 Task: Find connections with filter location Haskovo with filter topic #marketing with filter profile language French with filter current company Newgen Software with filter school Telangana jobs and careers with filter industry Hospitals and Health Care with filter service category Market Strategy with filter keywords title B2B Sales Specialist
Action: Mouse moved to (249, 314)
Screenshot: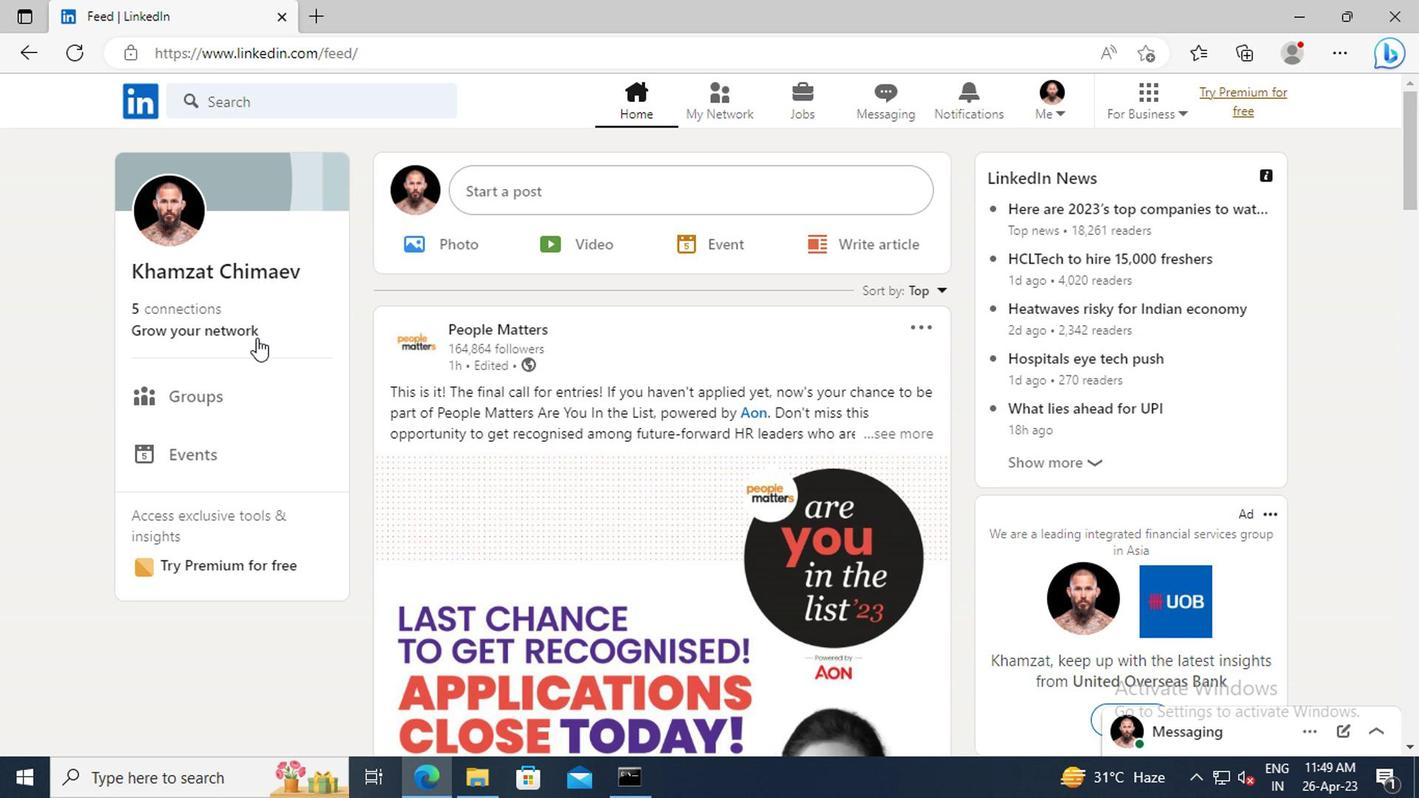
Action: Mouse pressed left at (249, 314)
Screenshot: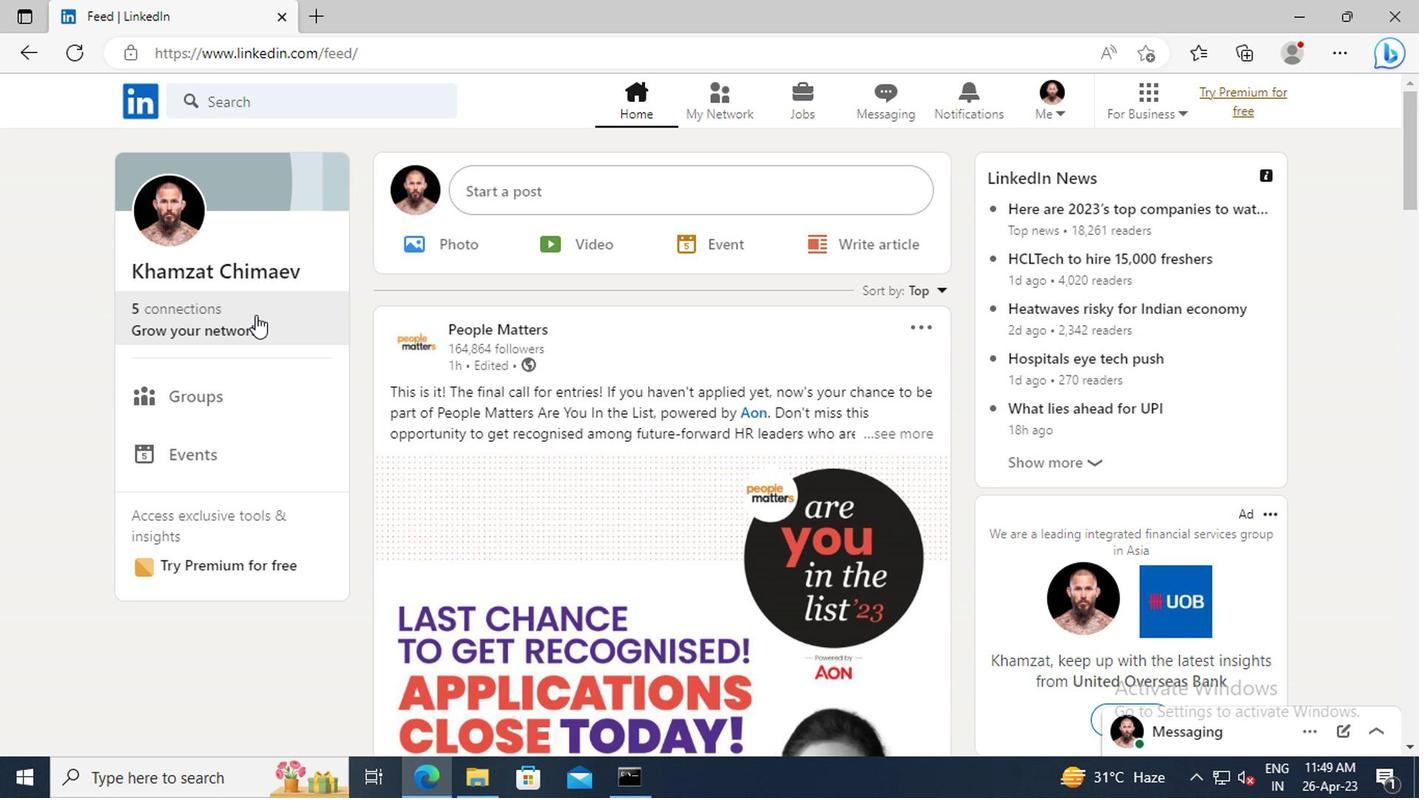 
Action: Mouse moved to (252, 222)
Screenshot: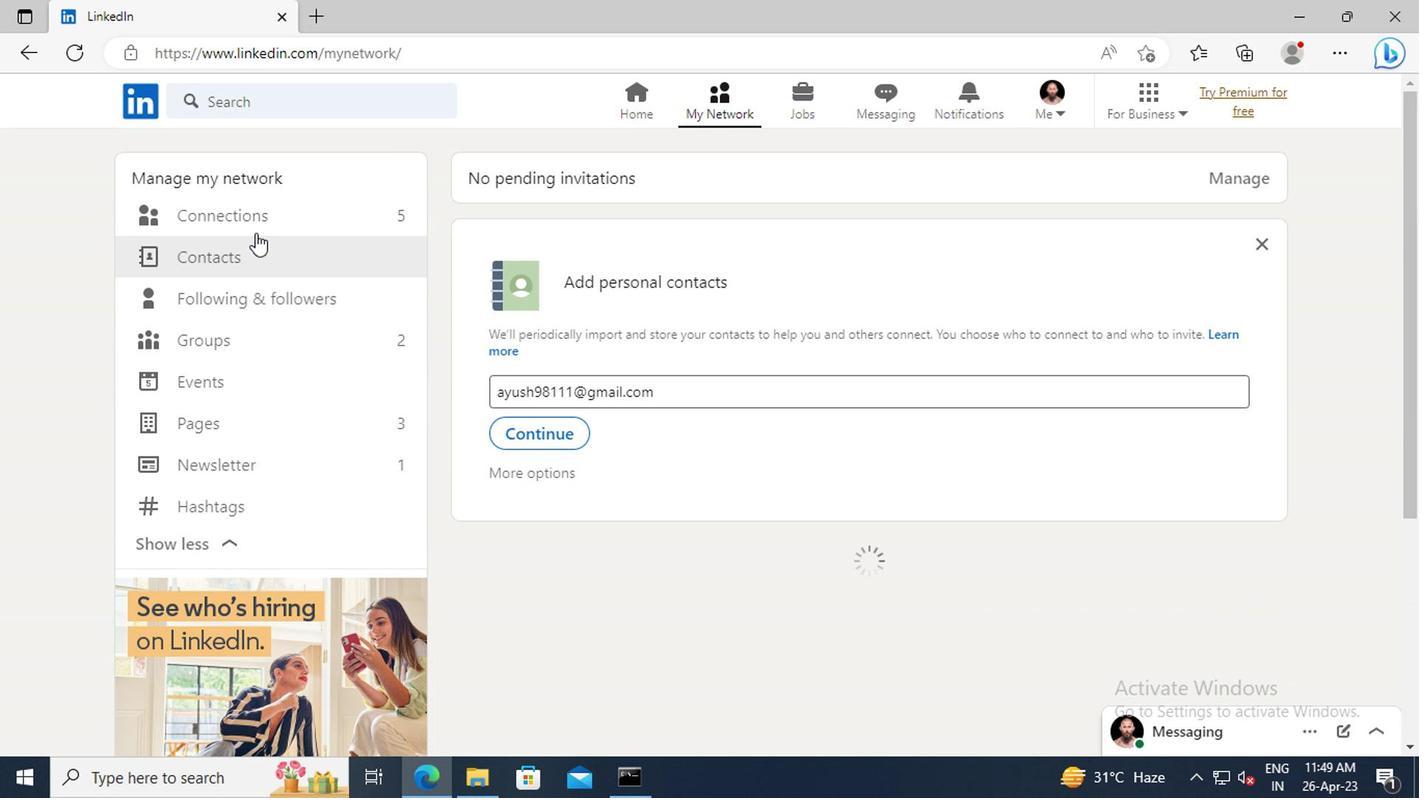 
Action: Mouse pressed left at (252, 222)
Screenshot: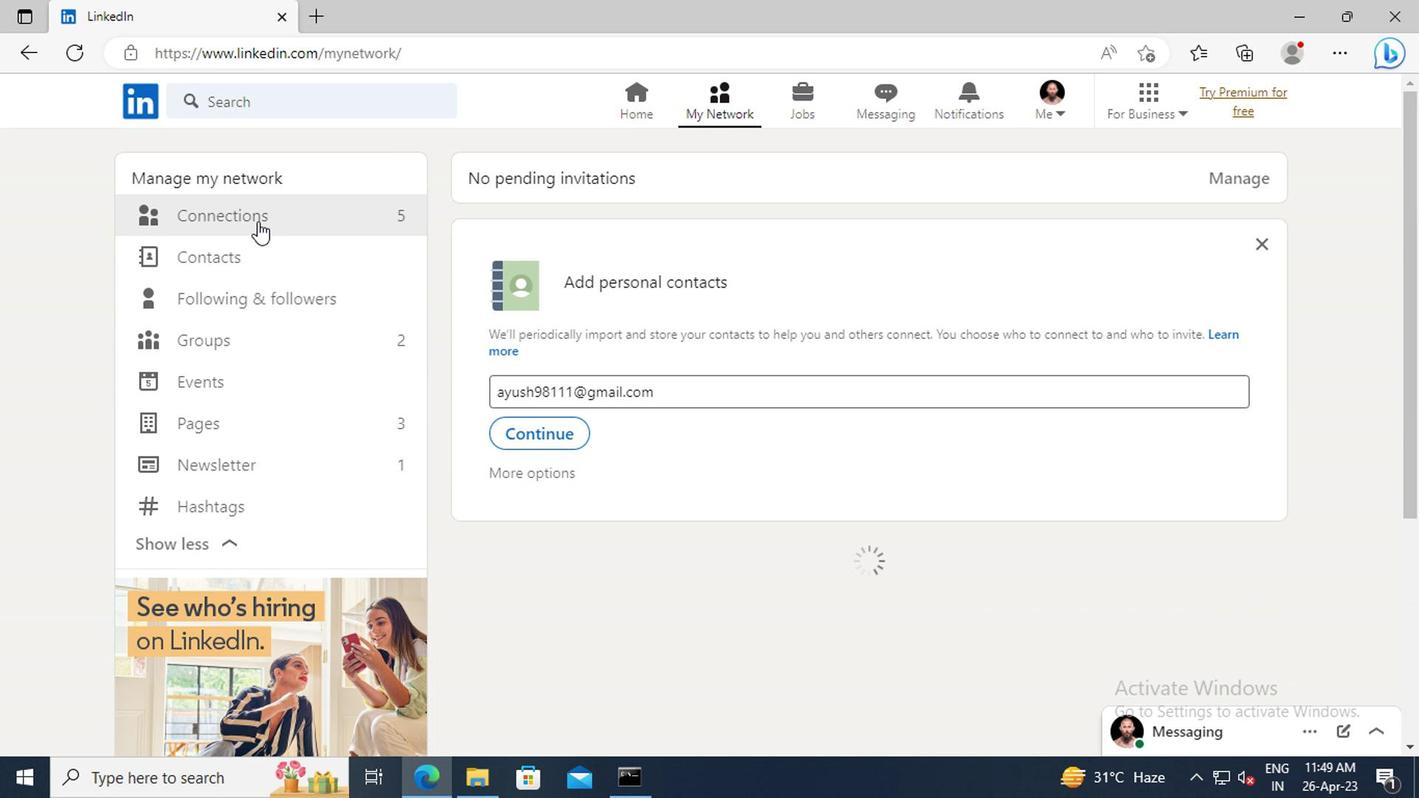 
Action: Mouse moved to (843, 226)
Screenshot: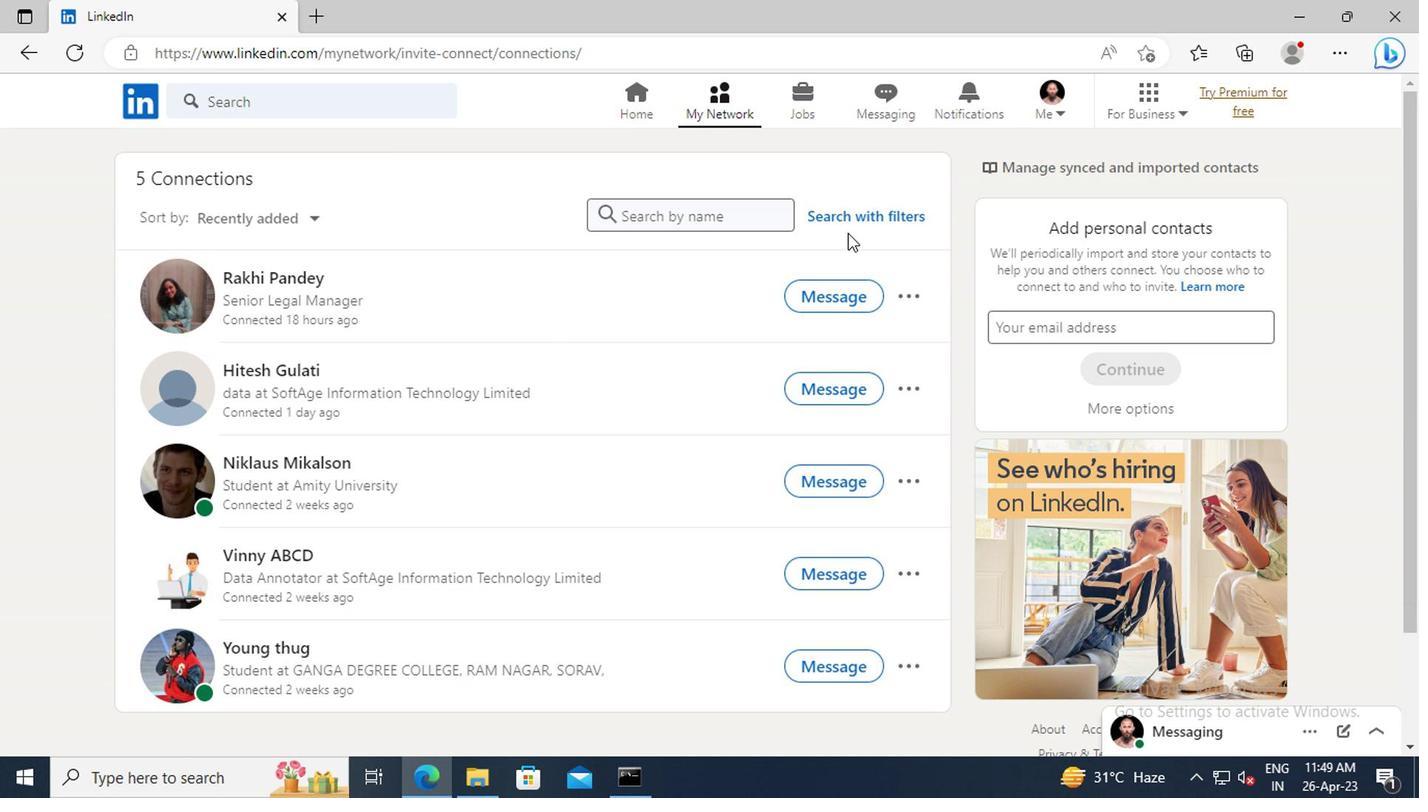 
Action: Mouse pressed left at (843, 226)
Screenshot: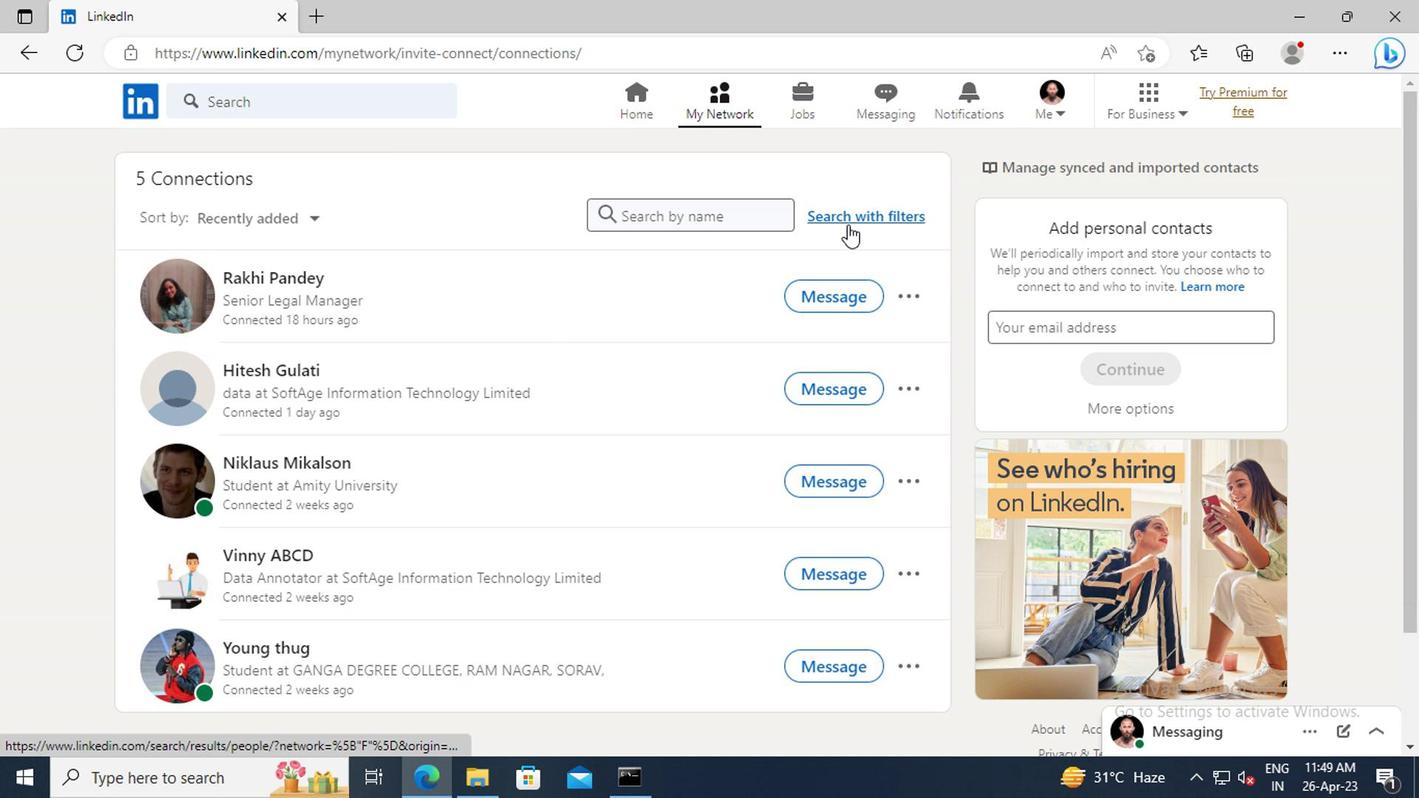 
Action: Mouse moved to (780, 164)
Screenshot: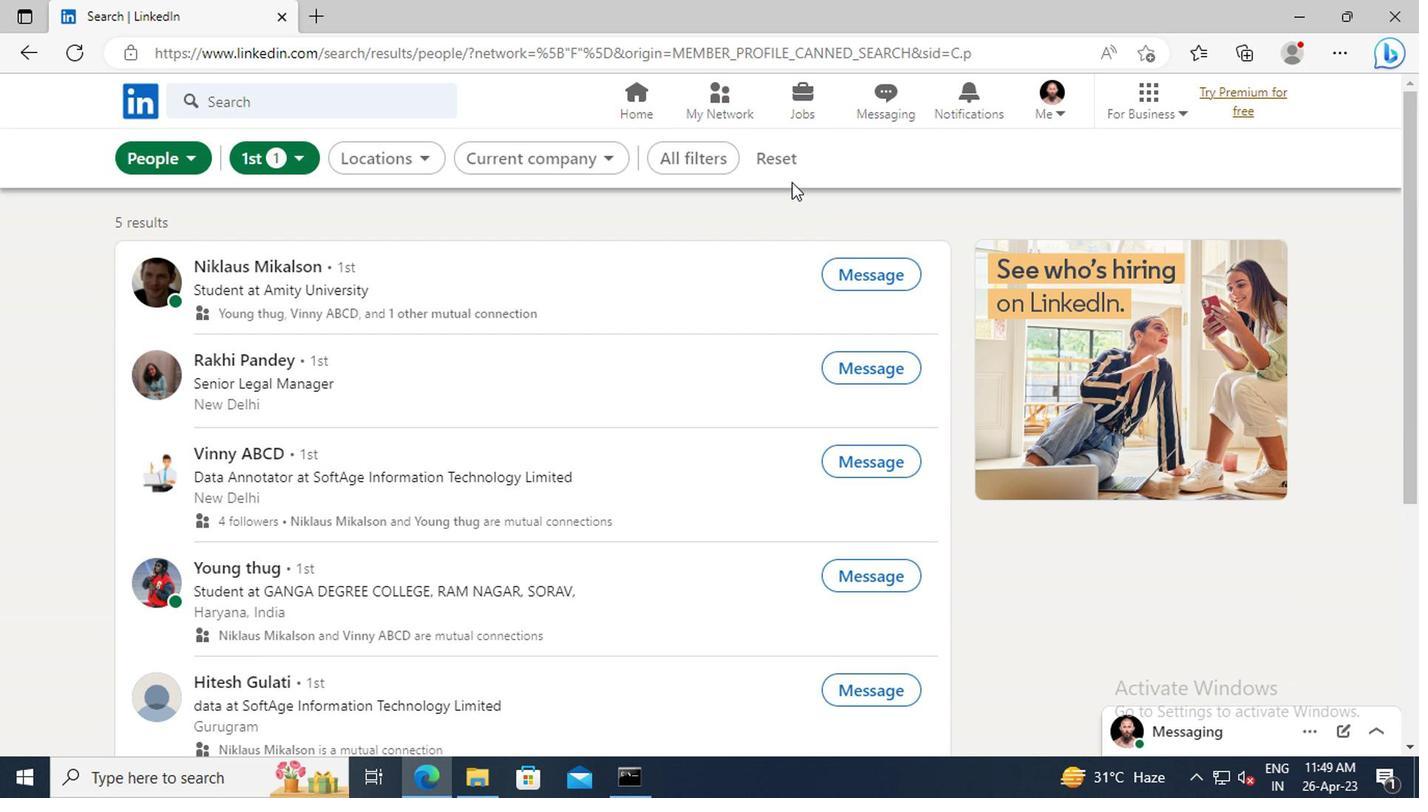 
Action: Mouse pressed left at (780, 164)
Screenshot: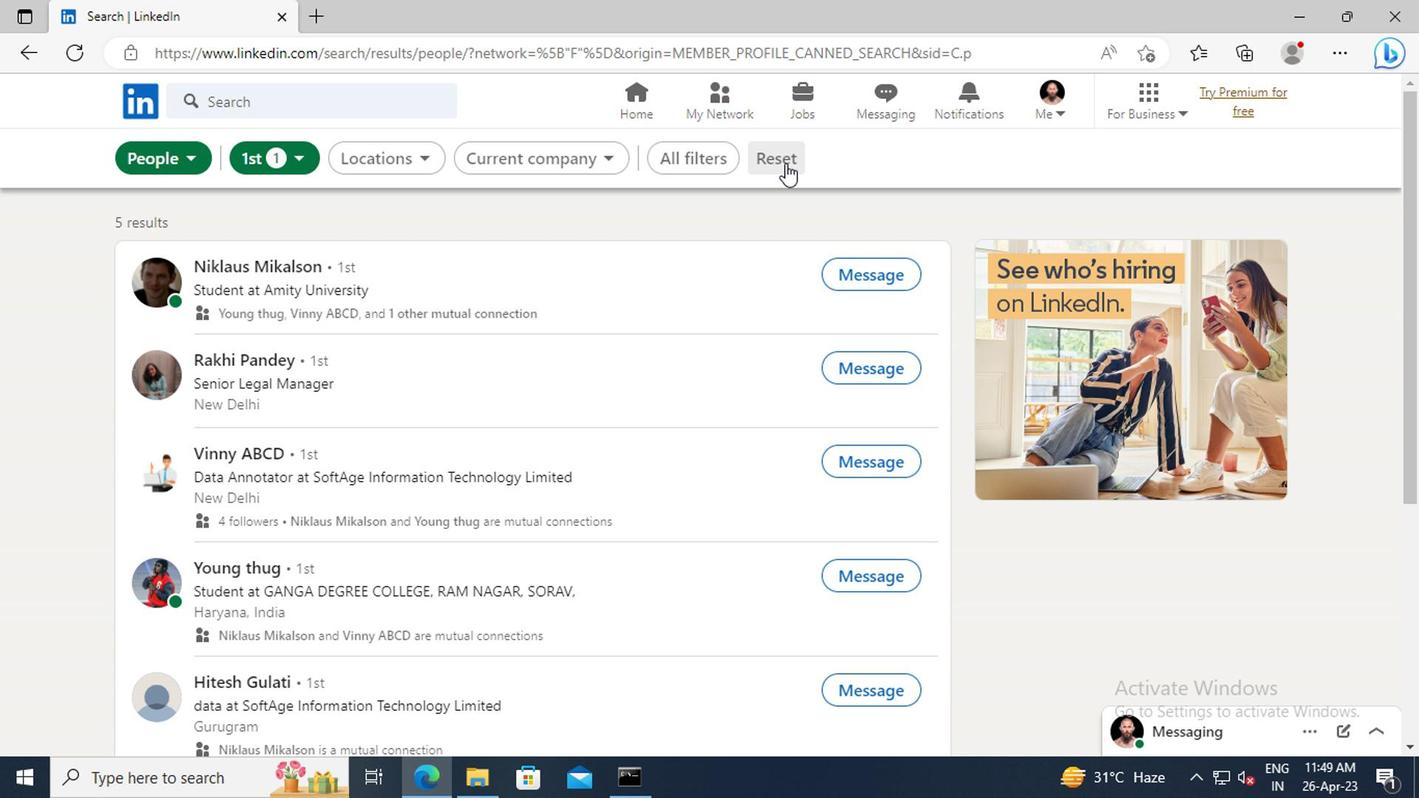 
Action: Mouse moved to (739, 162)
Screenshot: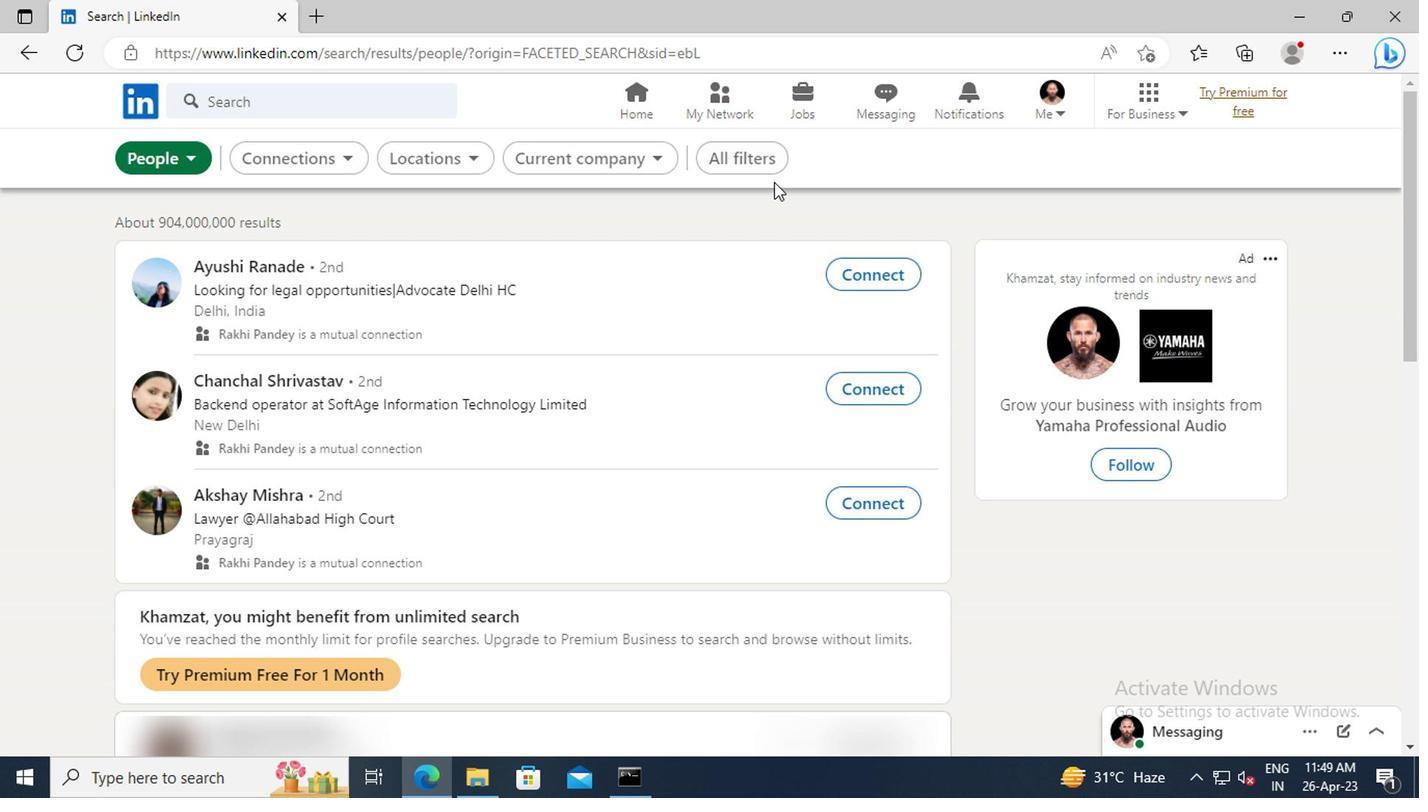 
Action: Mouse pressed left at (739, 162)
Screenshot: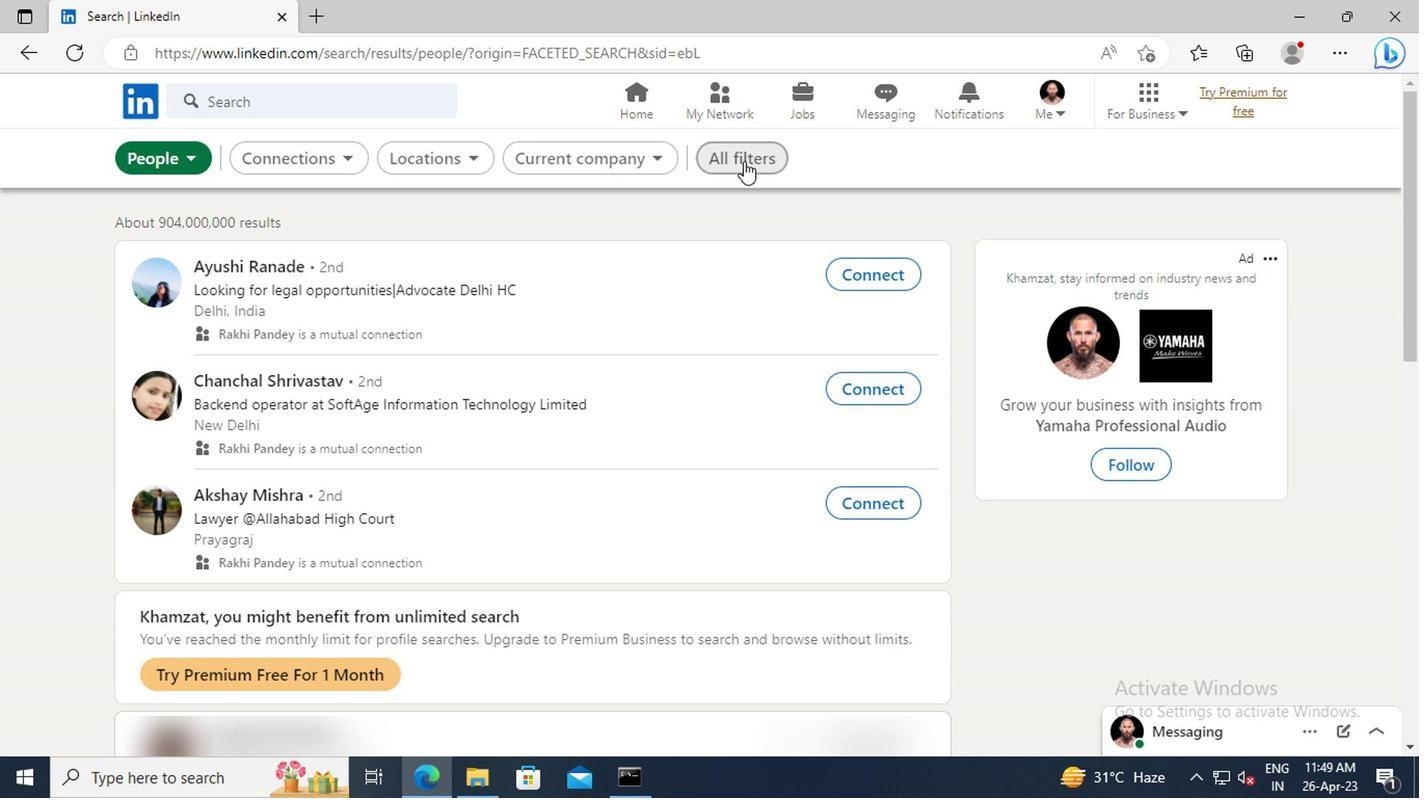 
Action: Mouse moved to (1240, 340)
Screenshot: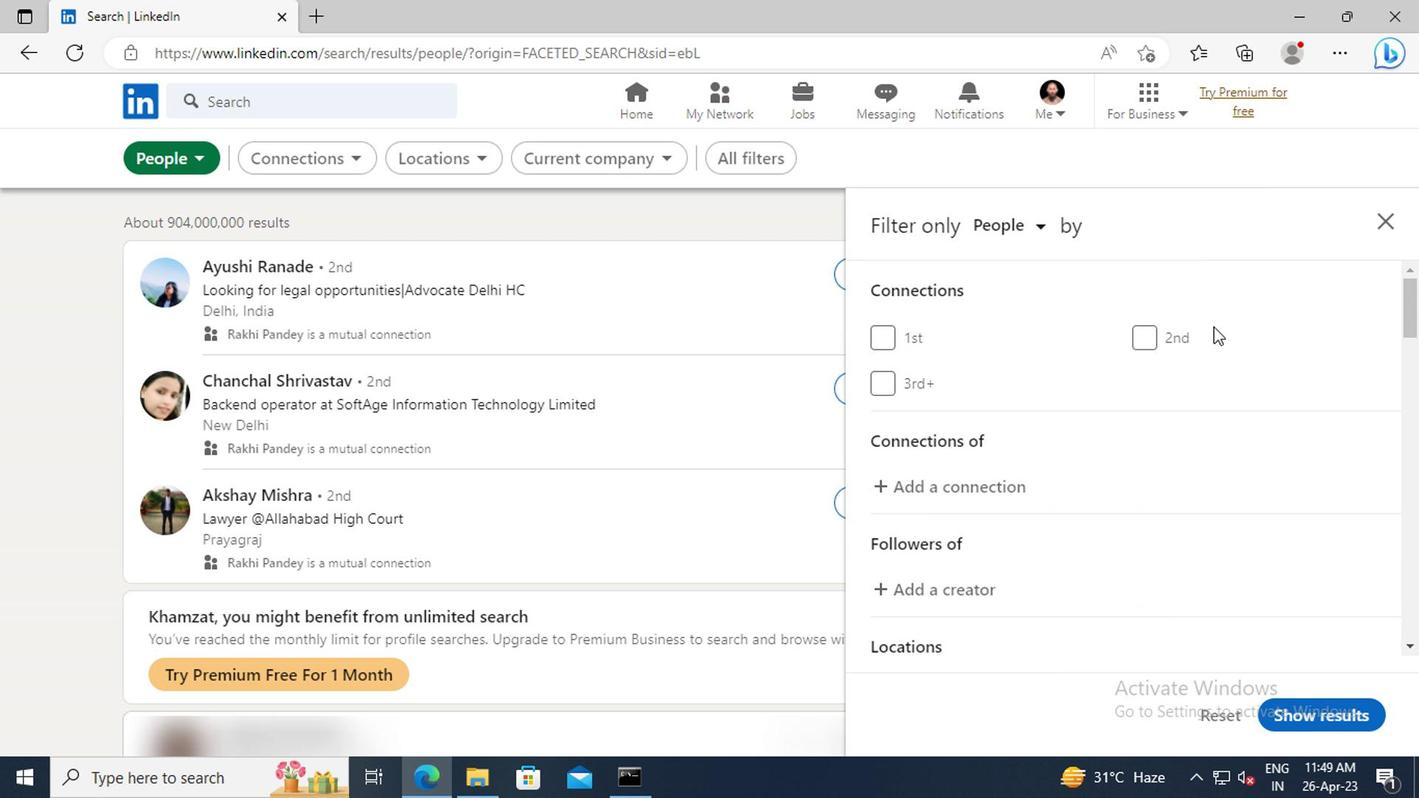 
Action: Mouse scrolled (1240, 340) with delta (0, 0)
Screenshot: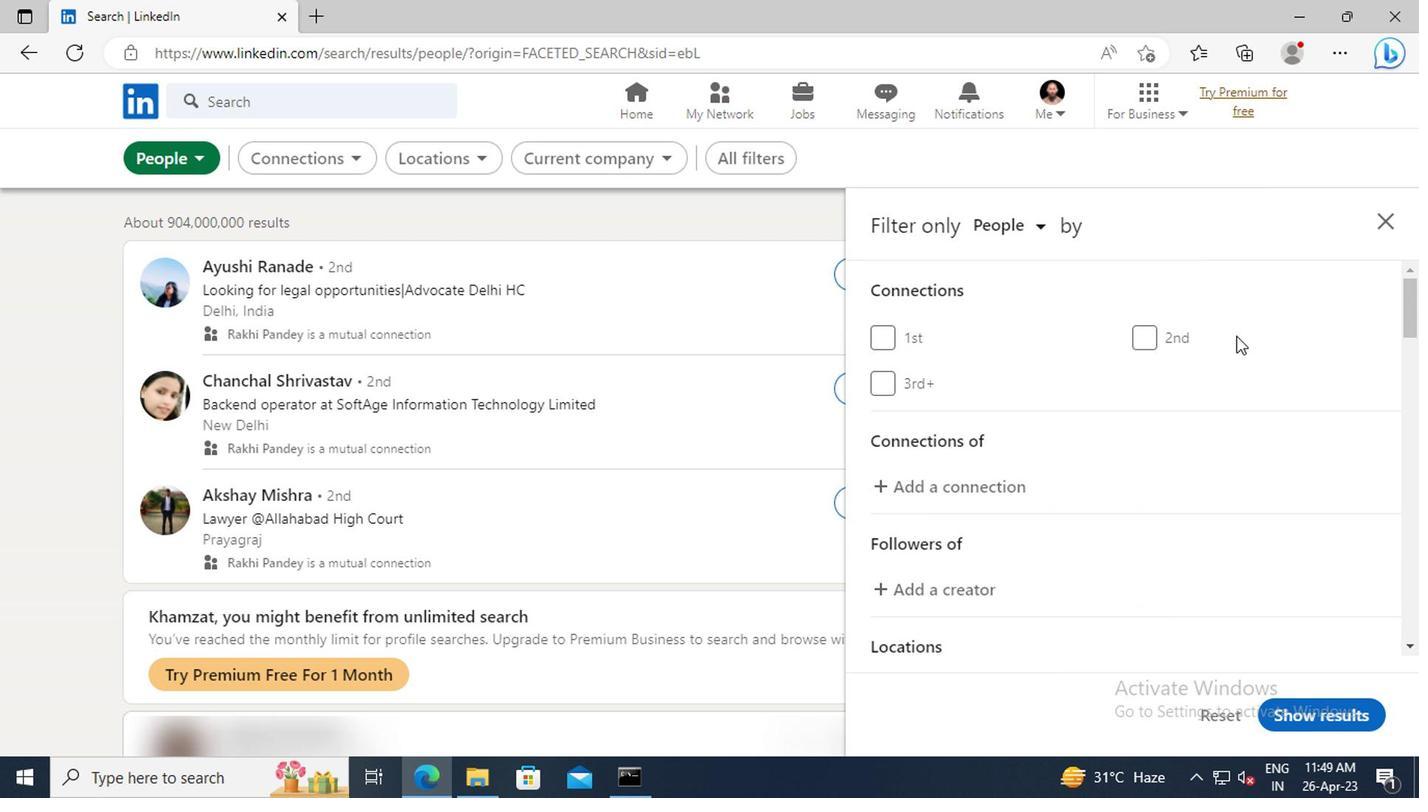 
Action: Mouse scrolled (1240, 340) with delta (0, 0)
Screenshot: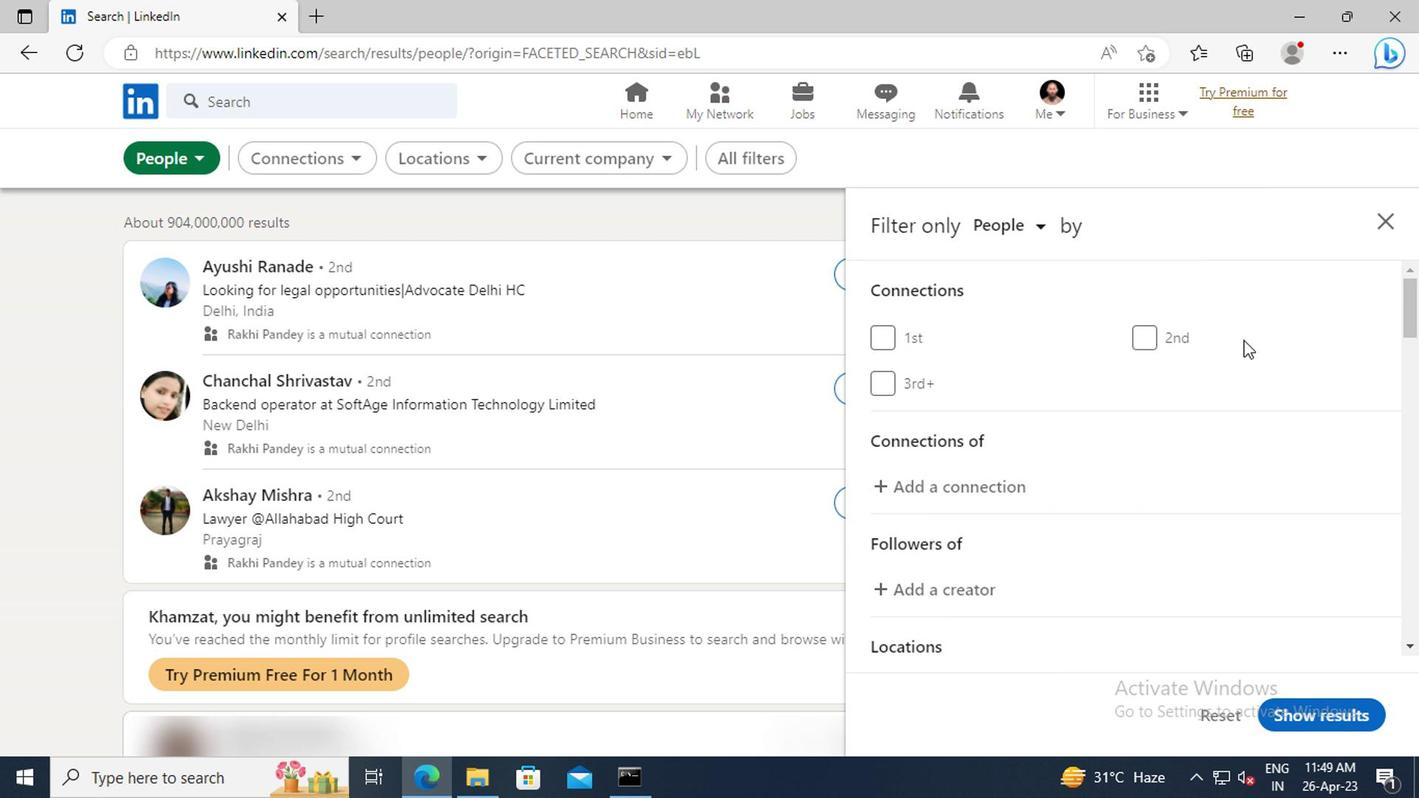 
Action: Mouse scrolled (1240, 340) with delta (0, 0)
Screenshot: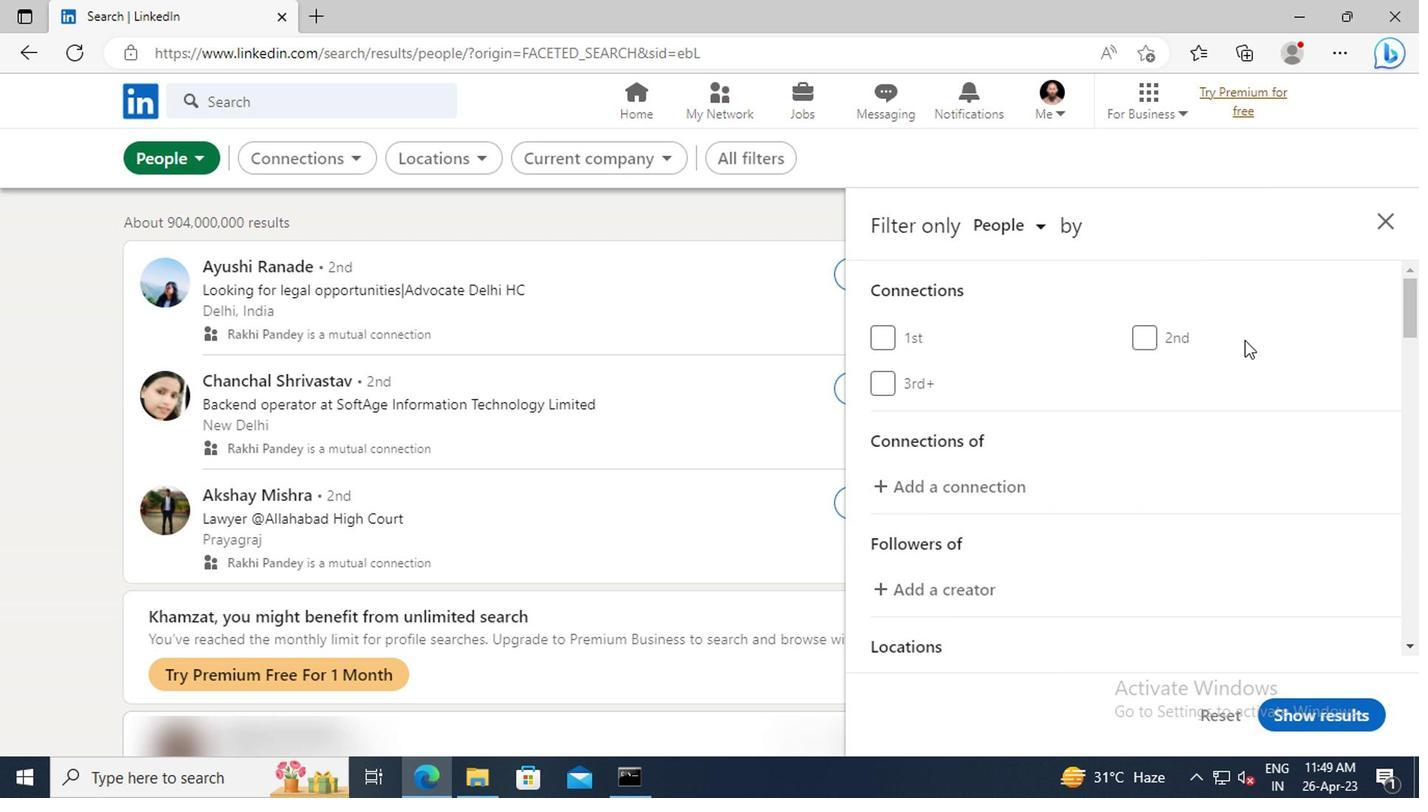 
Action: Mouse scrolled (1240, 340) with delta (0, 0)
Screenshot: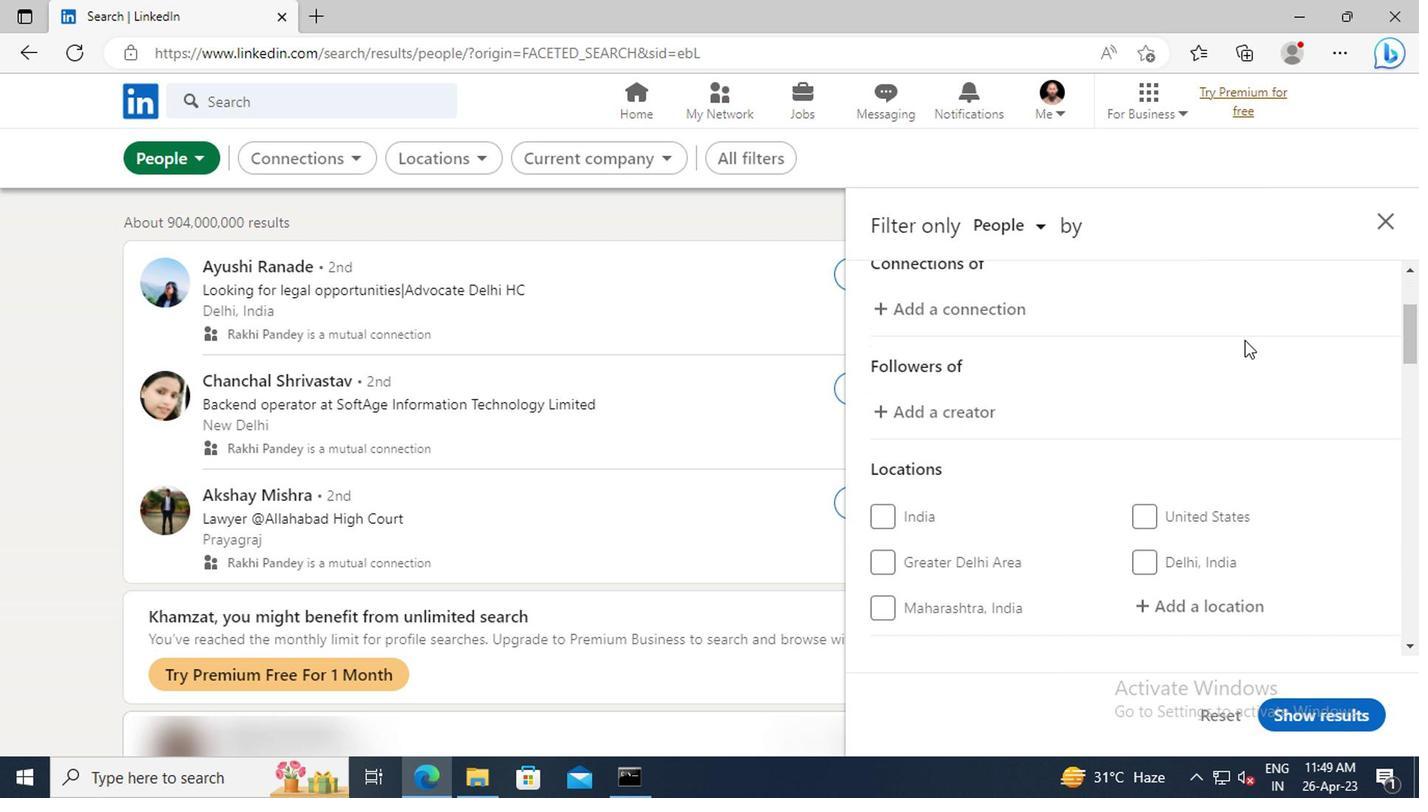 
Action: Mouse scrolled (1240, 340) with delta (0, 0)
Screenshot: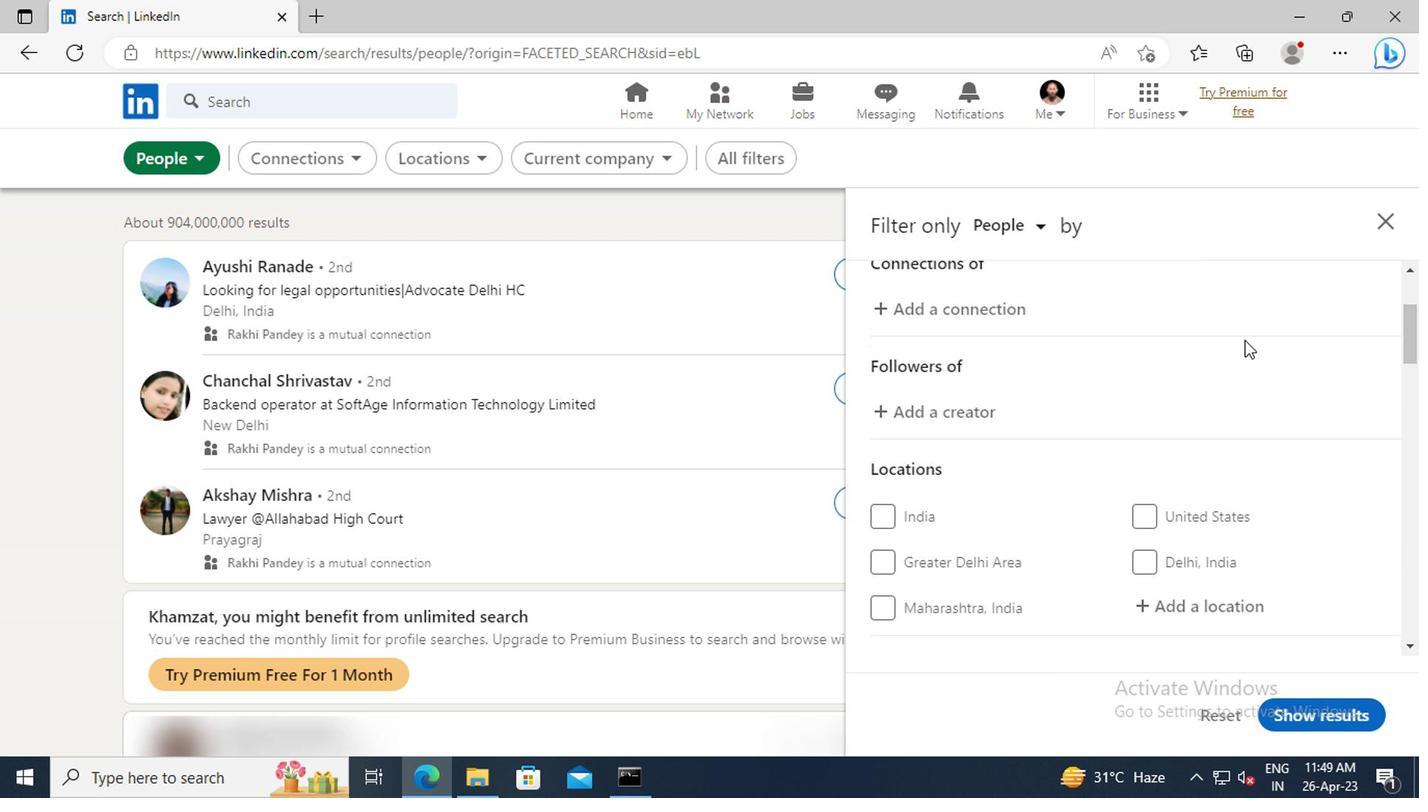 
Action: Mouse moved to (1196, 482)
Screenshot: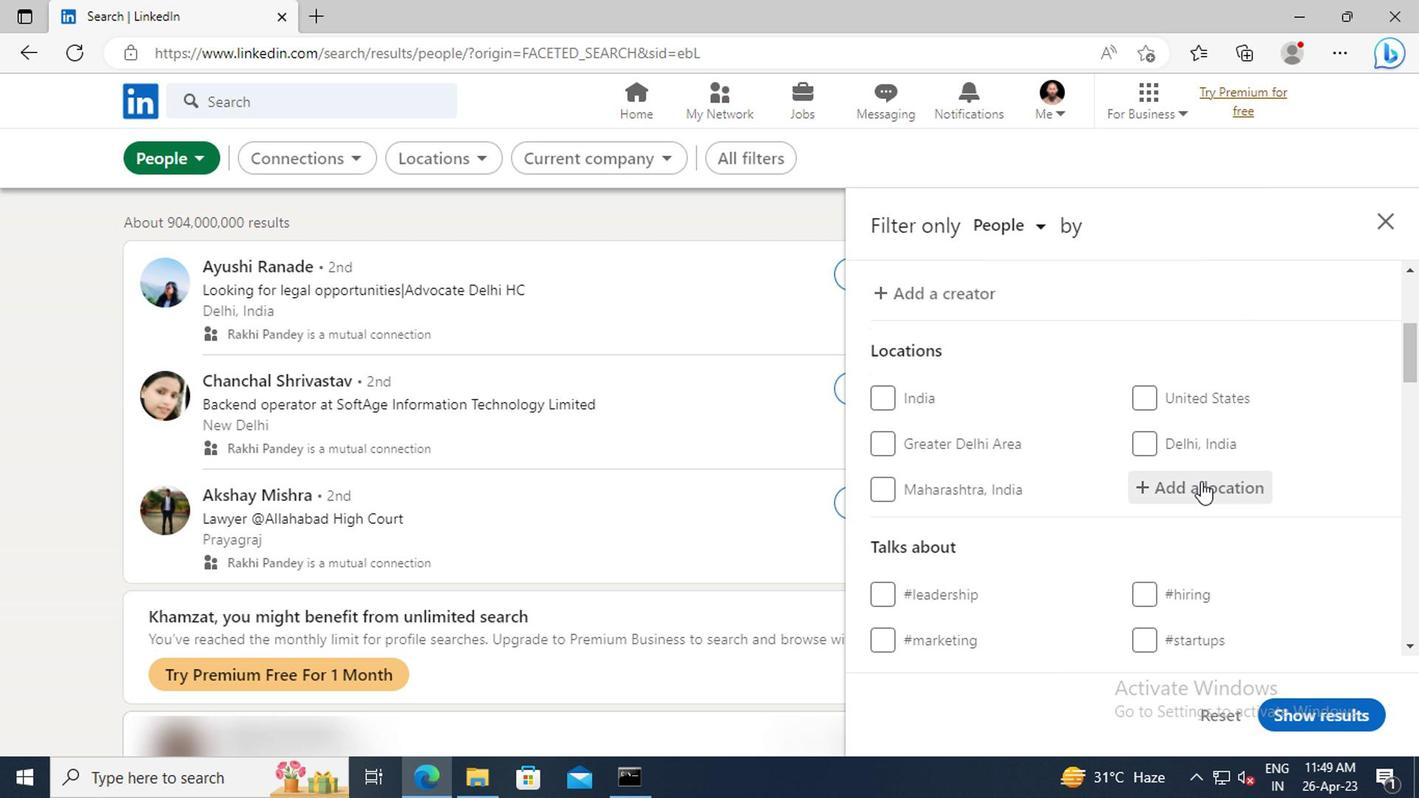 
Action: Mouse pressed left at (1196, 482)
Screenshot: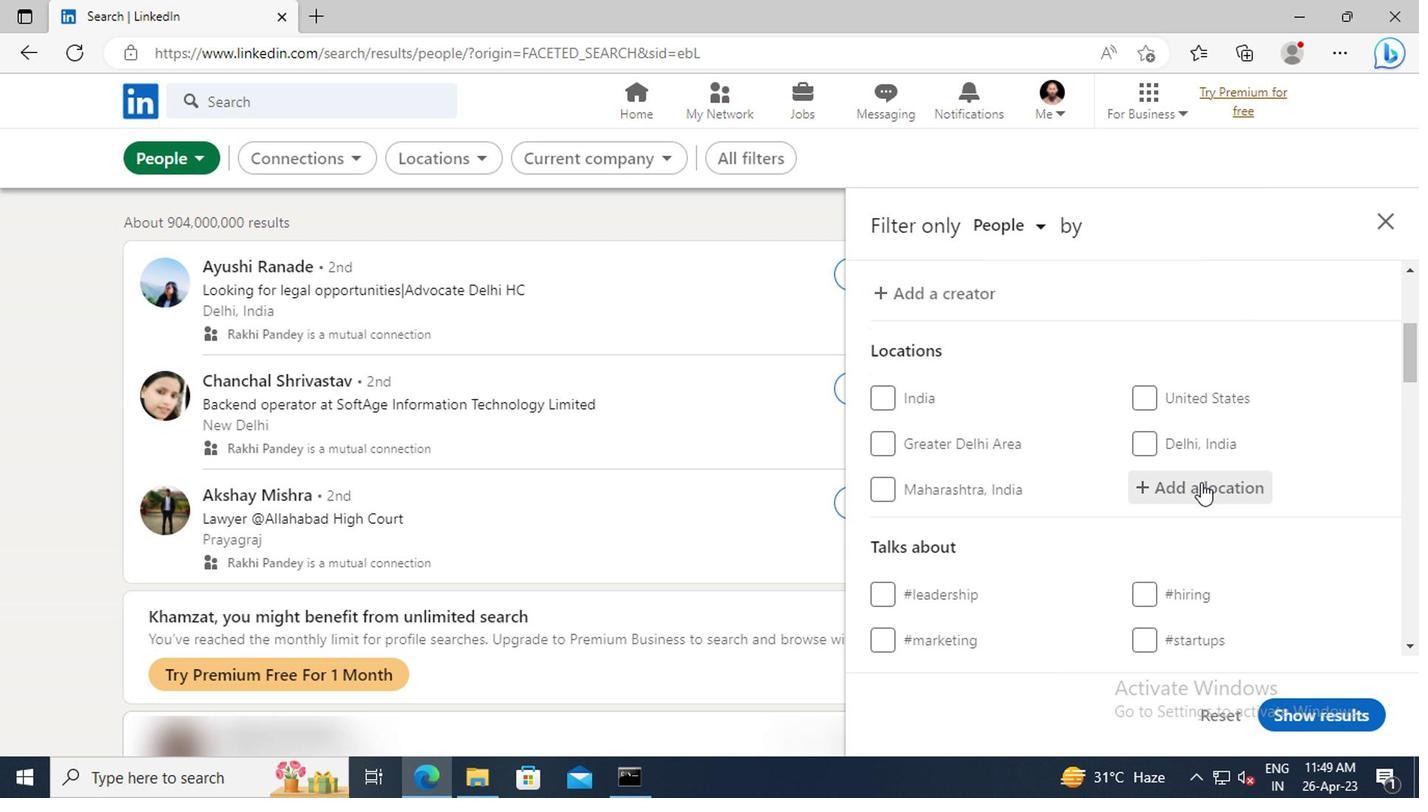 
Action: Key pressed <Key.shift>HASKOVO
Screenshot: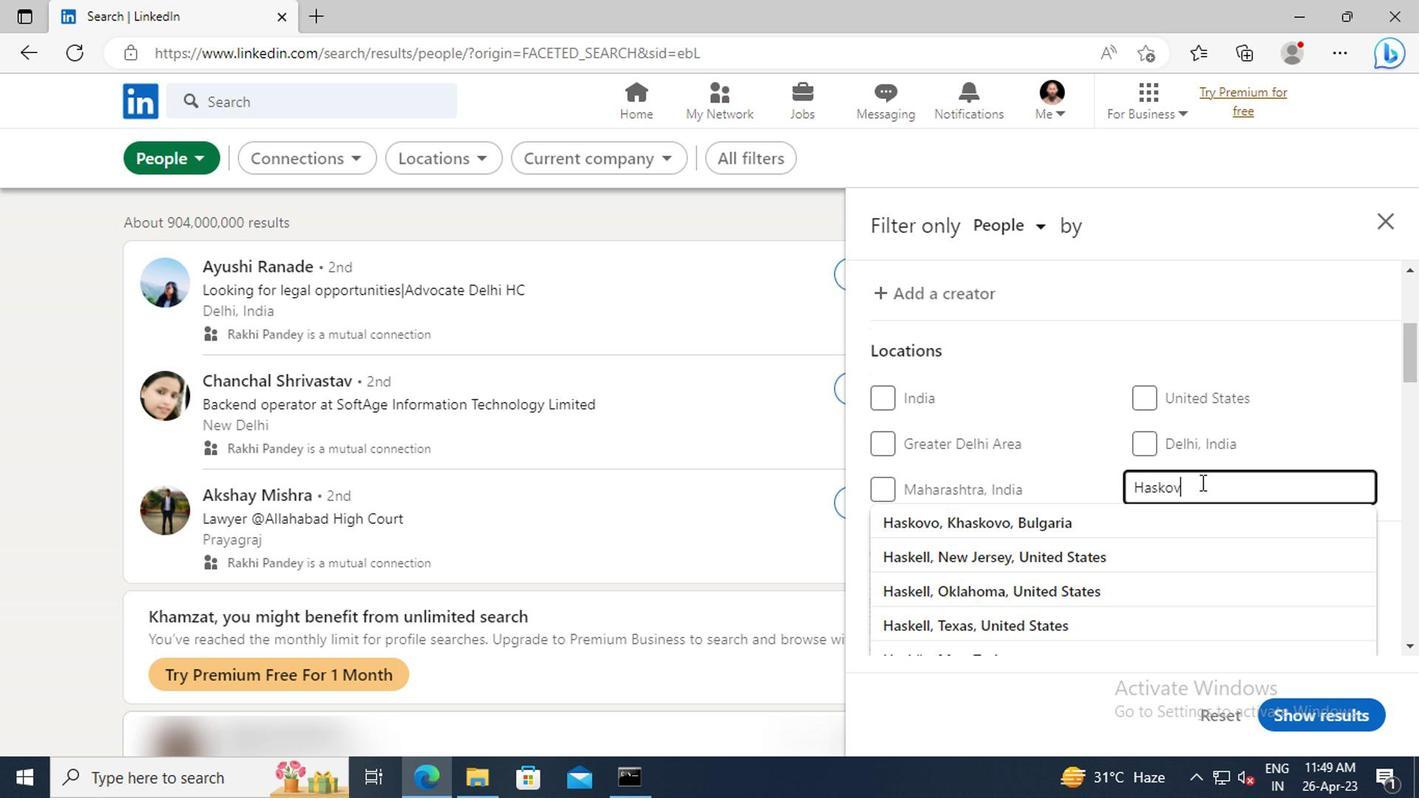 
Action: Mouse moved to (1187, 521)
Screenshot: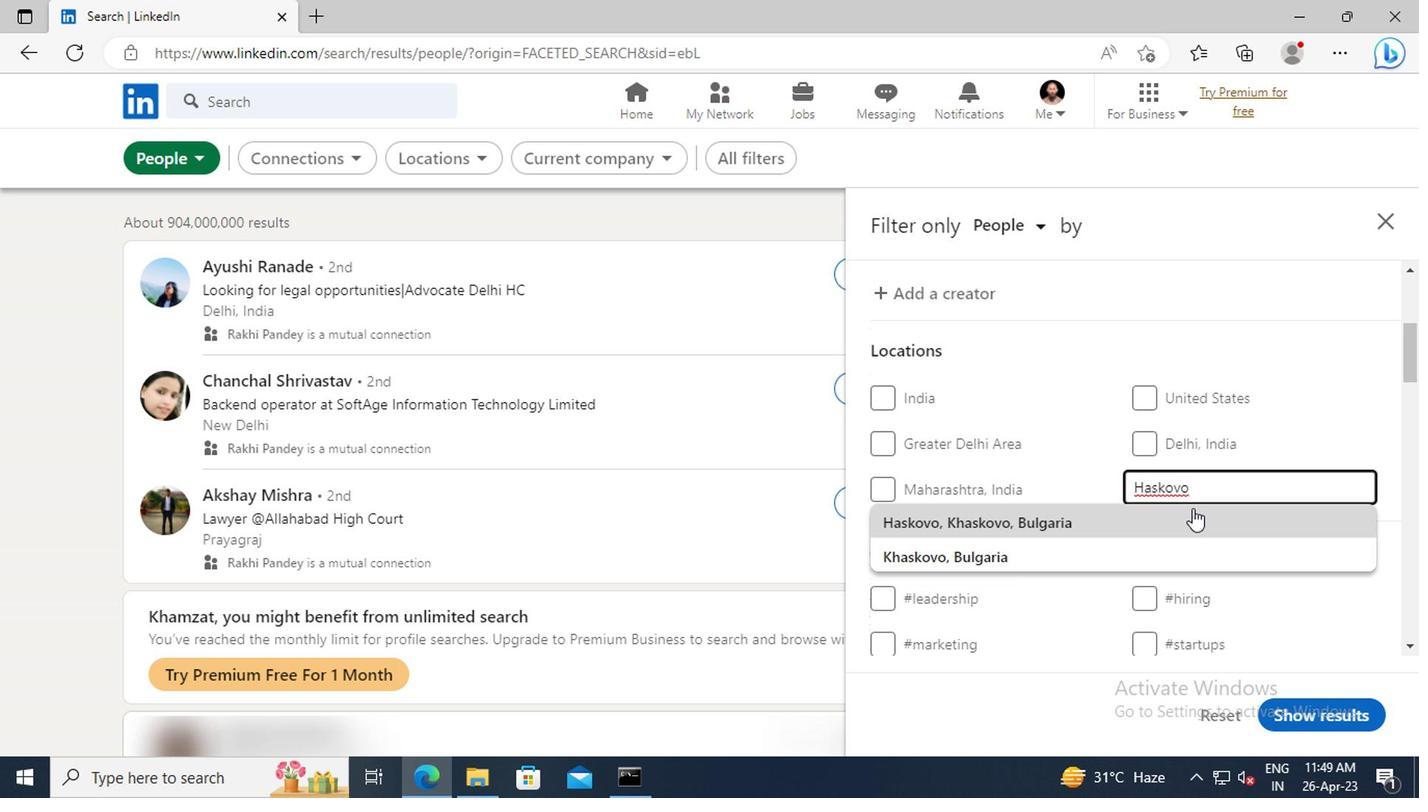 
Action: Mouse pressed left at (1187, 521)
Screenshot: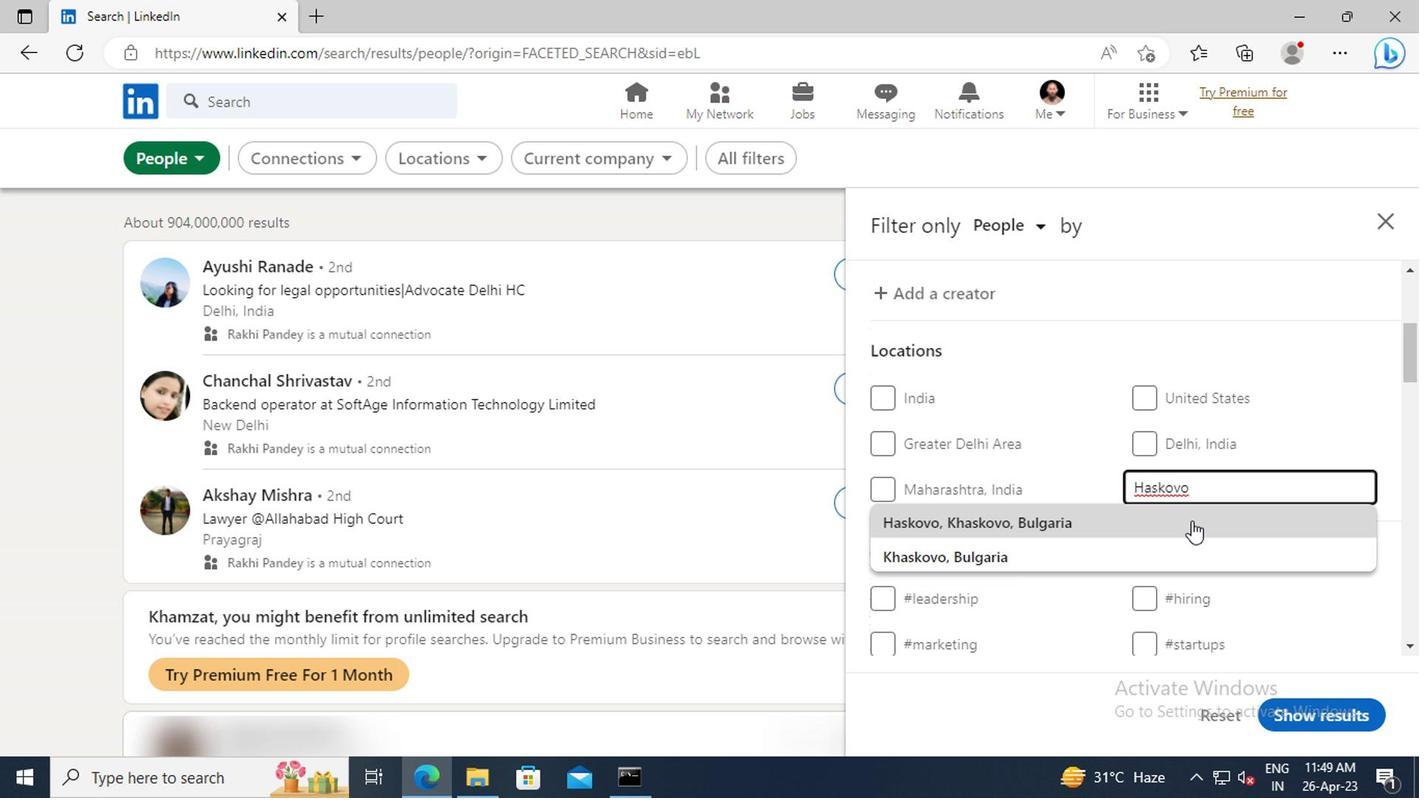 
Action: Mouse moved to (1181, 444)
Screenshot: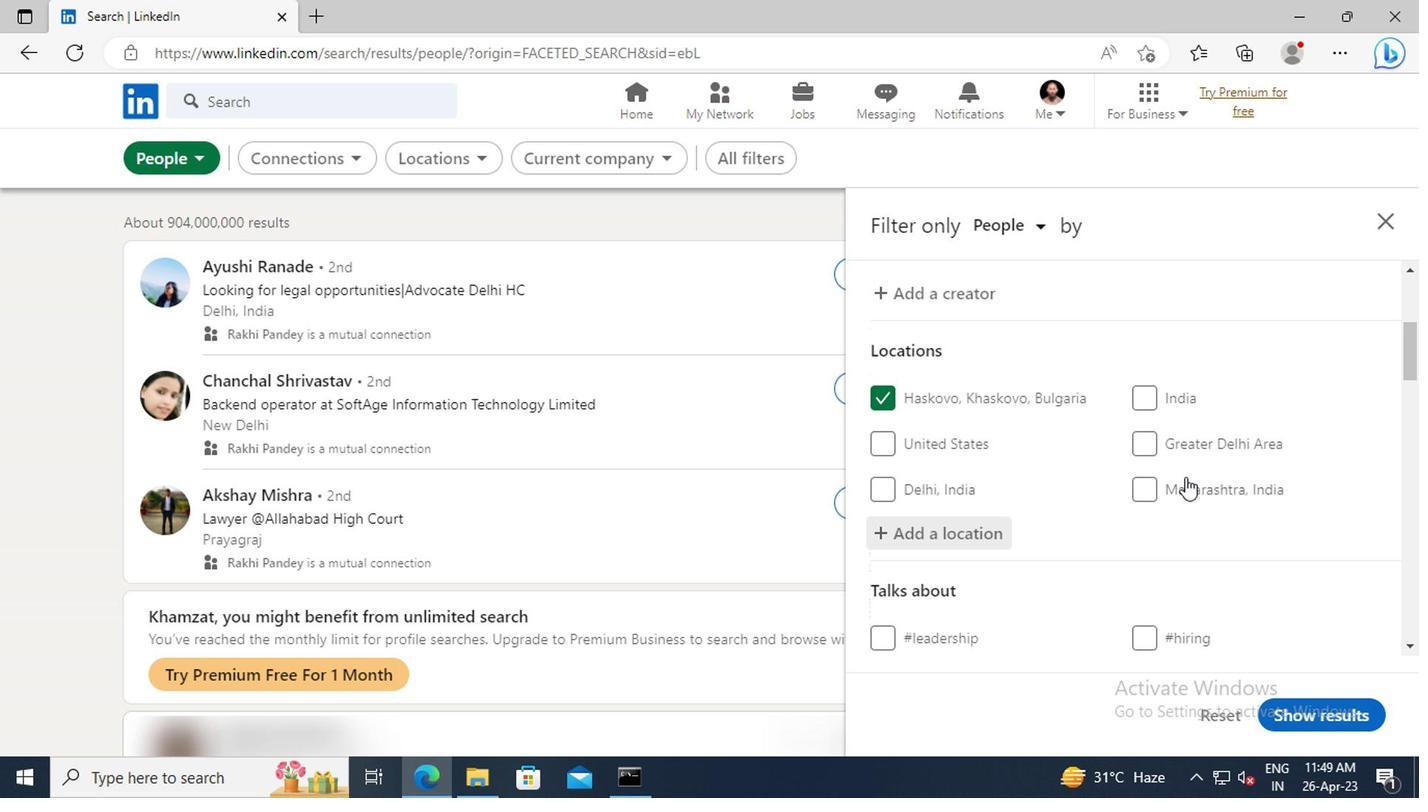 
Action: Mouse scrolled (1181, 443) with delta (0, 0)
Screenshot: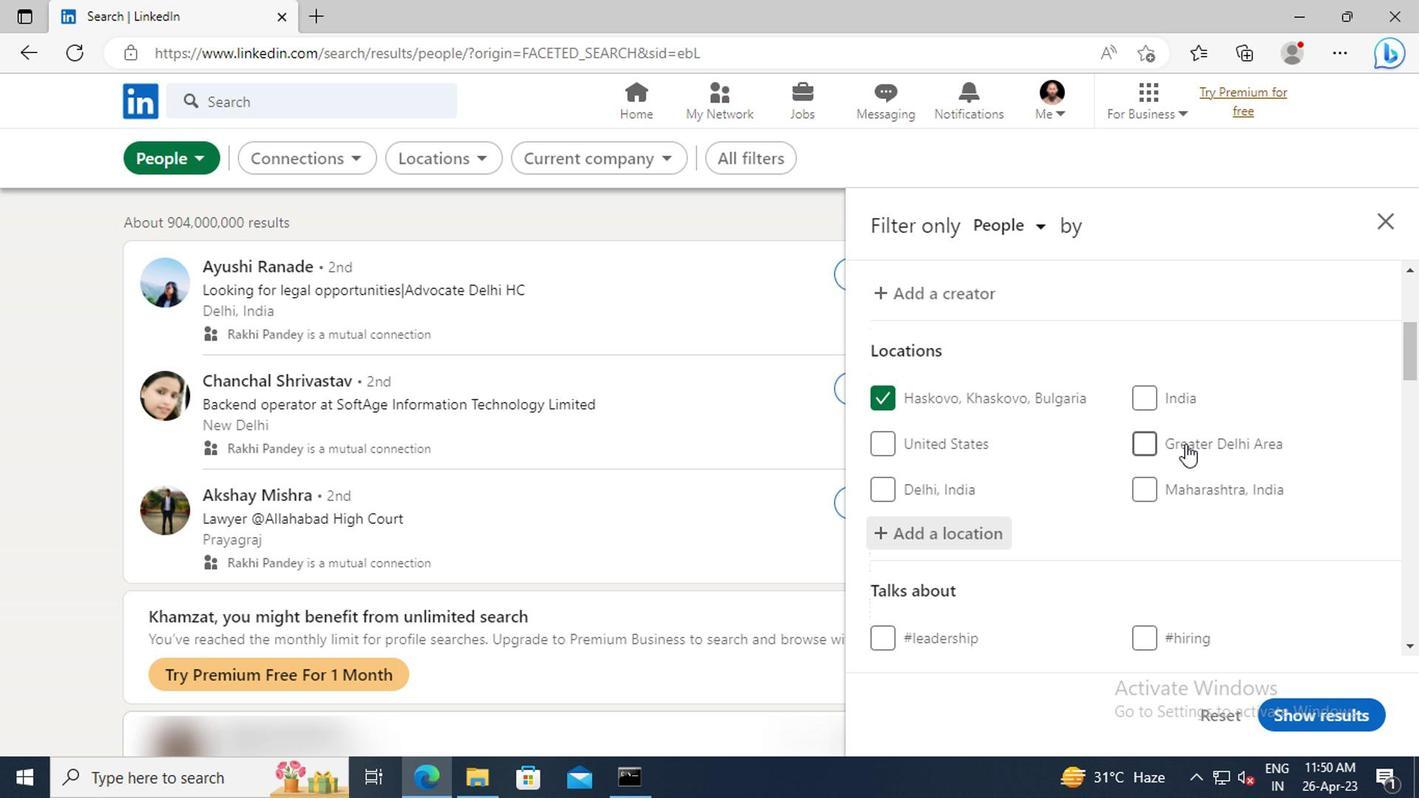 
Action: Mouse scrolled (1181, 443) with delta (0, 0)
Screenshot: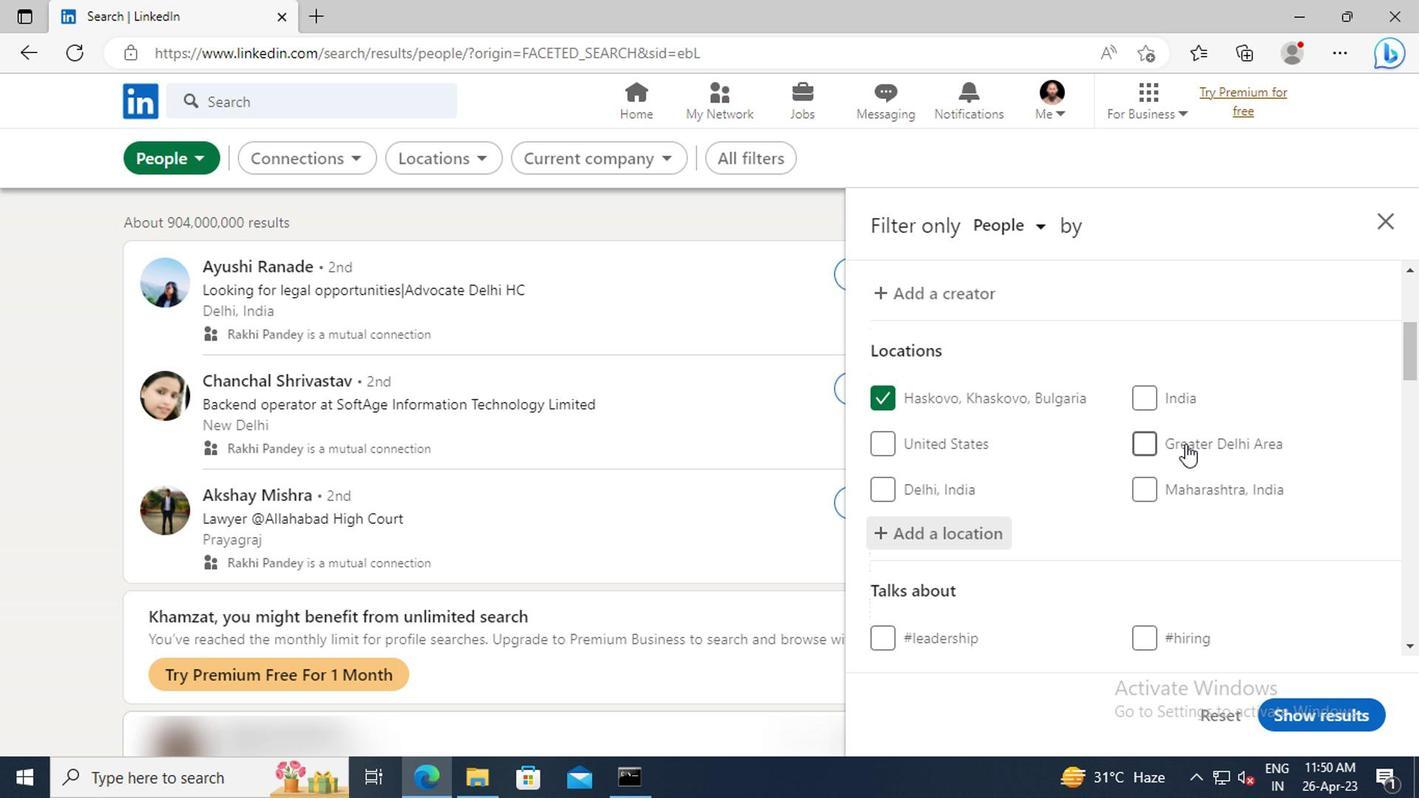 
Action: Mouse scrolled (1181, 443) with delta (0, 0)
Screenshot: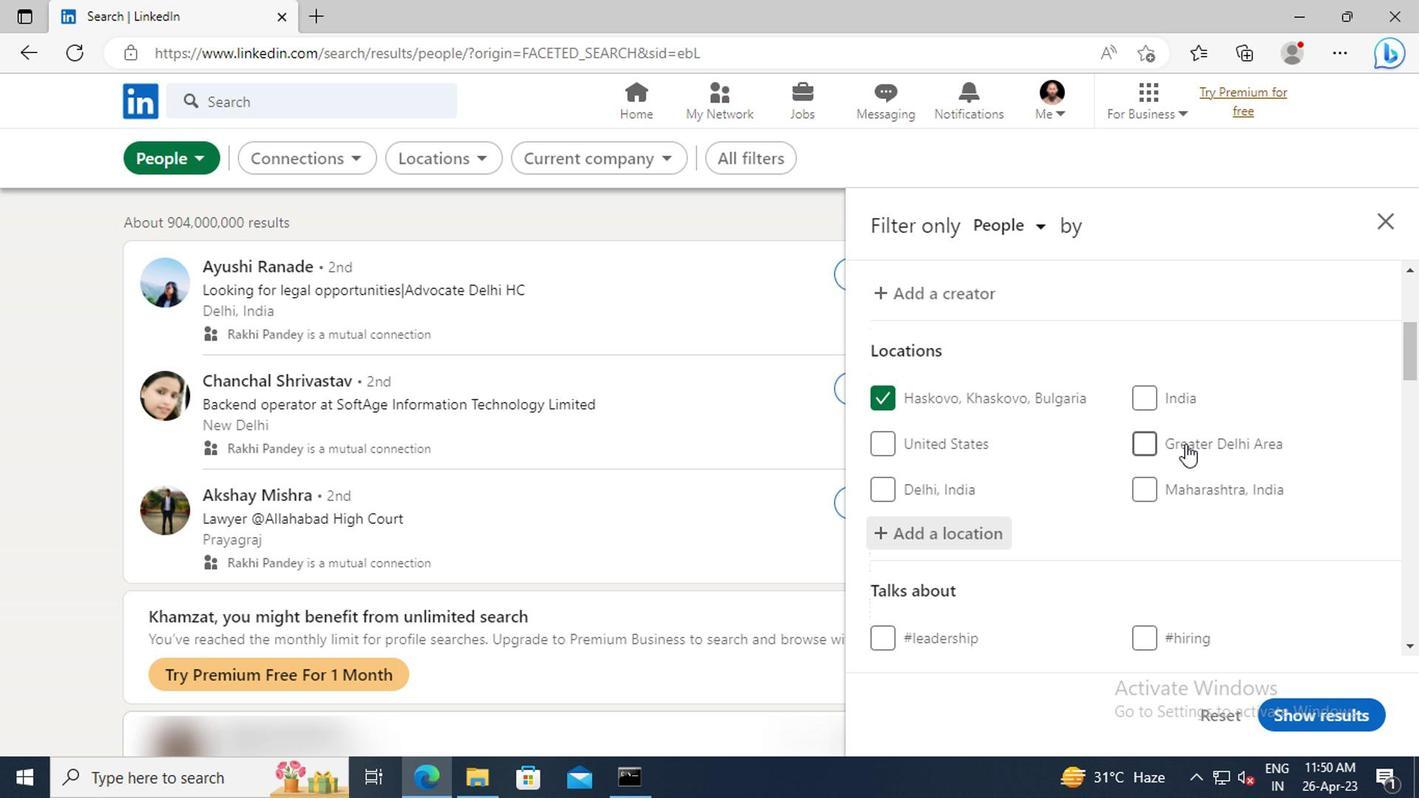 
Action: Mouse scrolled (1181, 443) with delta (0, 0)
Screenshot: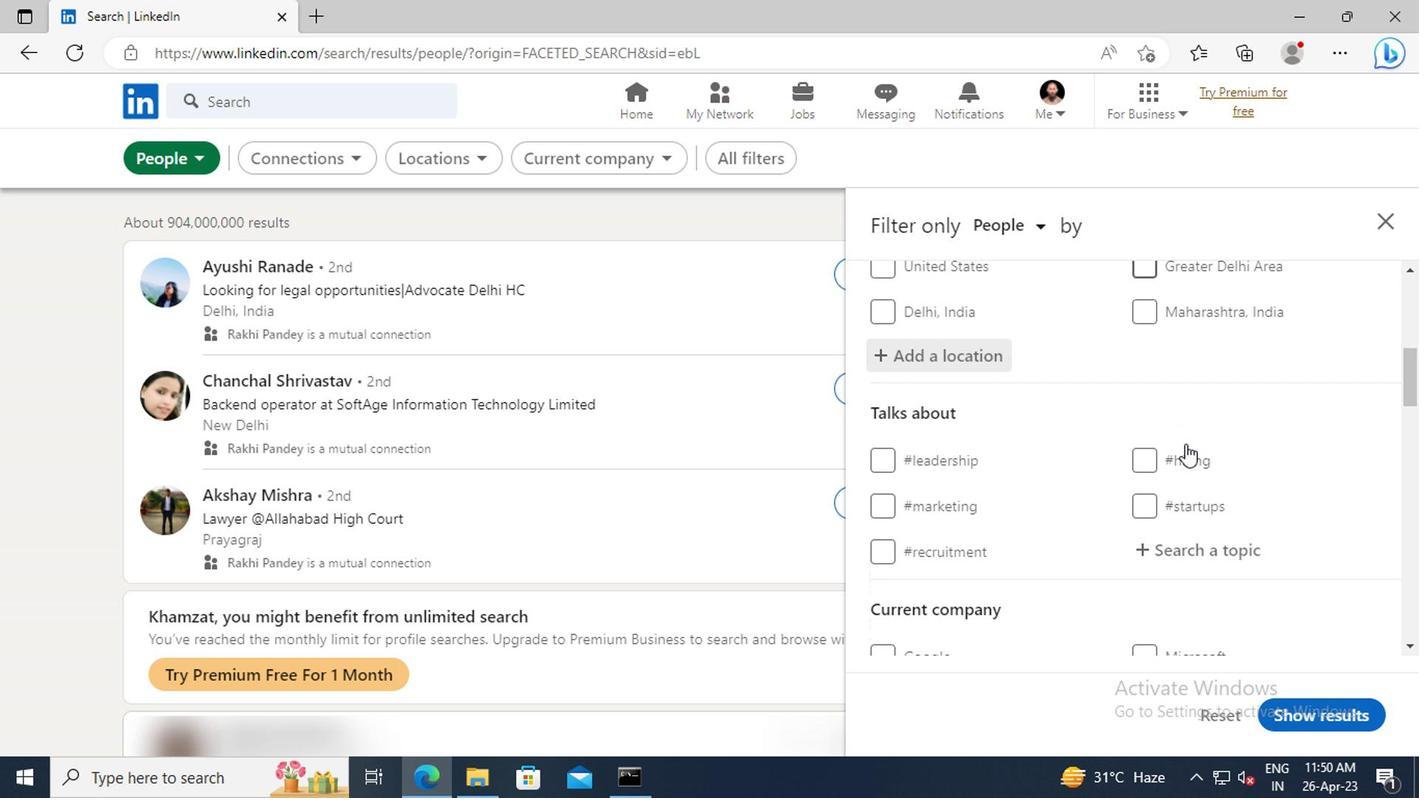 
Action: Mouse moved to (1191, 484)
Screenshot: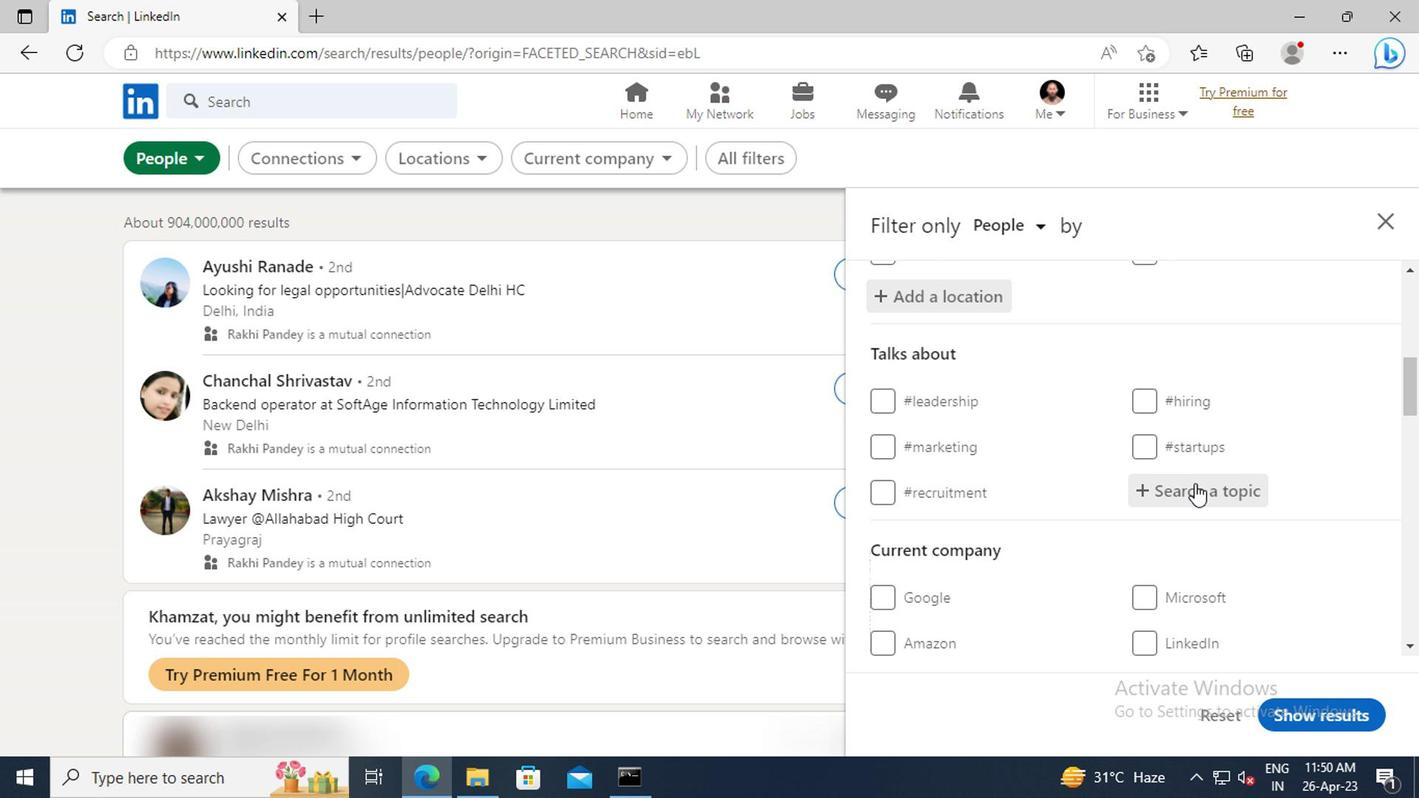
Action: Mouse pressed left at (1191, 484)
Screenshot: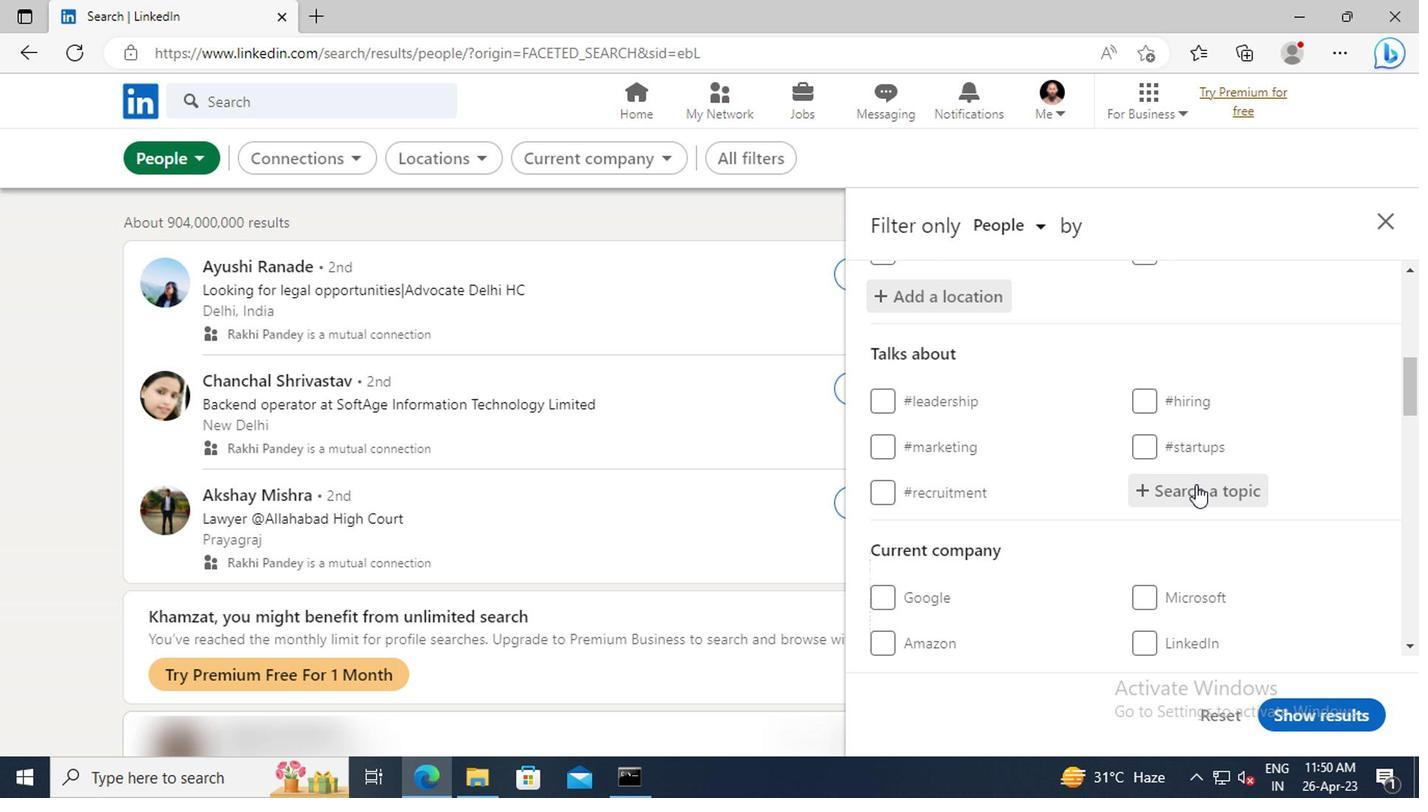 
Action: Key pressed <Key.shift>#MARKETING<Key.enter>
Screenshot: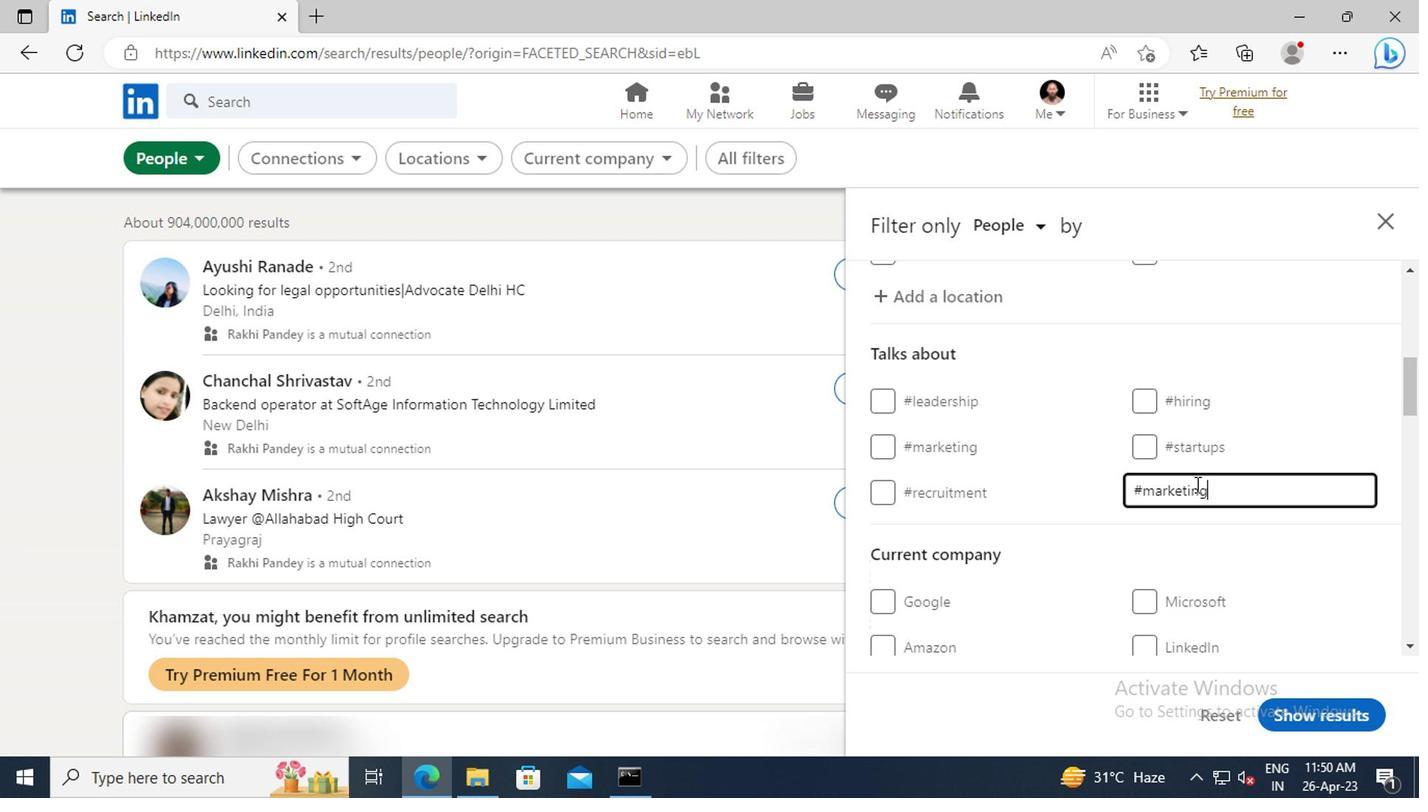 
Action: Mouse scrolled (1191, 483) with delta (0, -1)
Screenshot: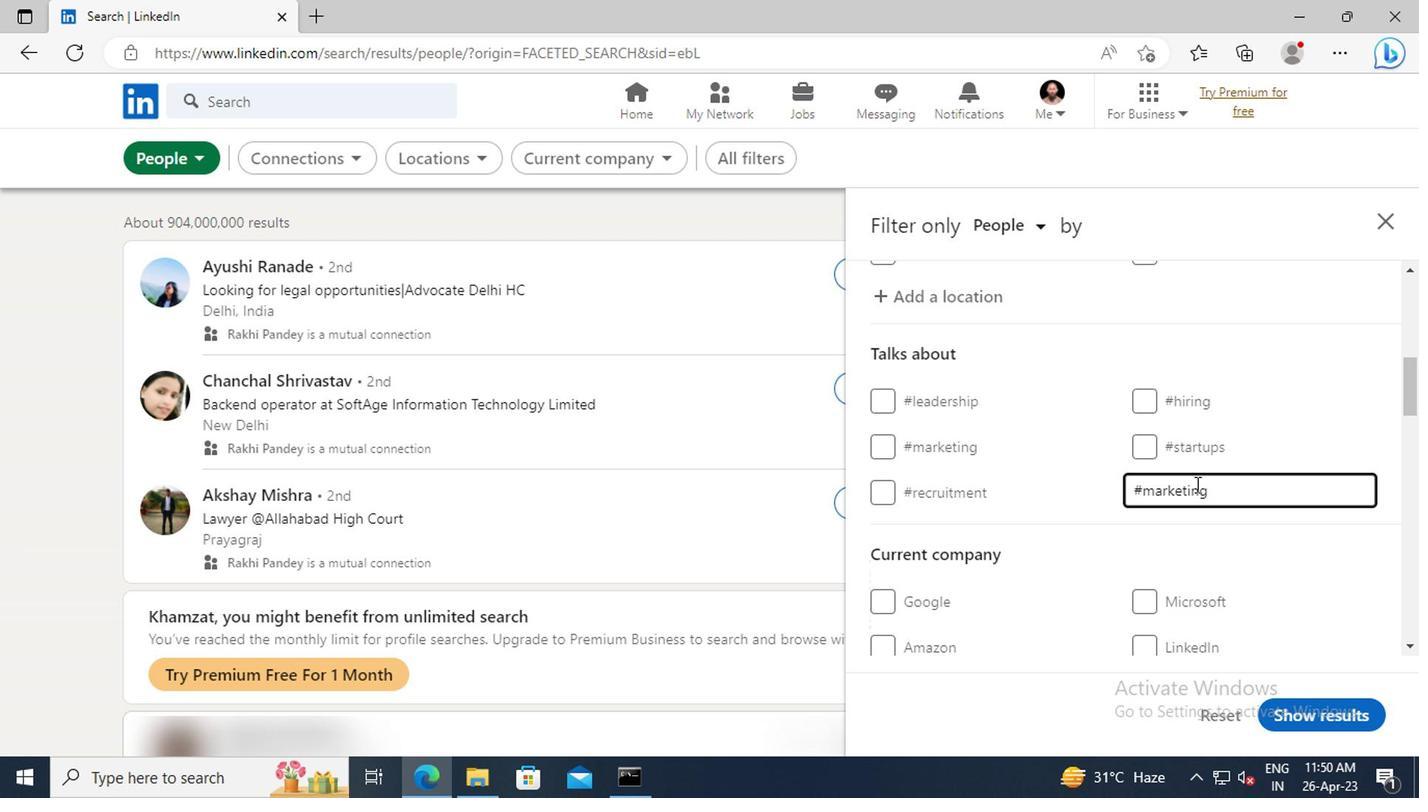
Action: Mouse scrolled (1191, 483) with delta (0, -1)
Screenshot: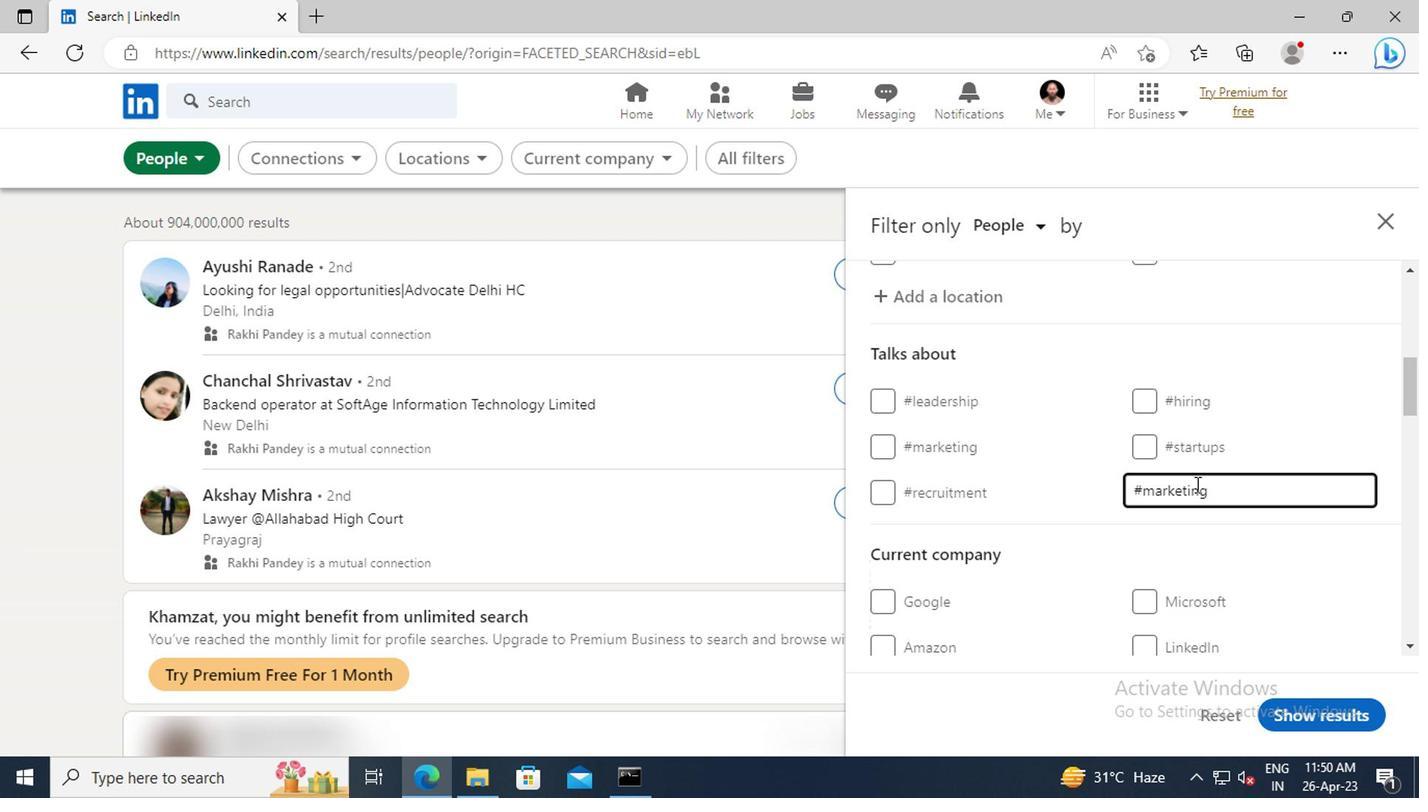
Action: Mouse scrolled (1191, 483) with delta (0, -1)
Screenshot: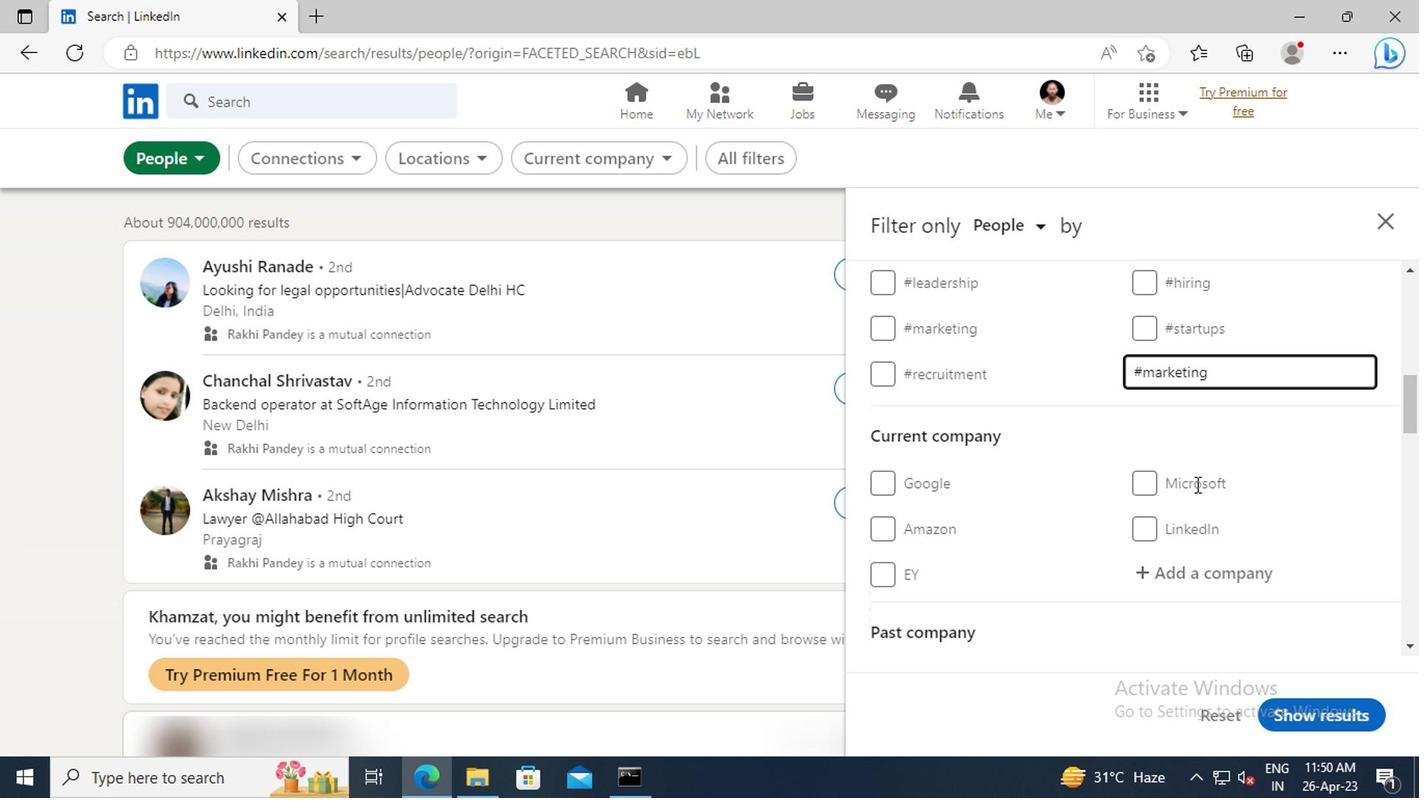 
Action: Mouse scrolled (1191, 483) with delta (0, -1)
Screenshot: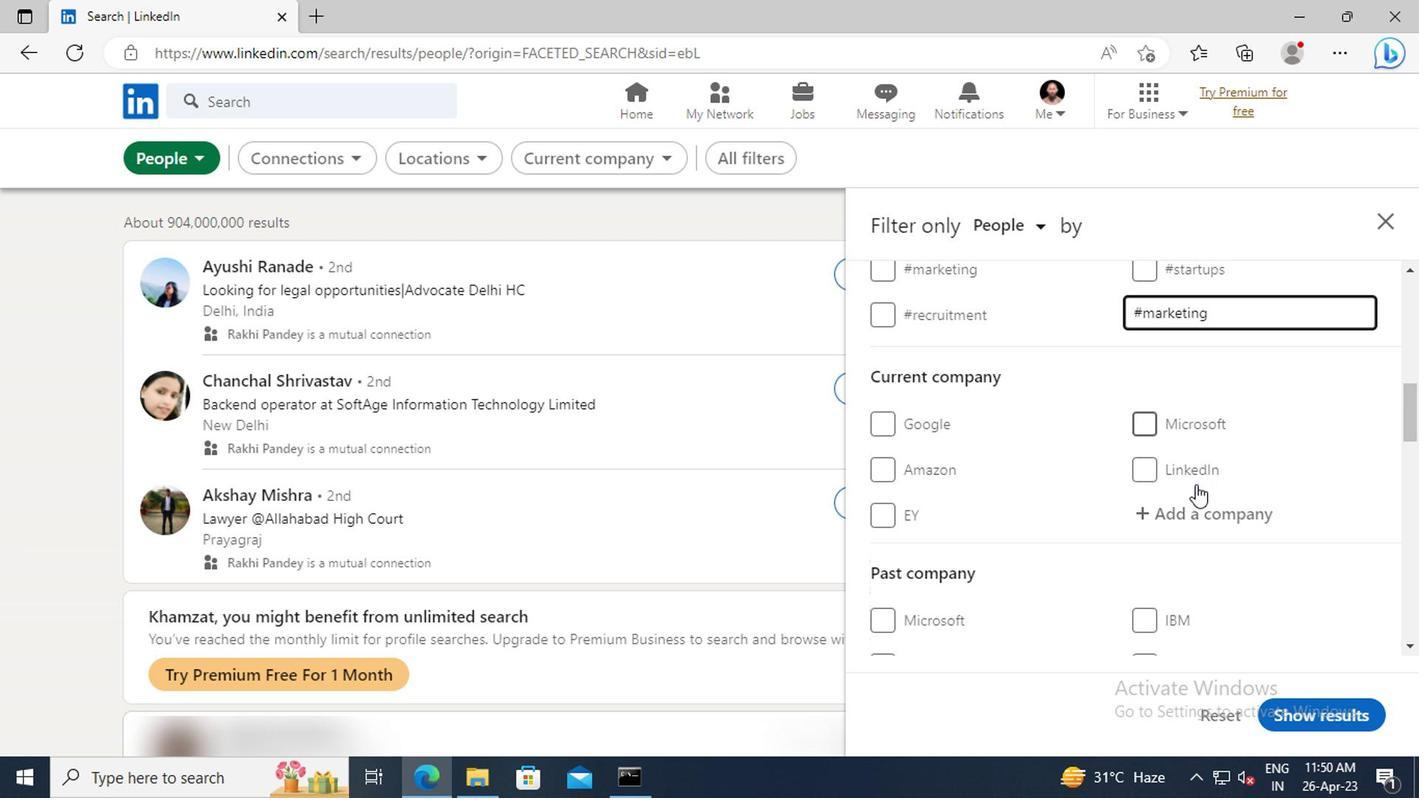 
Action: Mouse scrolled (1191, 483) with delta (0, -1)
Screenshot: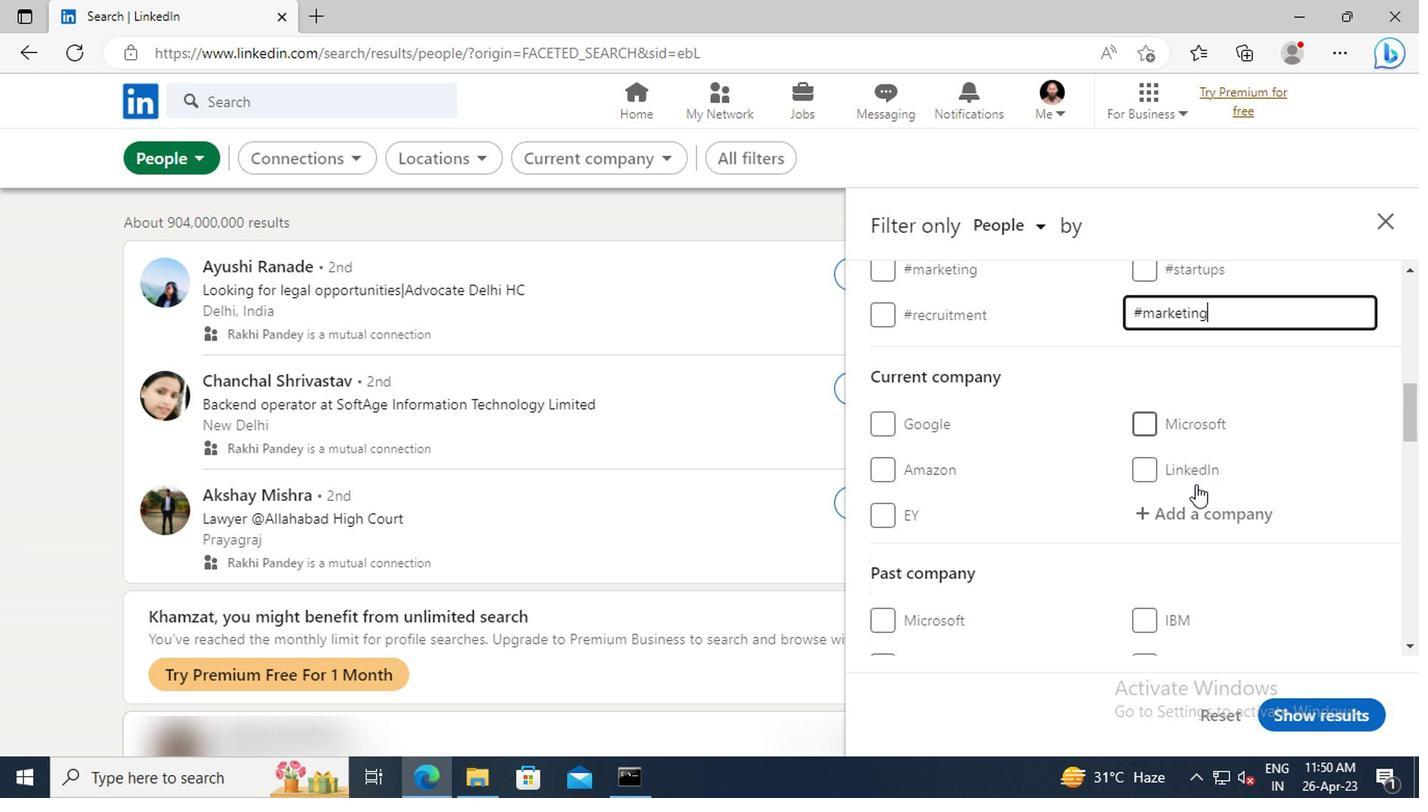 
Action: Mouse scrolled (1191, 483) with delta (0, -1)
Screenshot: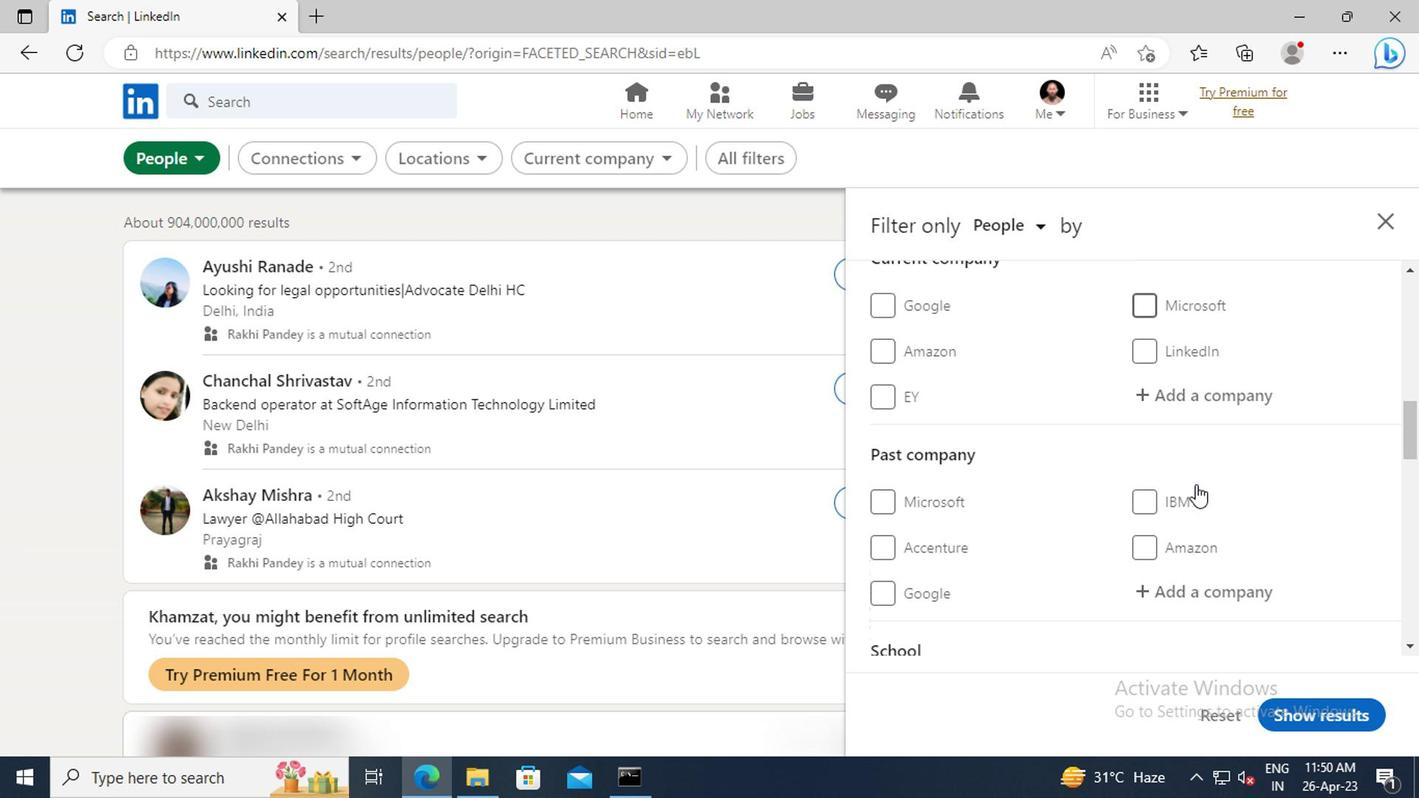 
Action: Mouse scrolled (1191, 483) with delta (0, -1)
Screenshot: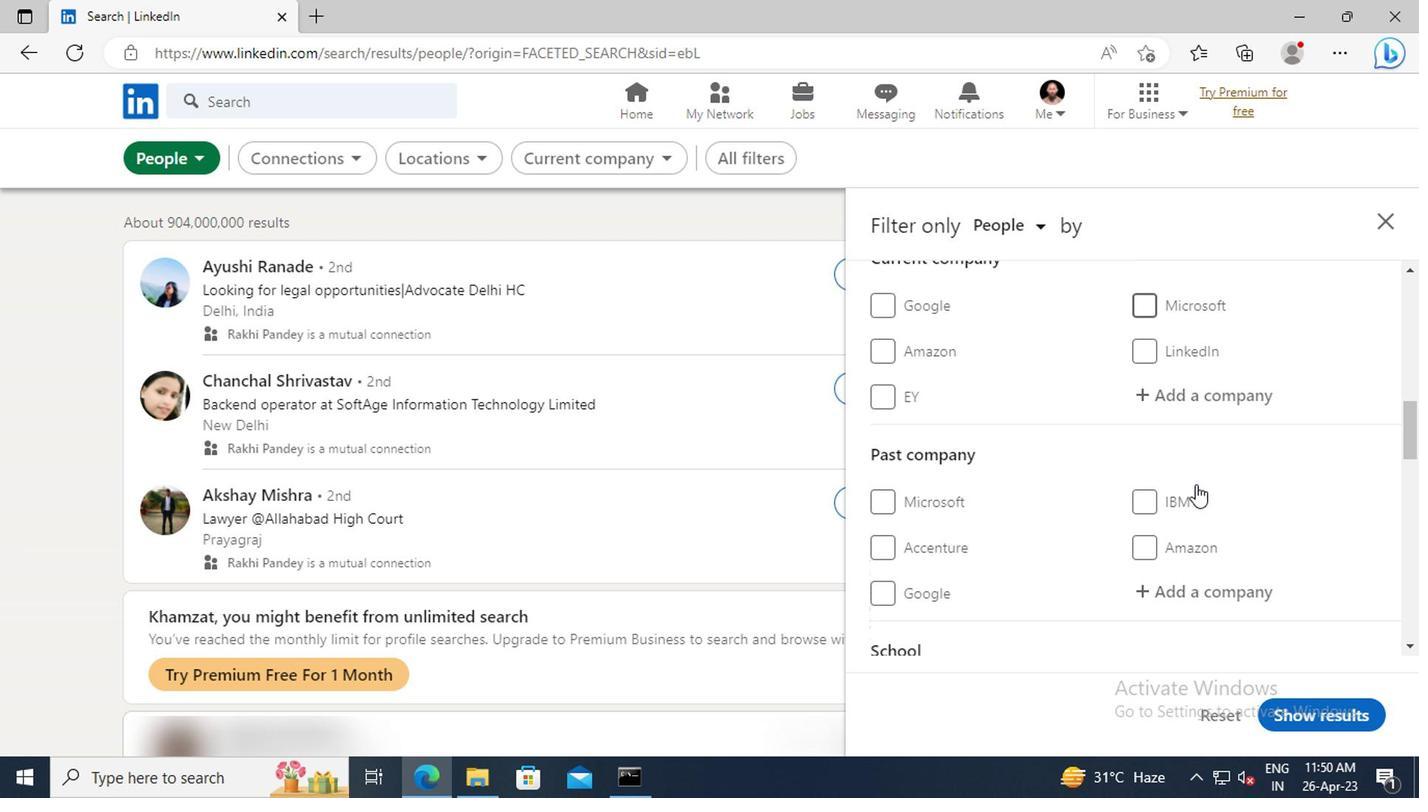
Action: Mouse moved to (1191, 485)
Screenshot: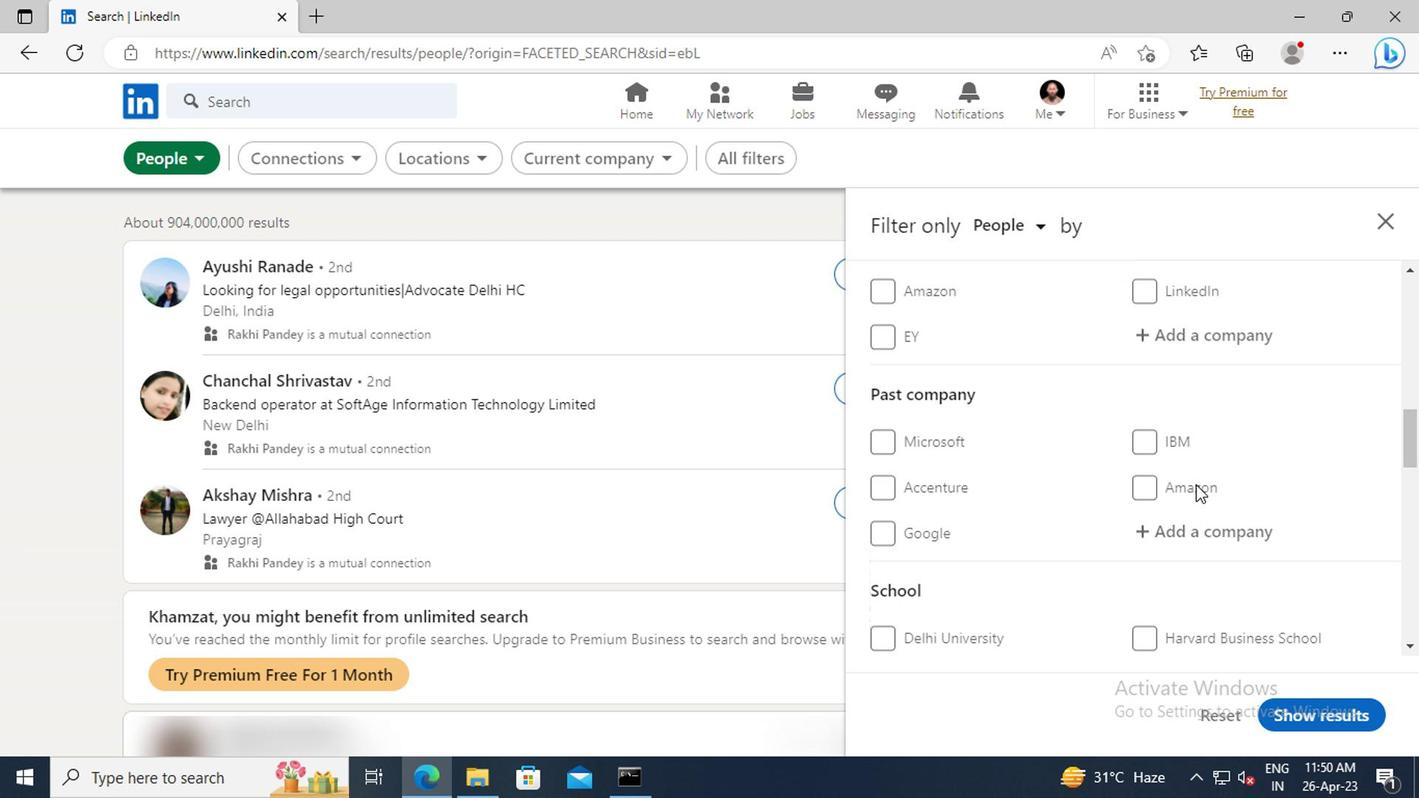 
Action: Mouse scrolled (1191, 484) with delta (0, 0)
Screenshot: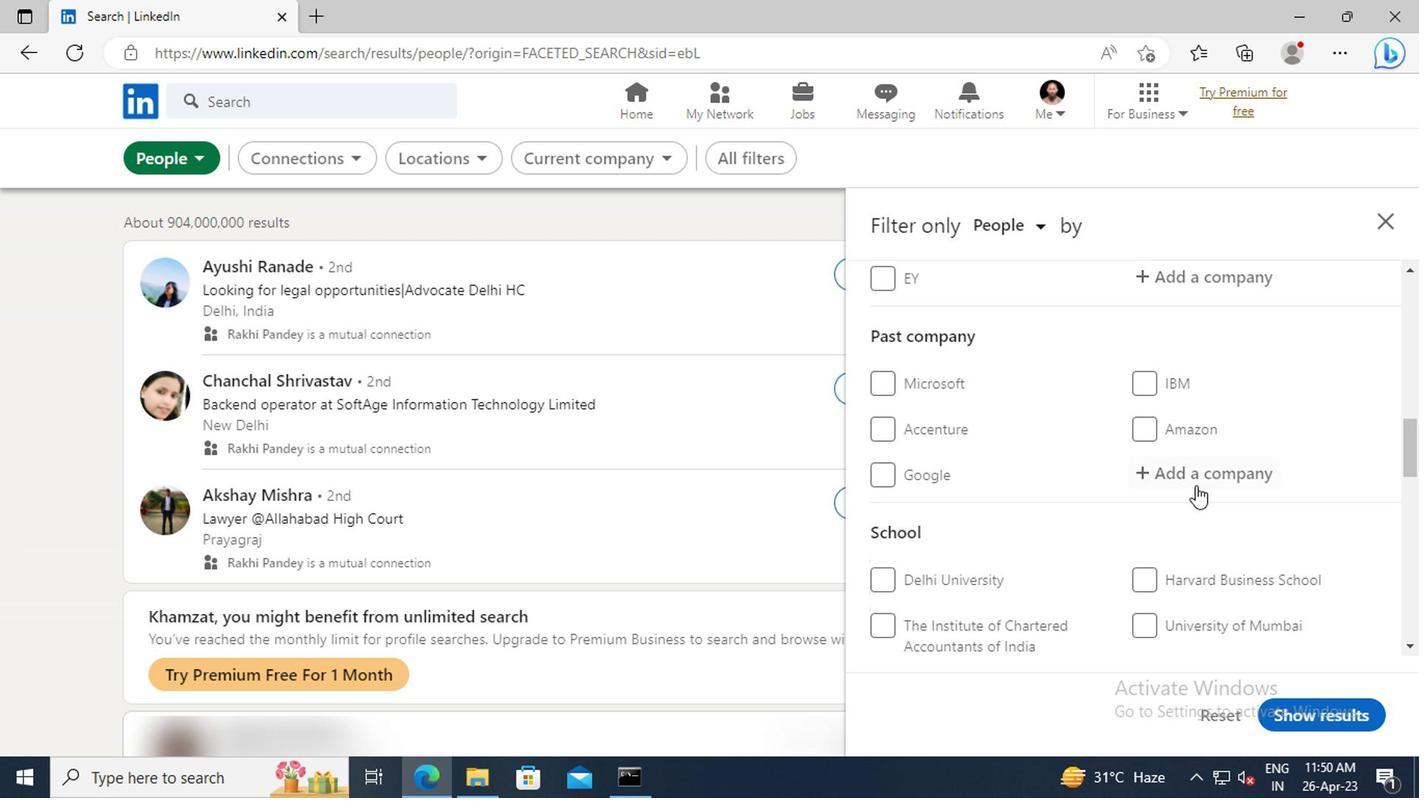 
Action: Mouse scrolled (1191, 484) with delta (0, 0)
Screenshot: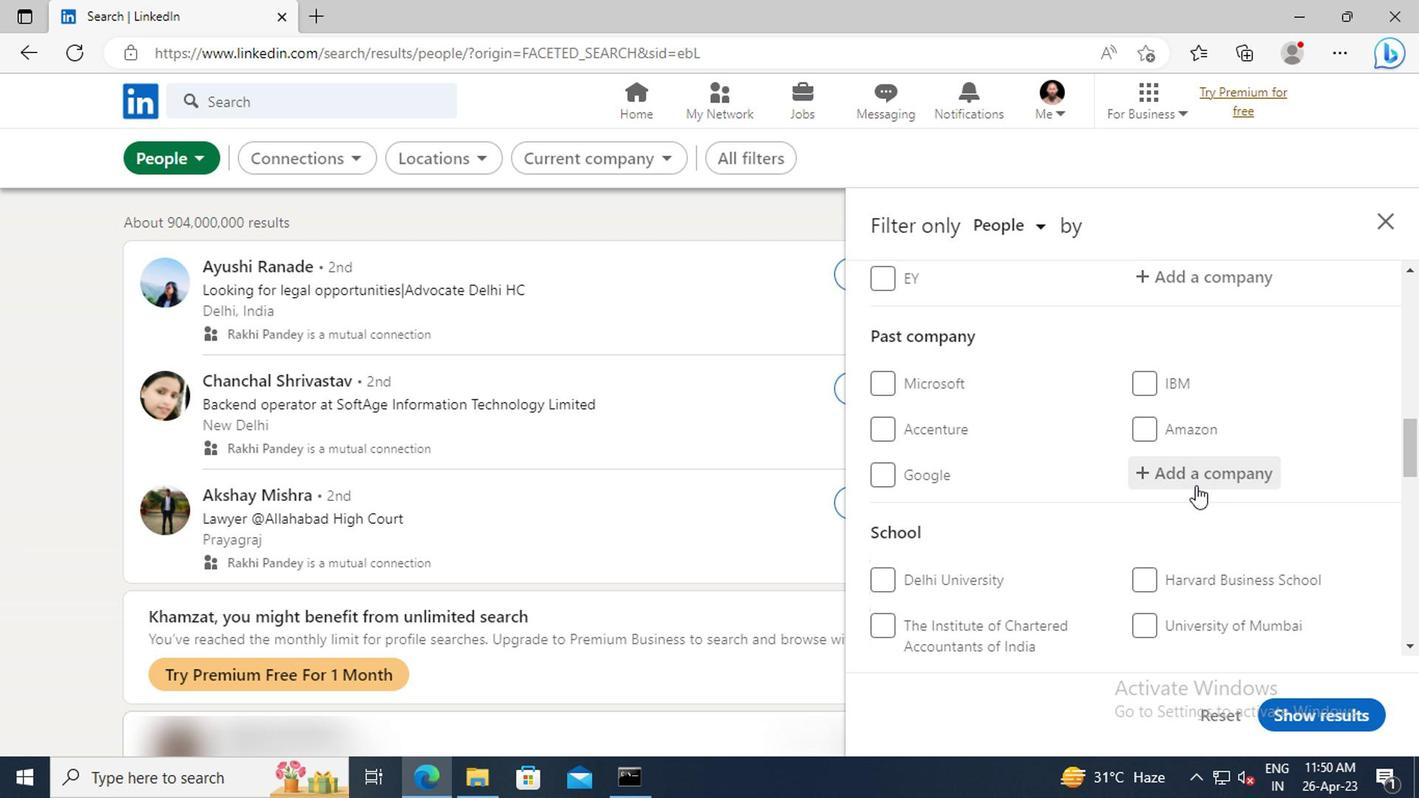 
Action: Mouse scrolled (1191, 484) with delta (0, 0)
Screenshot: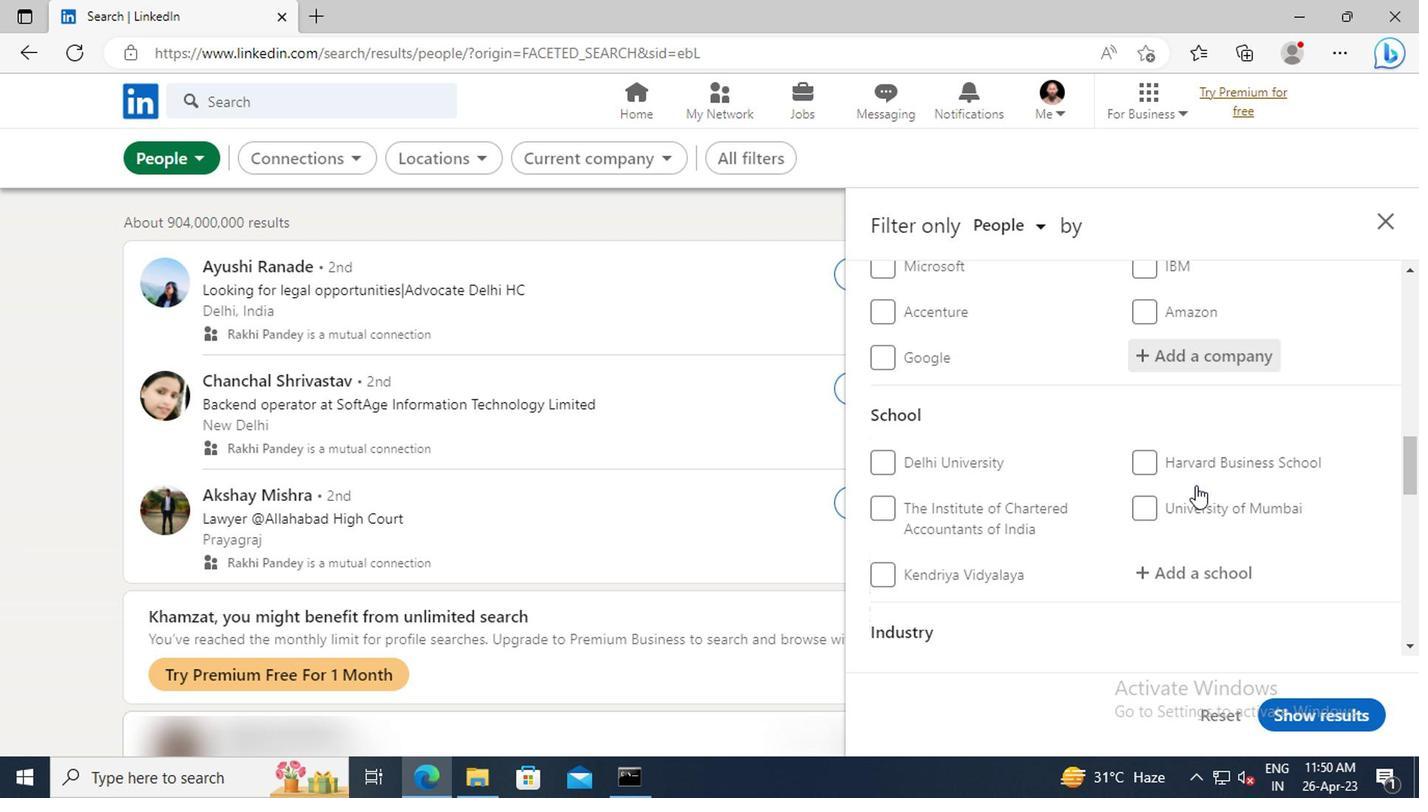 
Action: Mouse scrolled (1191, 484) with delta (0, 0)
Screenshot: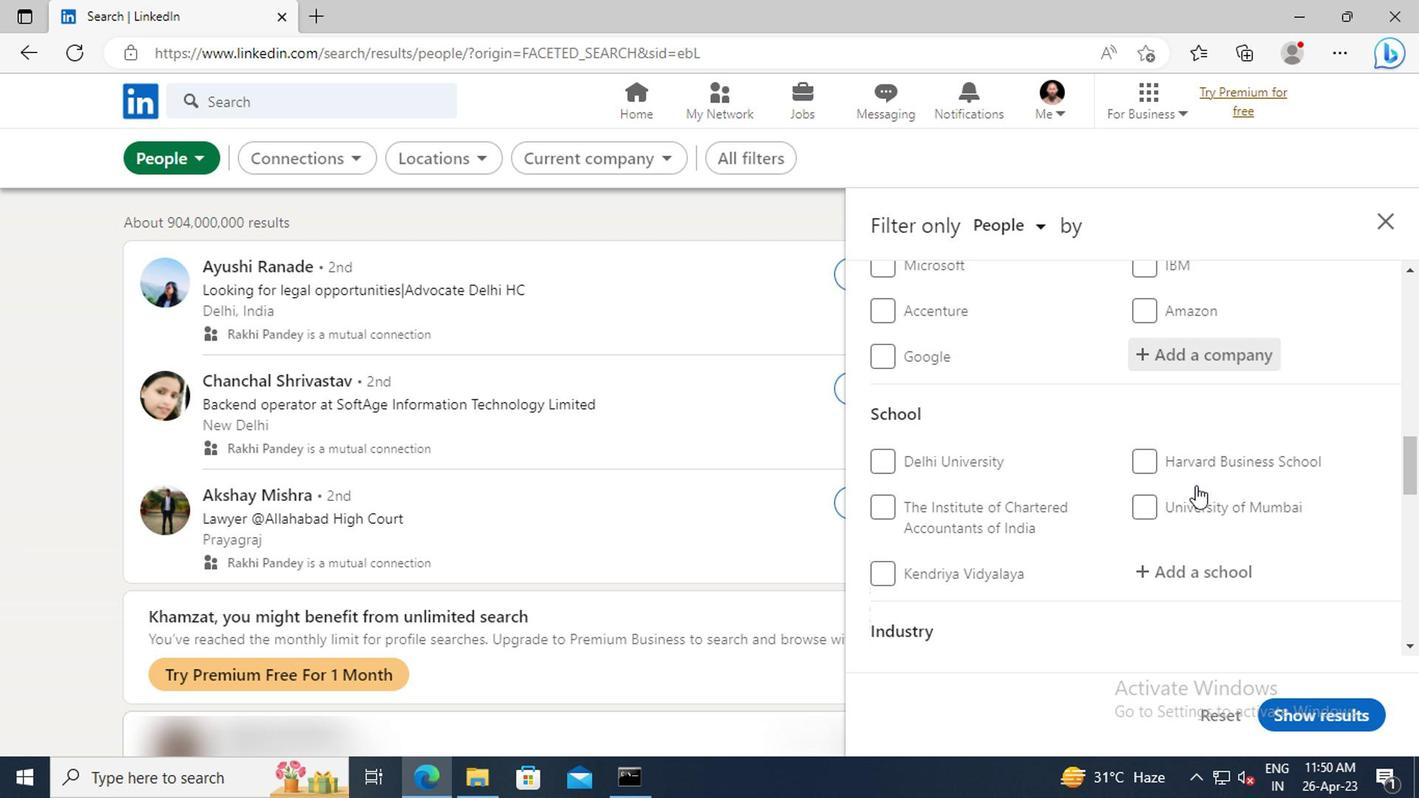 
Action: Mouse scrolled (1191, 484) with delta (0, 0)
Screenshot: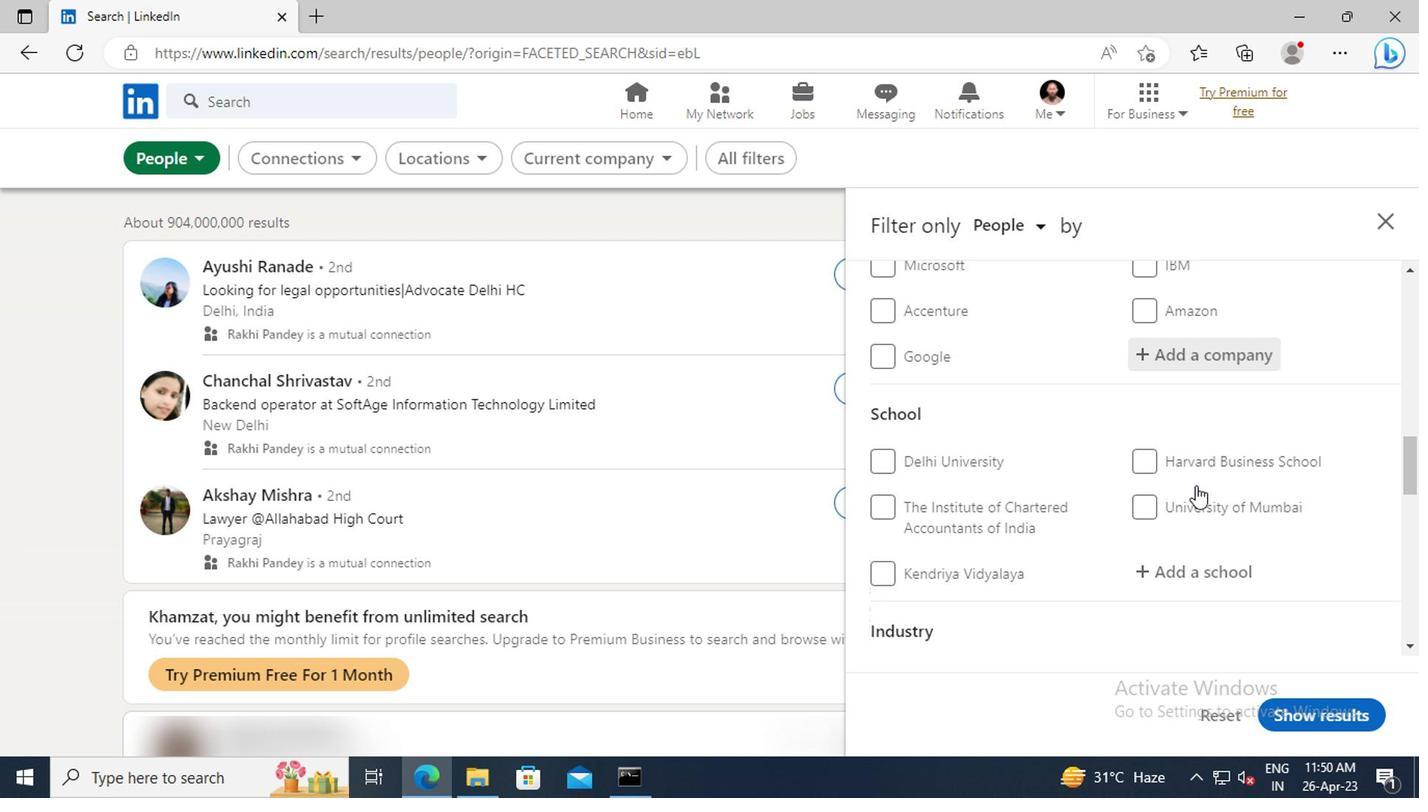 
Action: Mouse scrolled (1191, 484) with delta (0, 0)
Screenshot: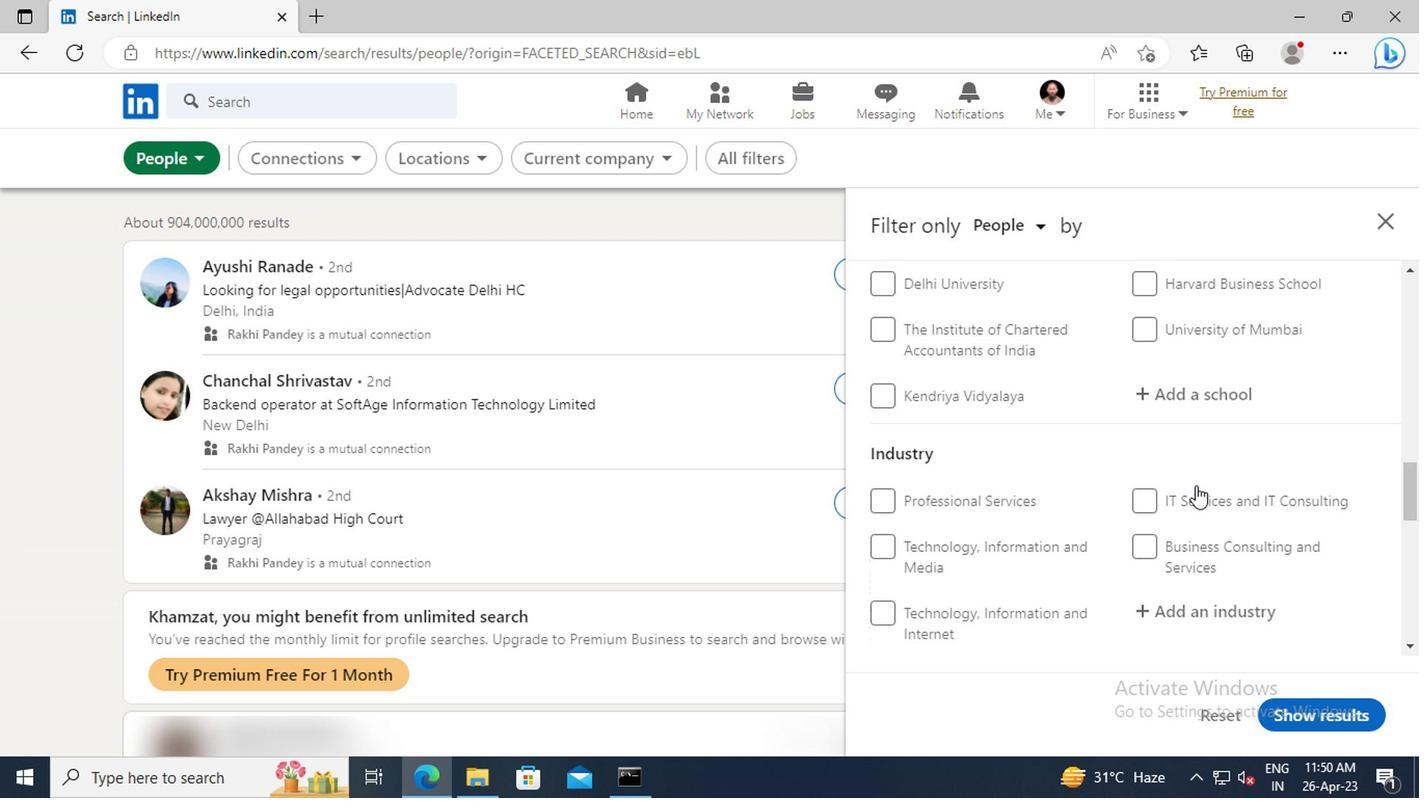 
Action: Mouse scrolled (1191, 484) with delta (0, 0)
Screenshot: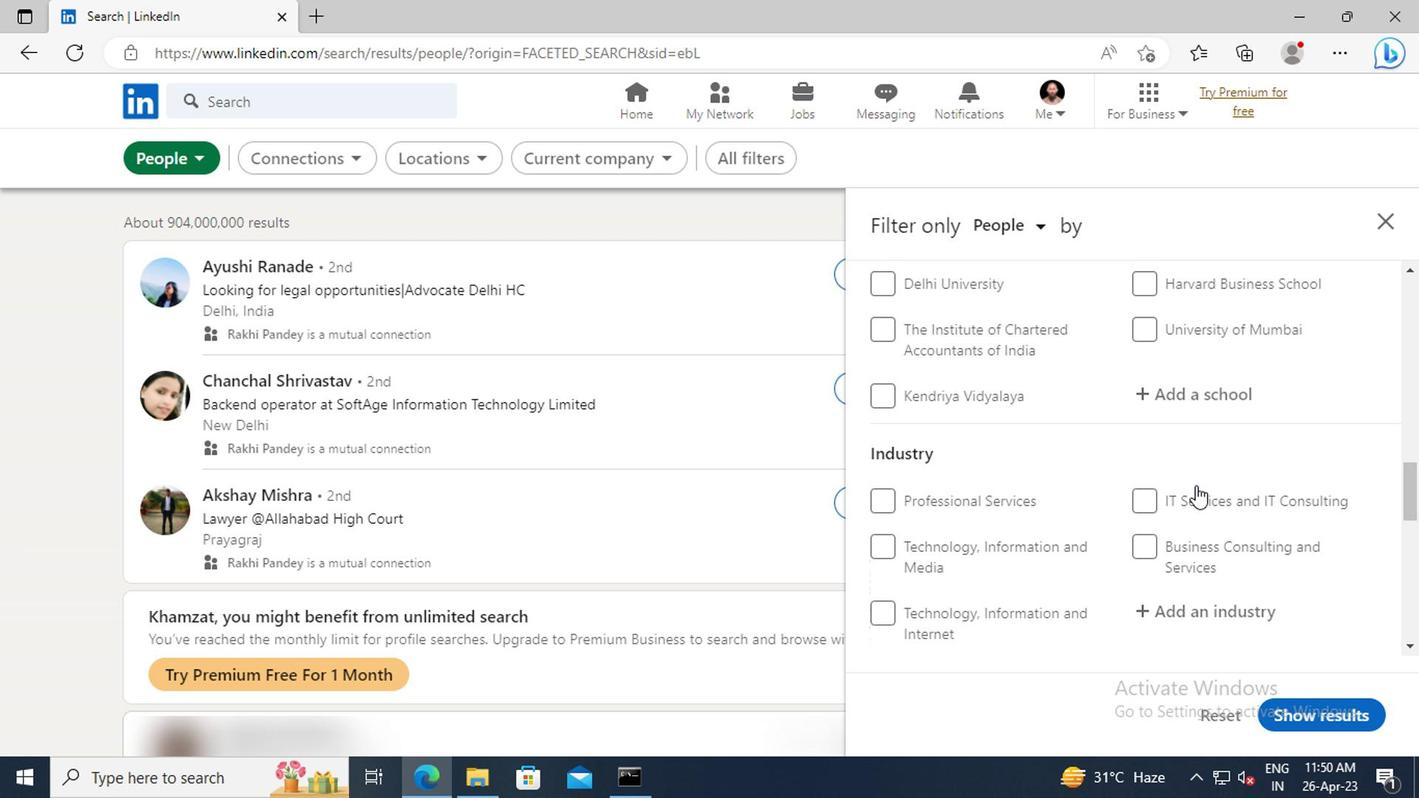 
Action: Mouse scrolled (1191, 484) with delta (0, 0)
Screenshot: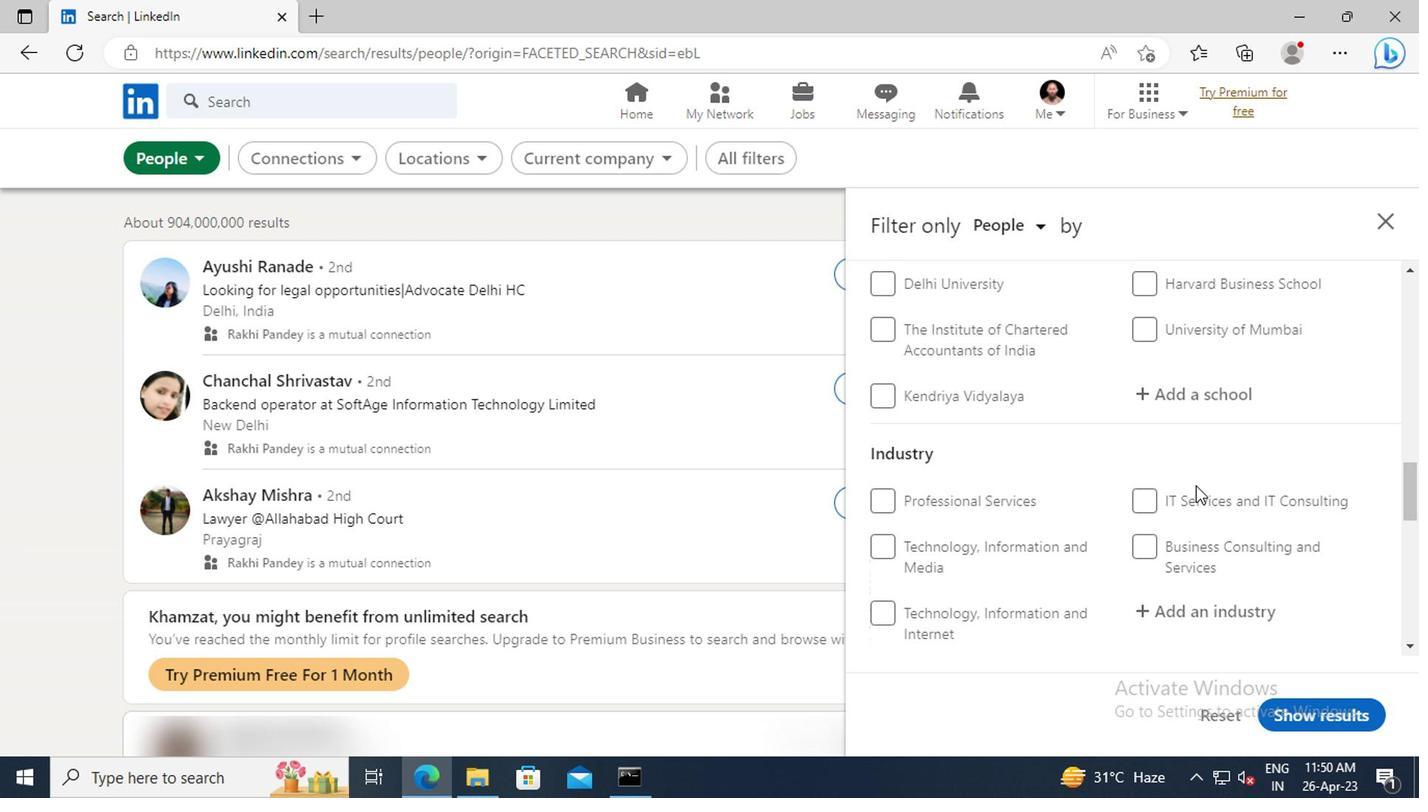 
Action: Mouse scrolled (1191, 484) with delta (0, 0)
Screenshot: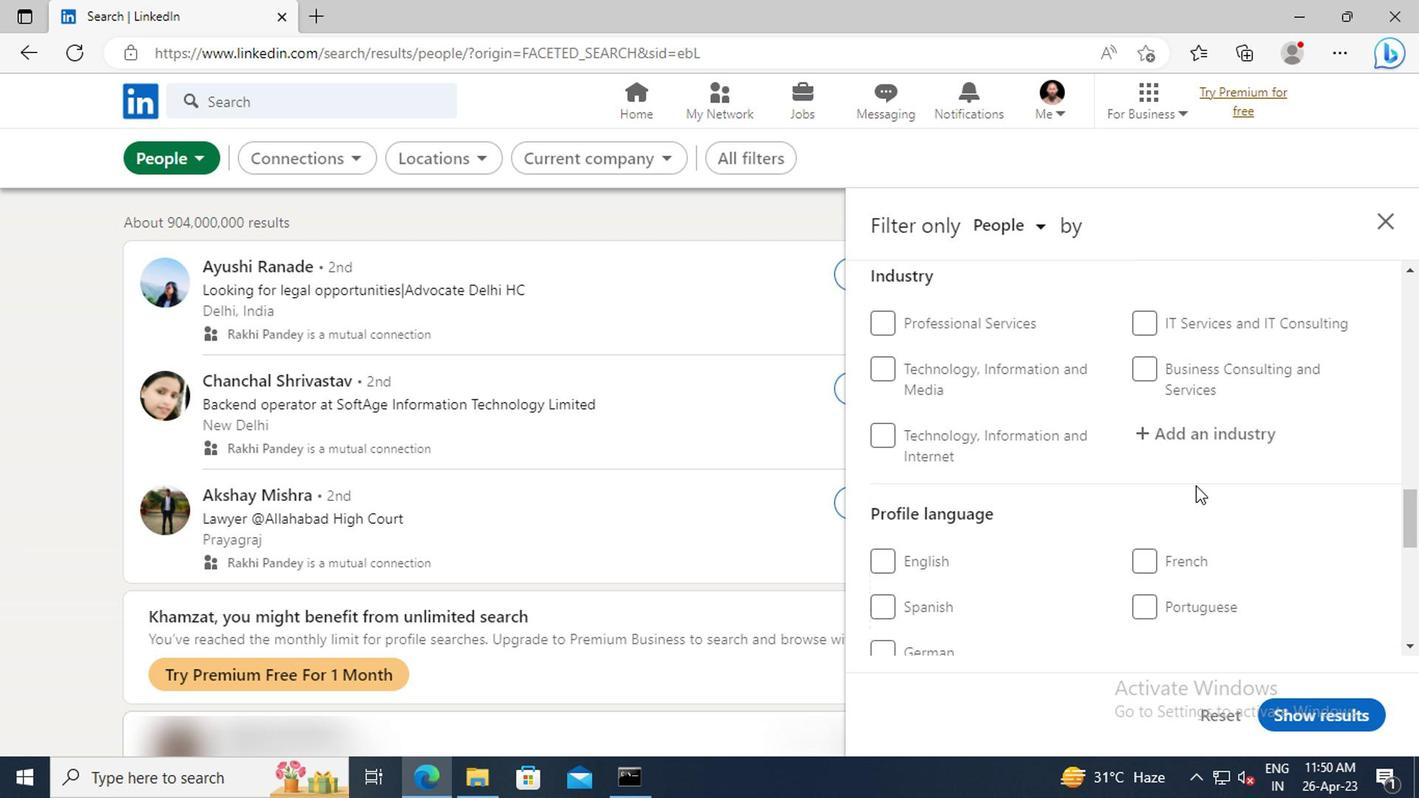 
Action: Mouse scrolled (1191, 484) with delta (0, 0)
Screenshot: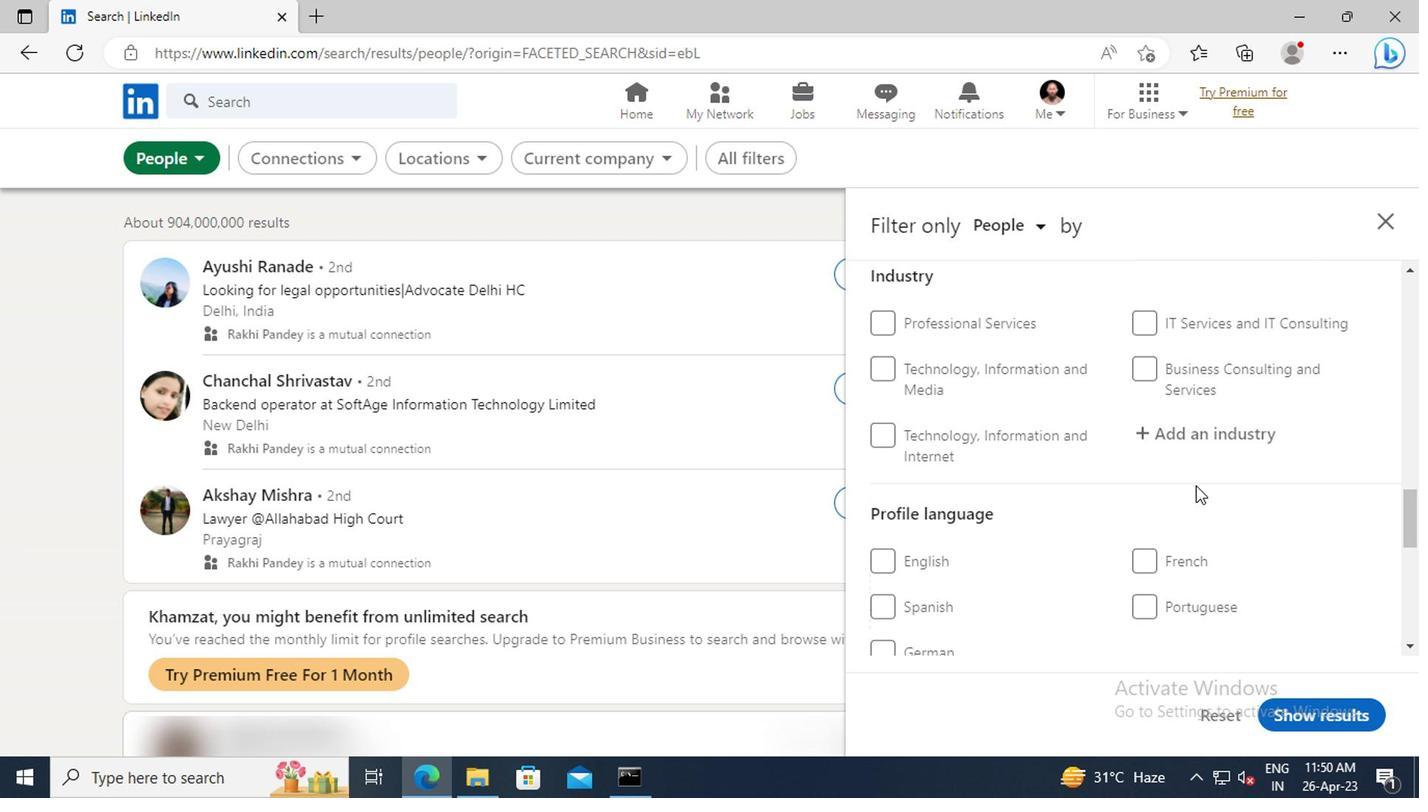 
Action: Mouse moved to (1143, 451)
Screenshot: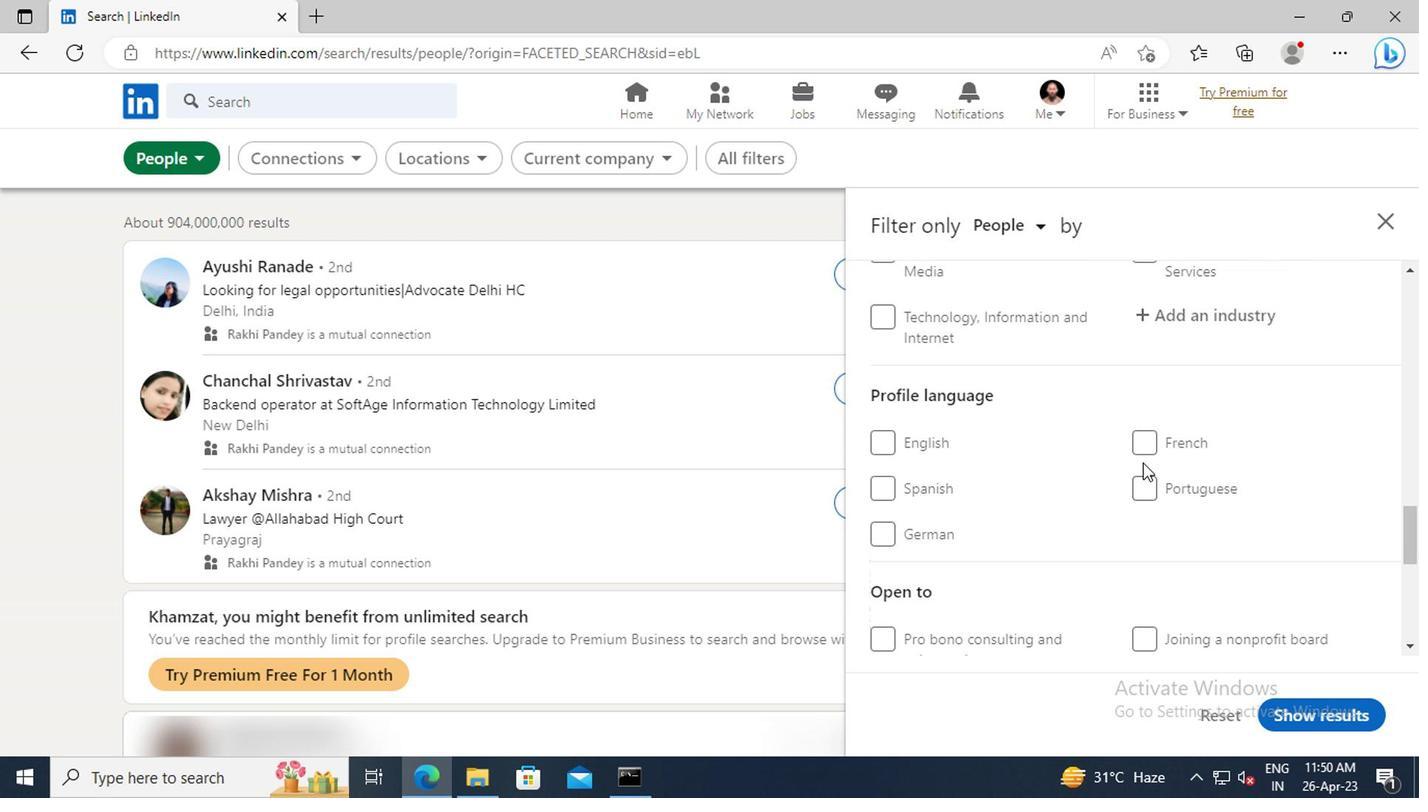 
Action: Mouse pressed left at (1143, 451)
Screenshot: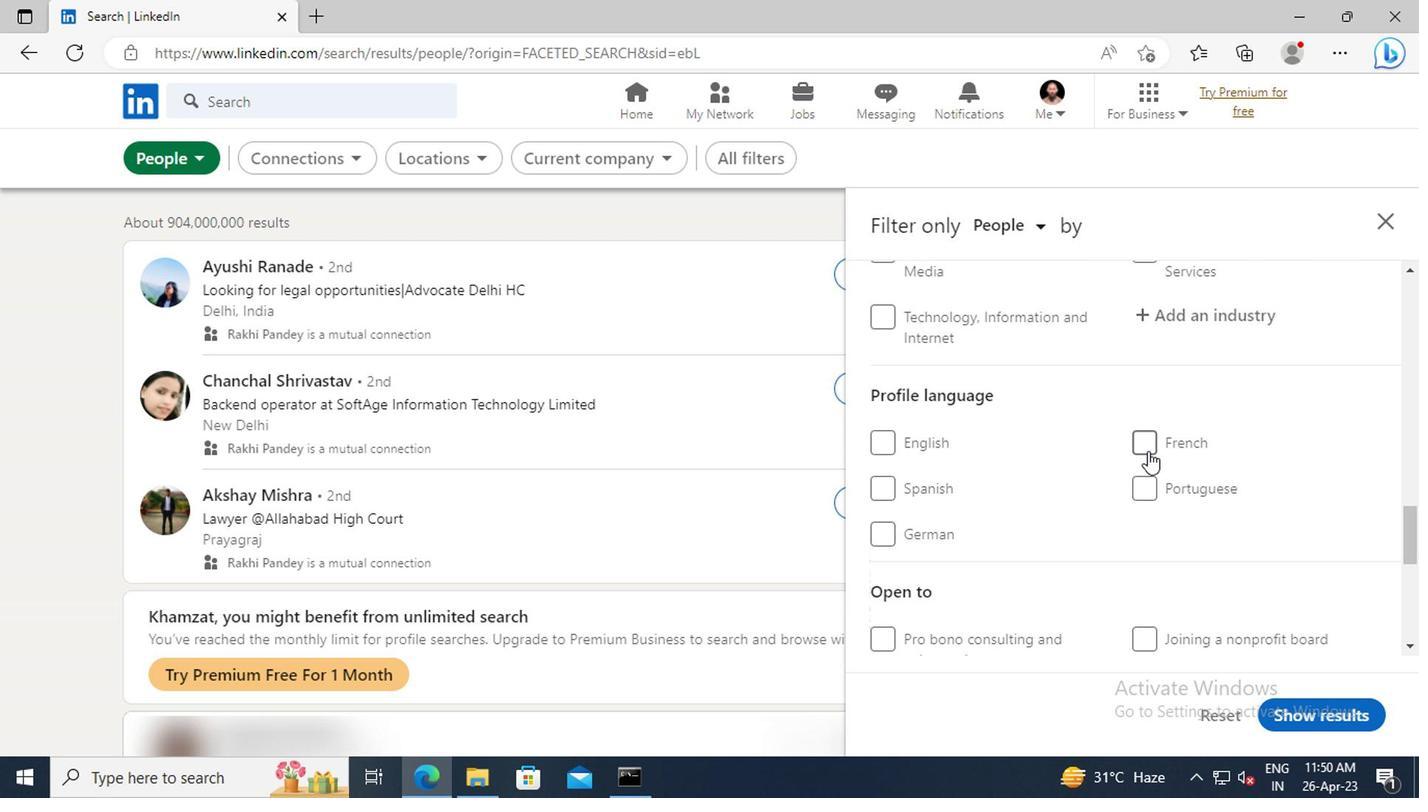 
Action: Mouse moved to (1120, 464)
Screenshot: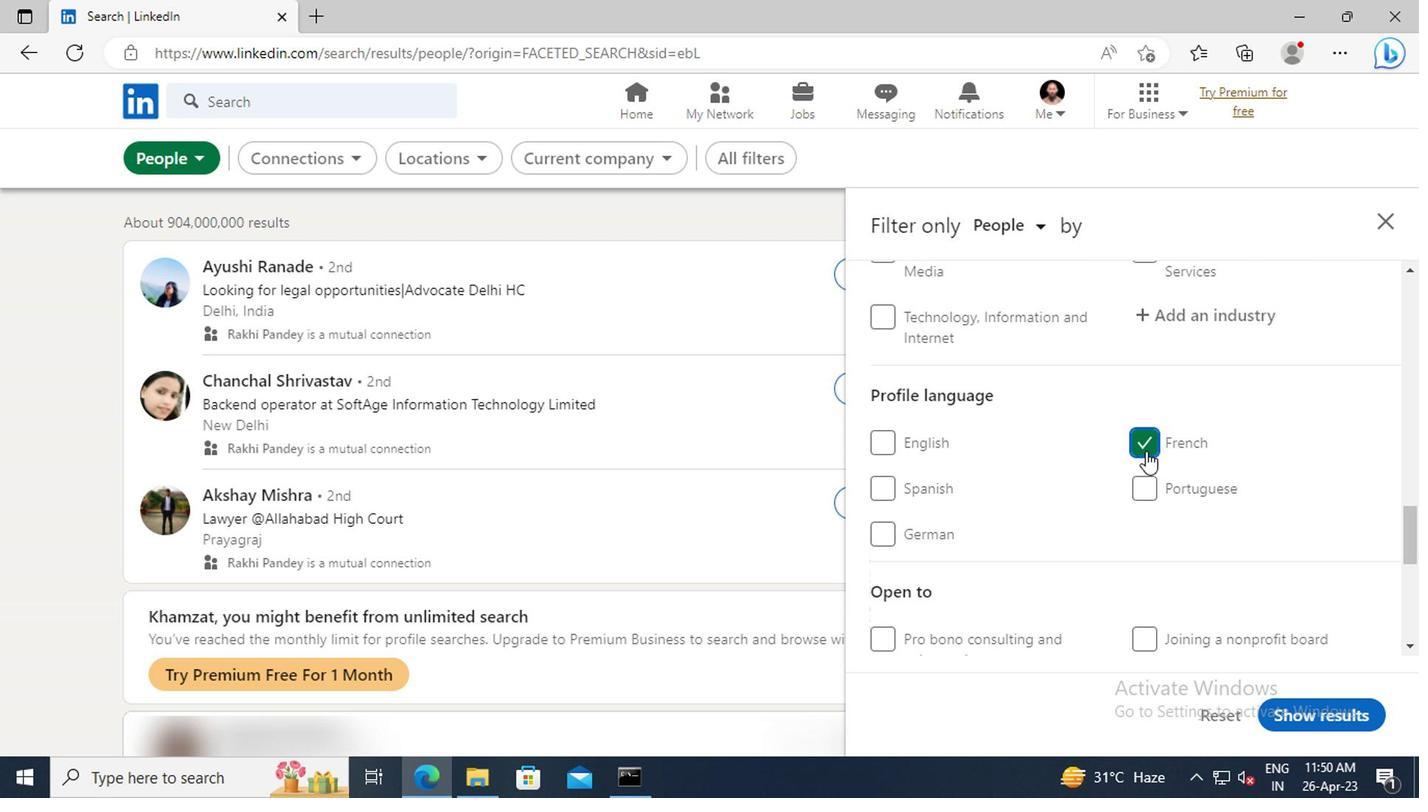 
Action: Mouse scrolled (1120, 465) with delta (0, 0)
Screenshot: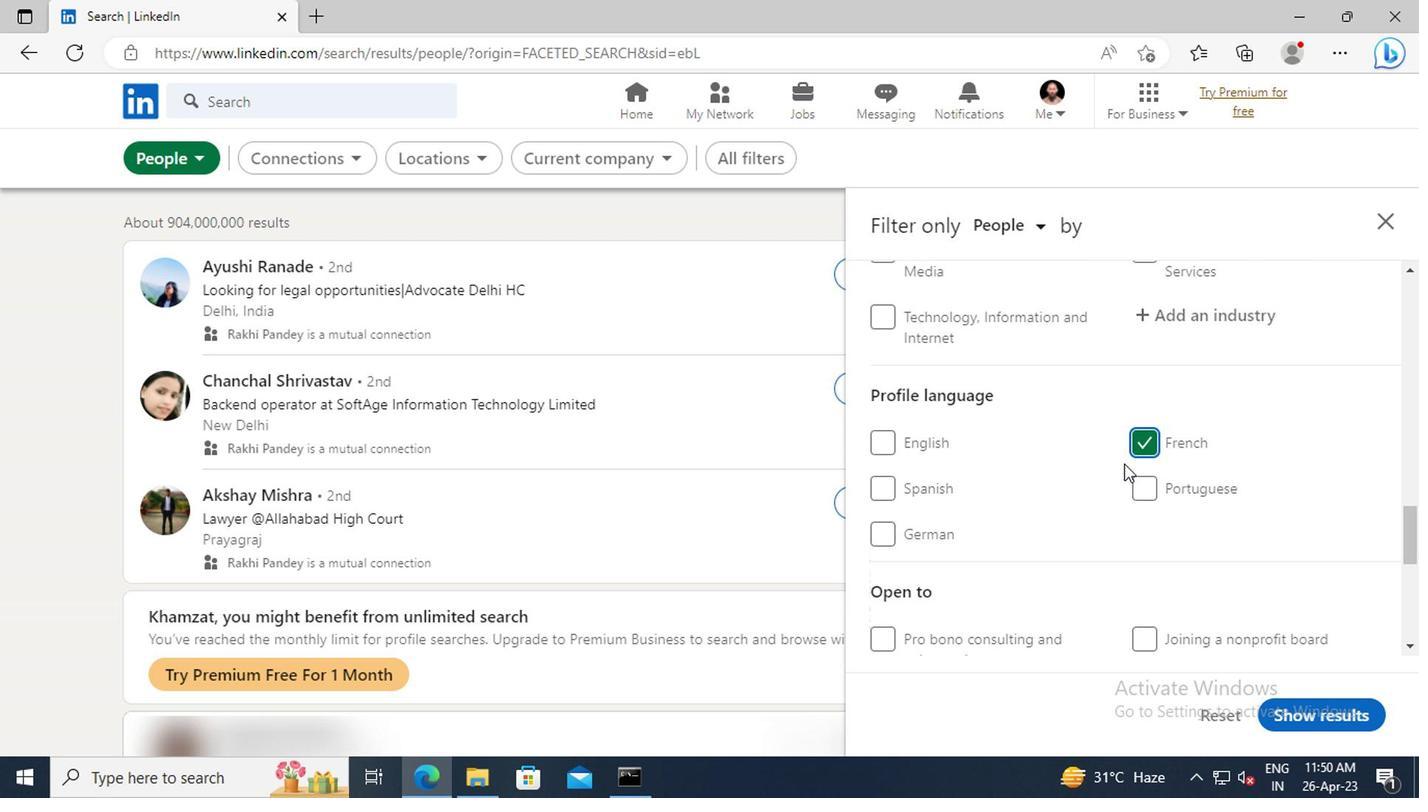 
Action: Mouse scrolled (1120, 465) with delta (0, 0)
Screenshot: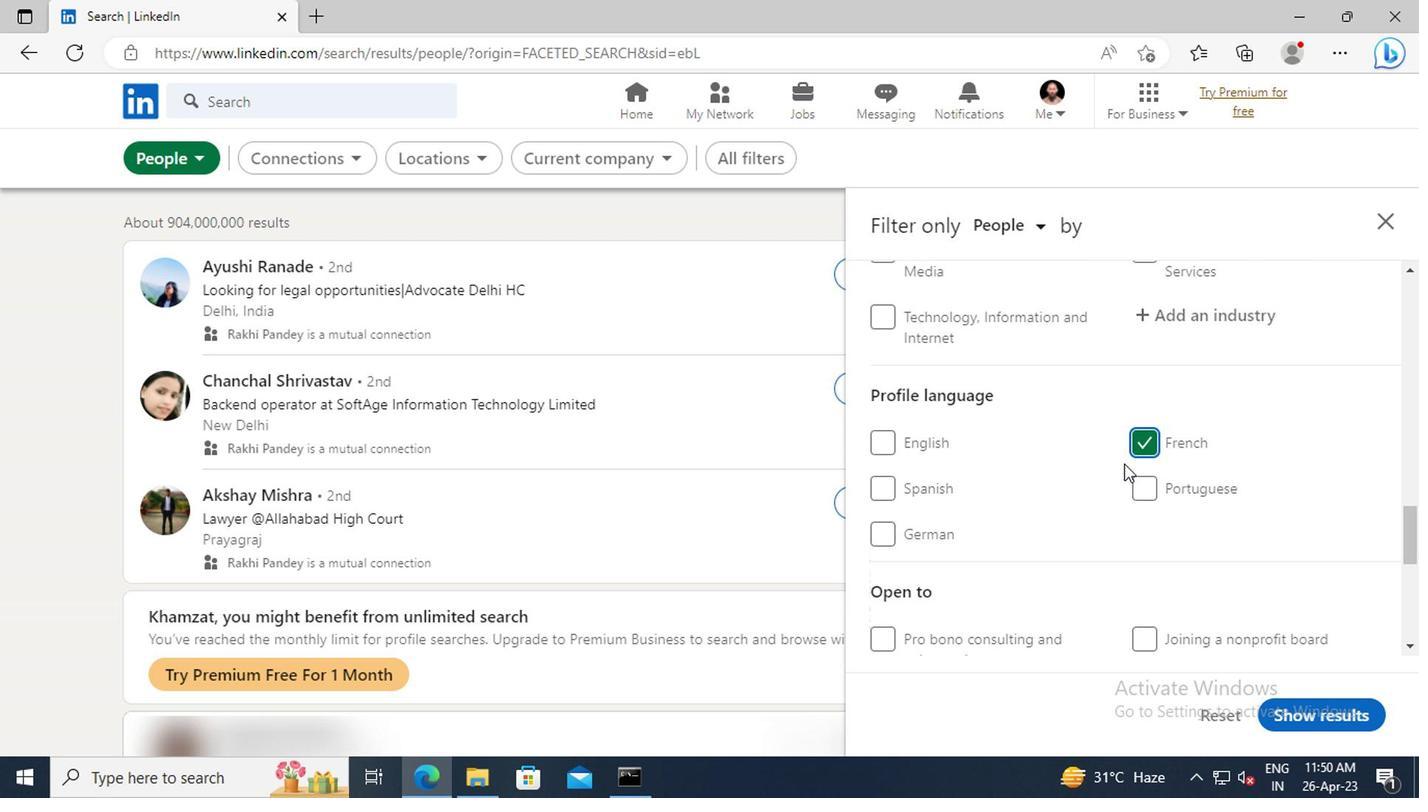 
Action: Mouse scrolled (1120, 465) with delta (0, 0)
Screenshot: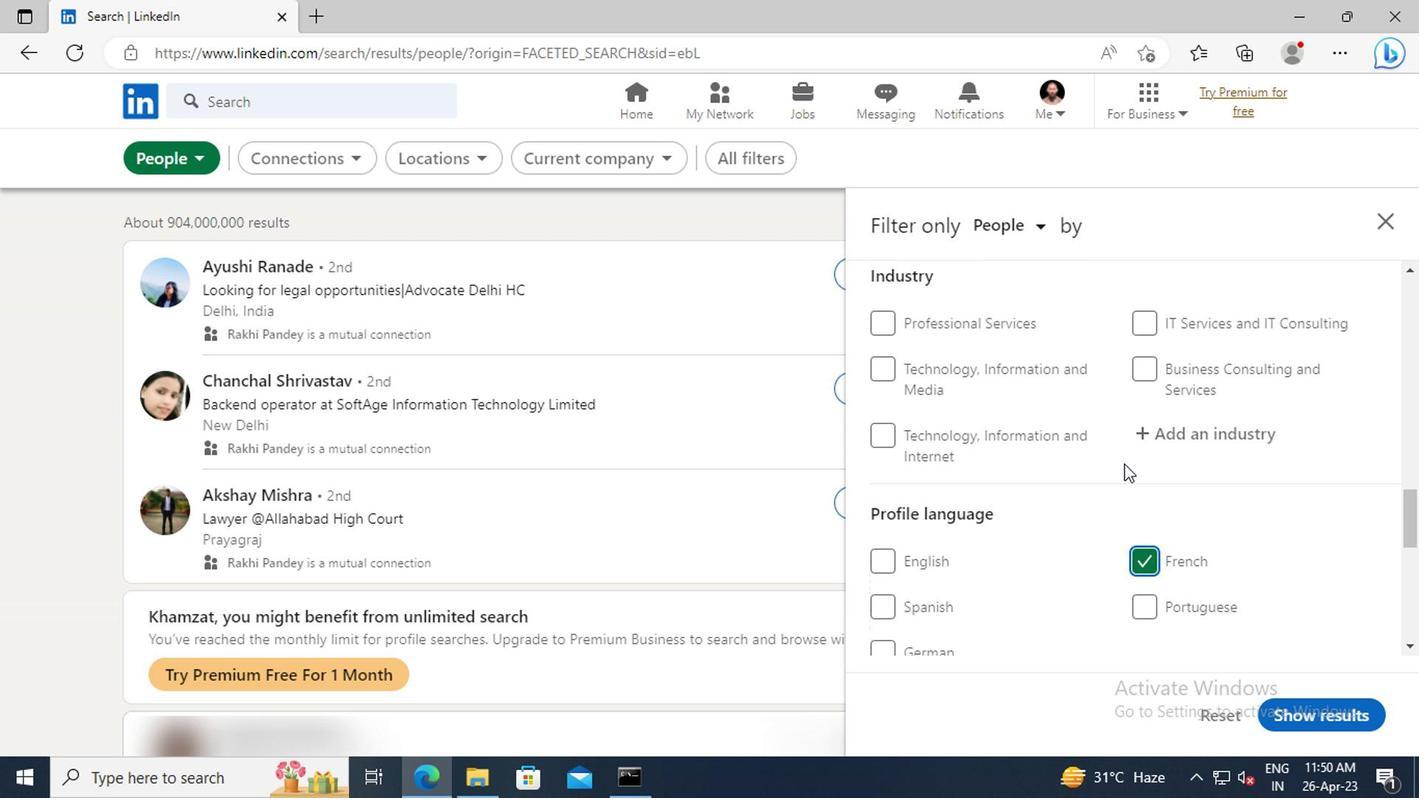 
Action: Mouse scrolled (1120, 465) with delta (0, 0)
Screenshot: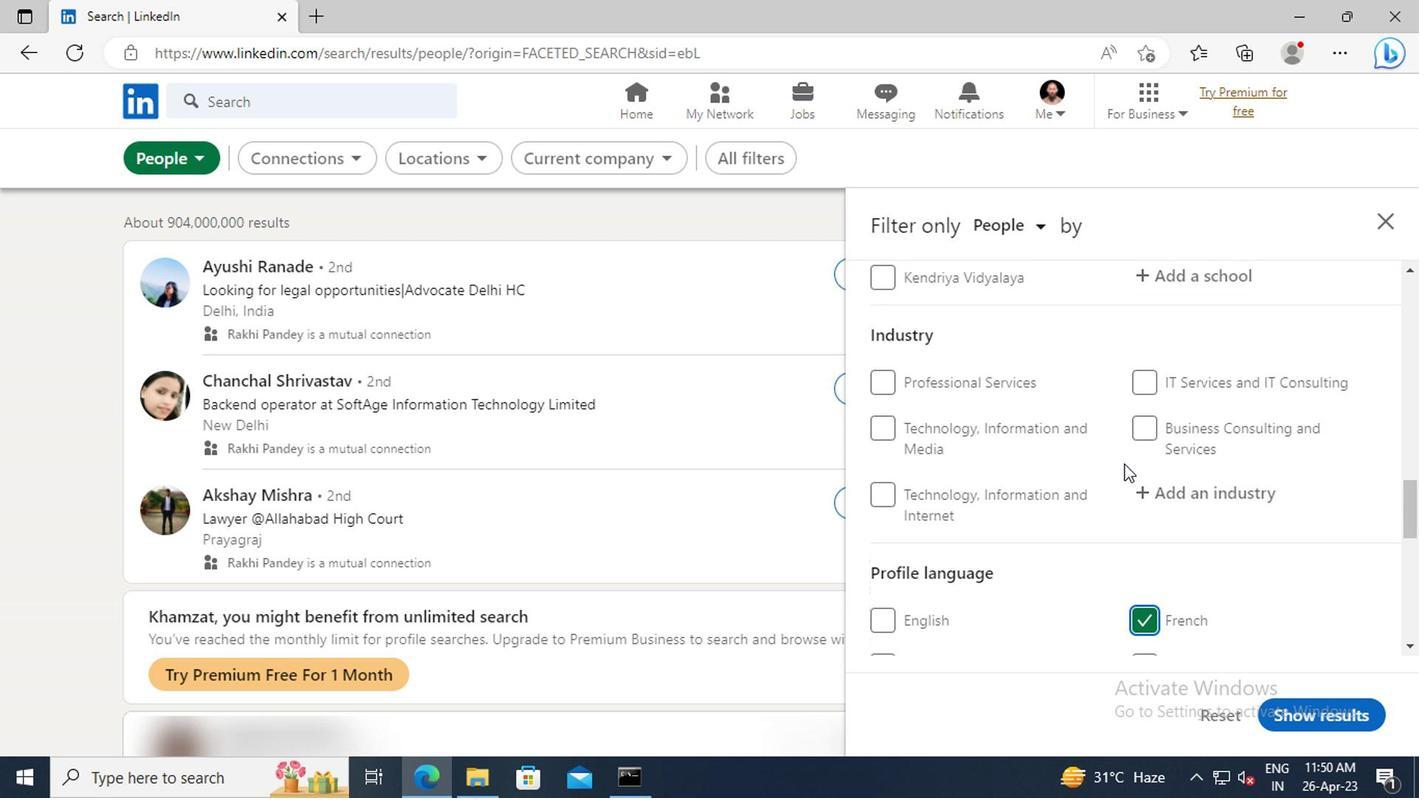 
Action: Mouse scrolled (1120, 465) with delta (0, 0)
Screenshot: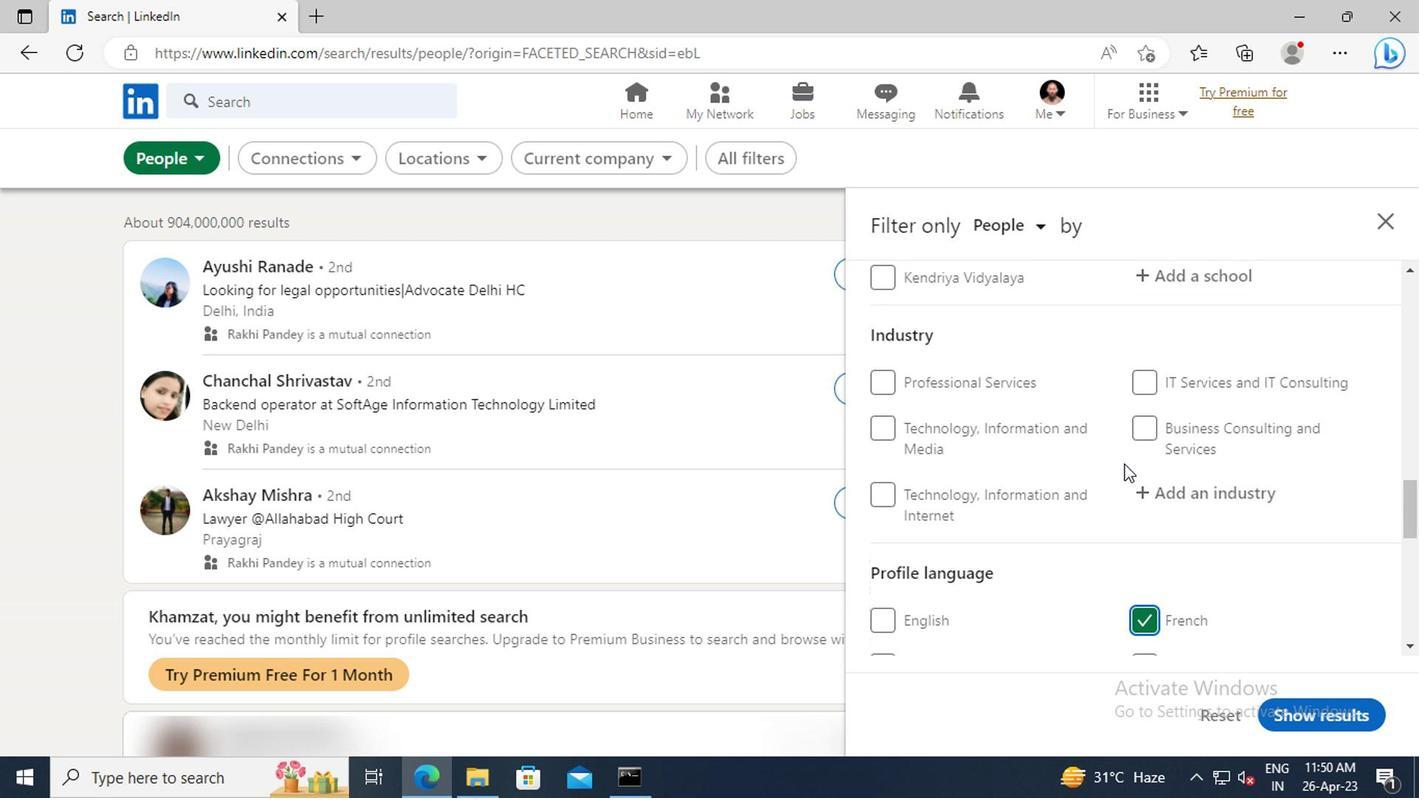 
Action: Mouse scrolled (1120, 465) with delta (0, 0)
Screenshot: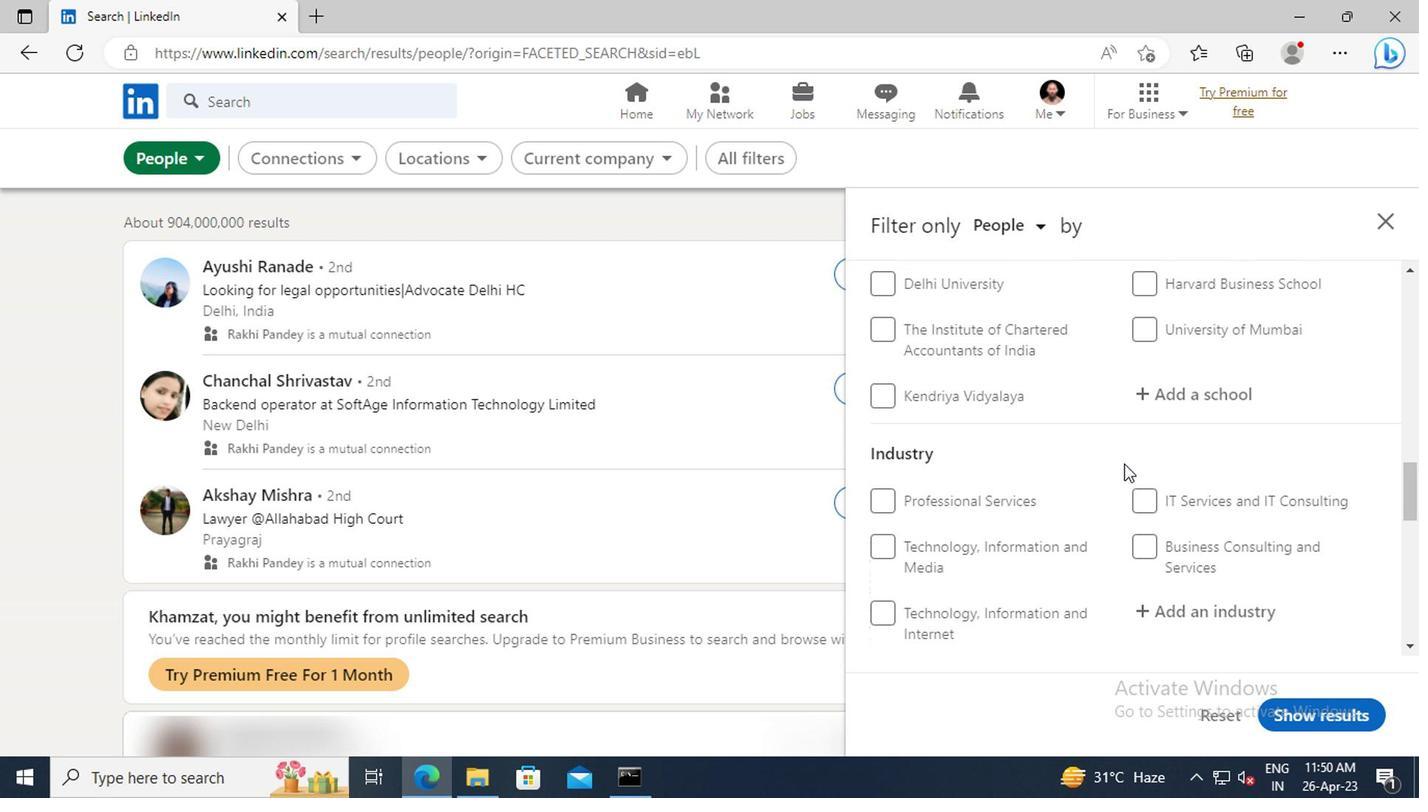 
Action: Mouse scrolled (1120, 465) with delta (0, 0)
Screenshot: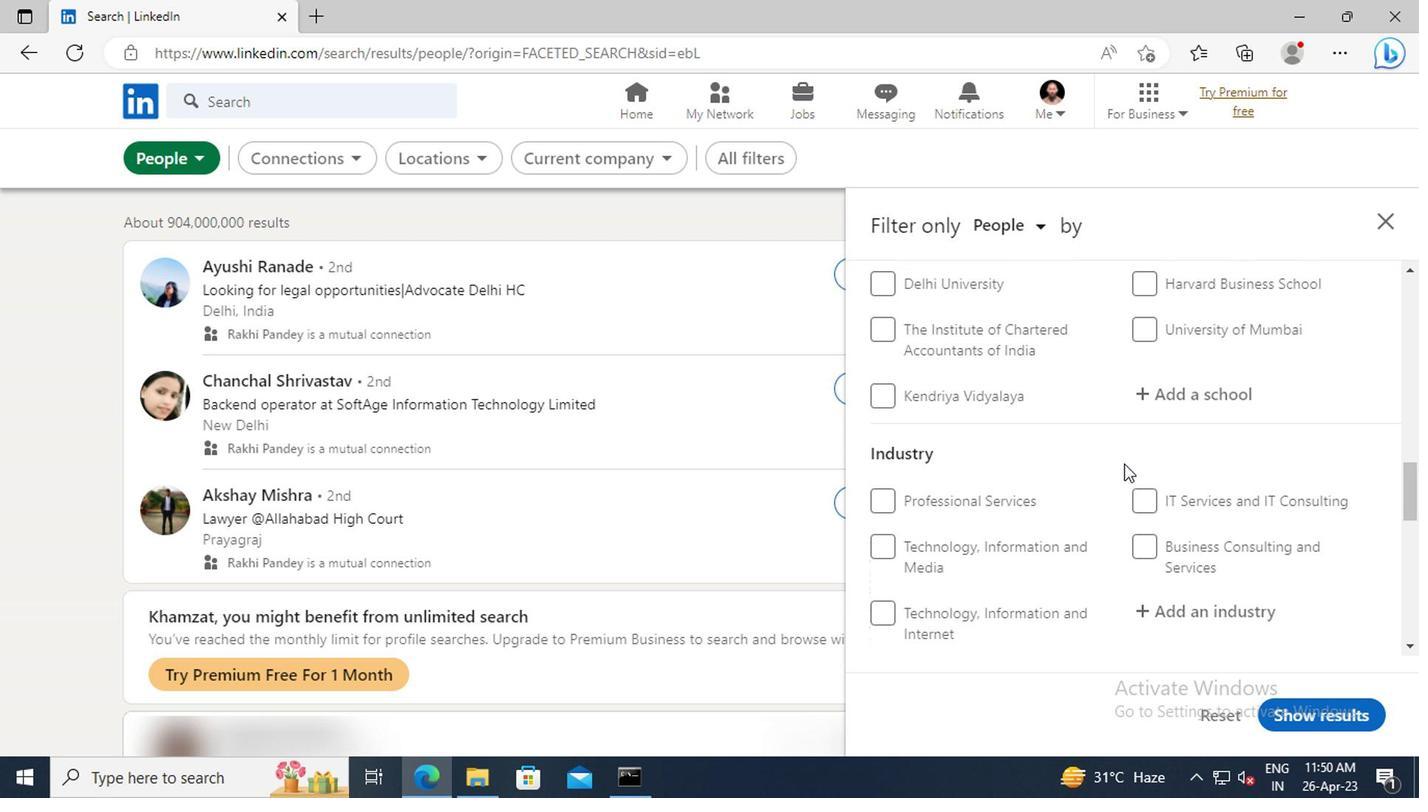 
Action: Mouse scrolled (1120, 465) with delta (0, 0)
Screenshot: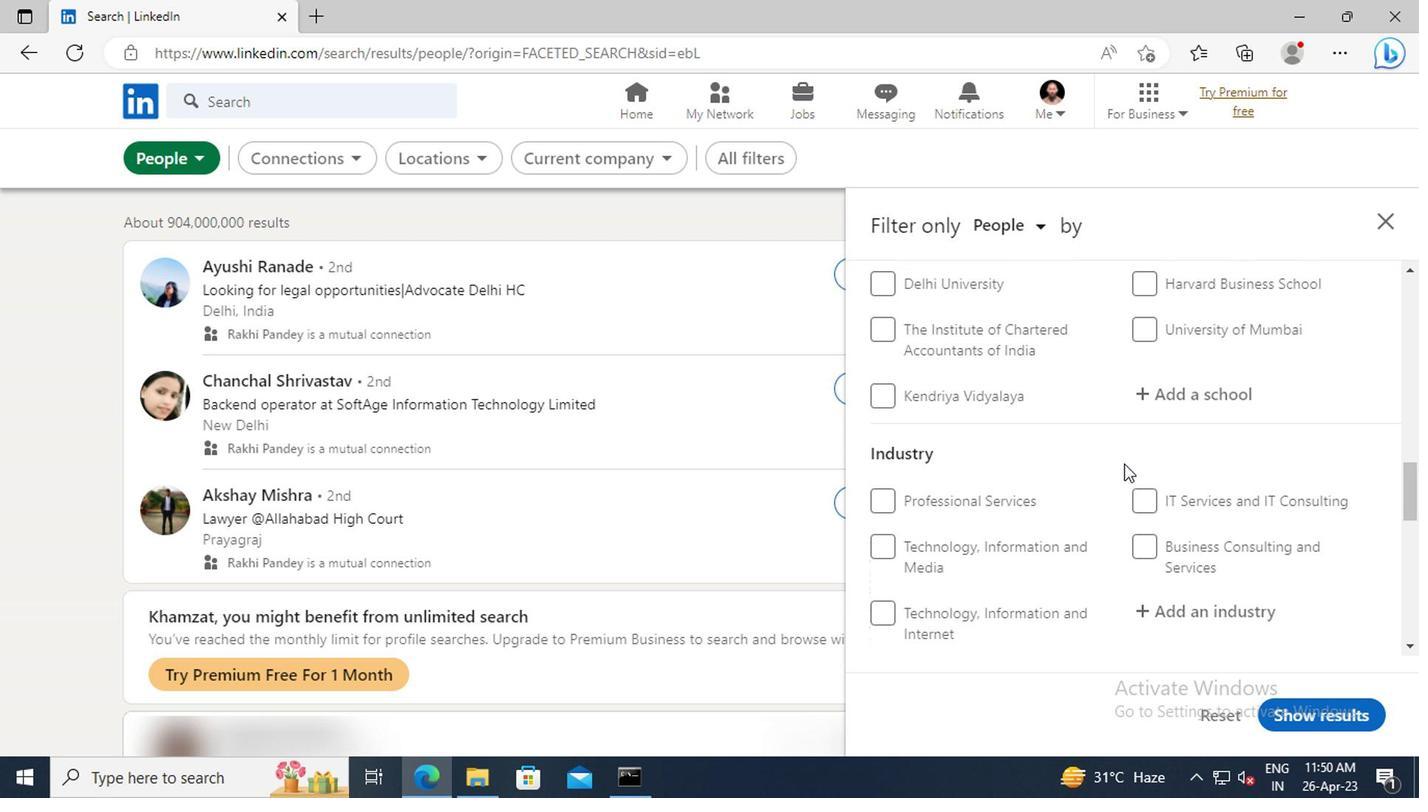 
Action: Mouse scrolled (1120, 465) with delta (0, 0)
Screenshot: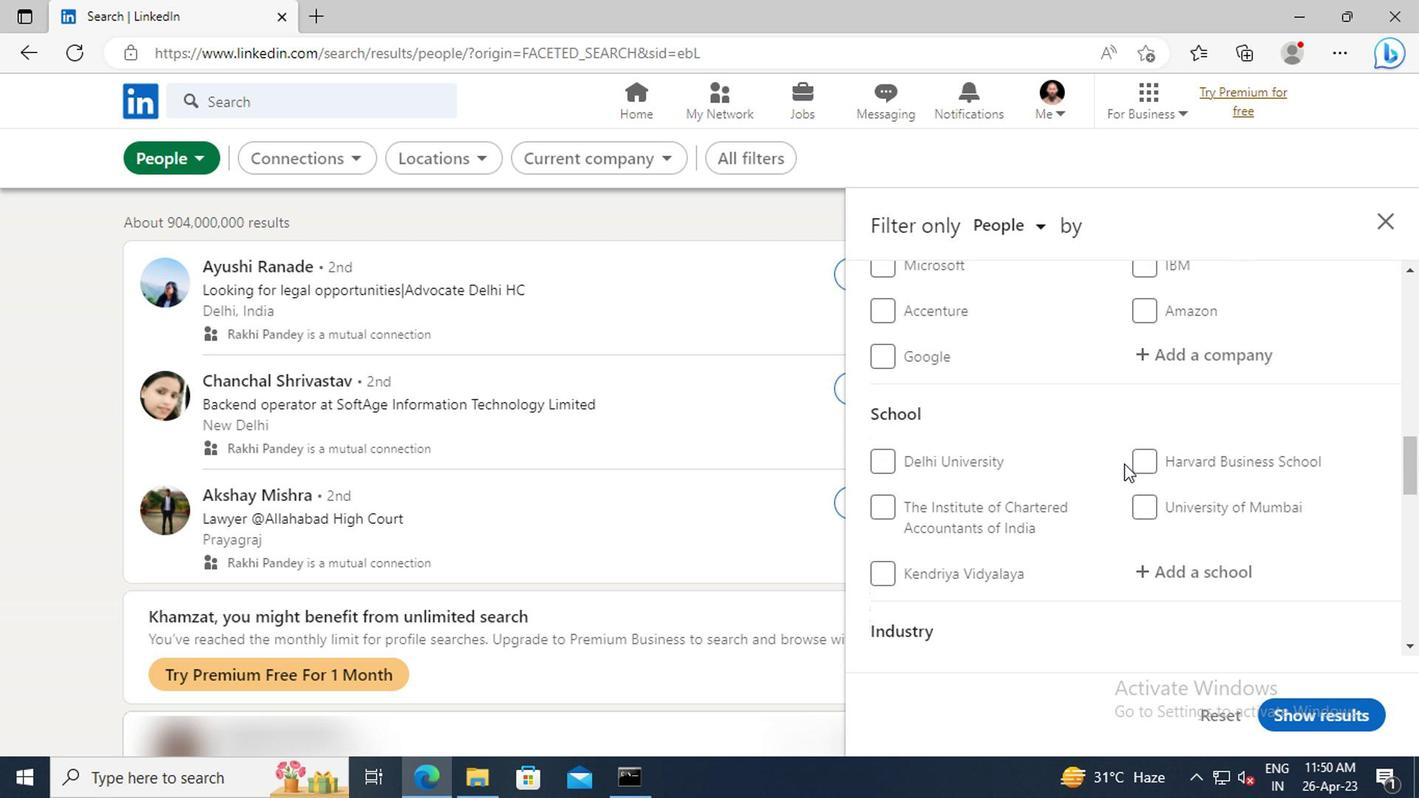 
Action: Mouse scrolled (1120, 465) with delta (0, 0)
Screenshot: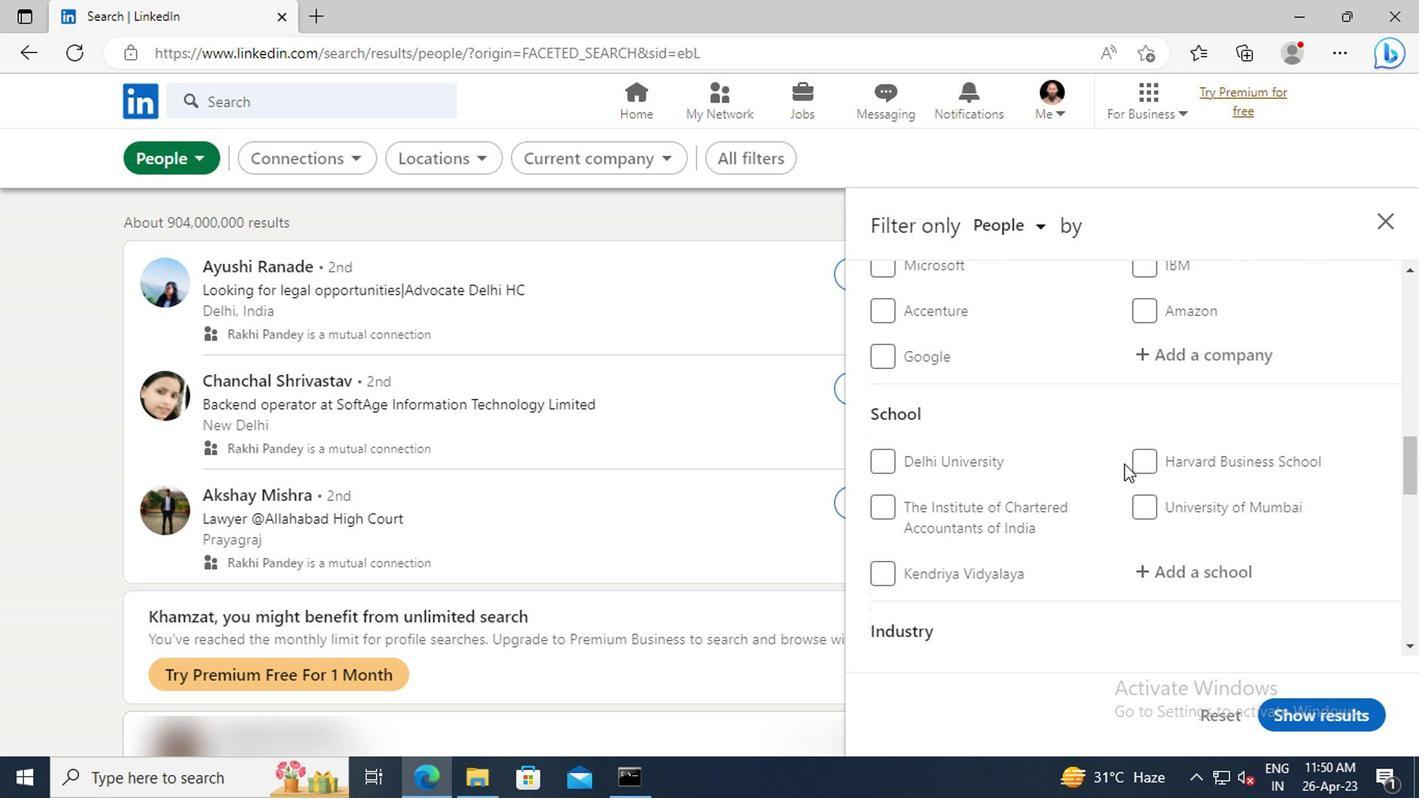 
Action: Mouse scrolled (1120, 465) with delta (0, 0)
Screenshot: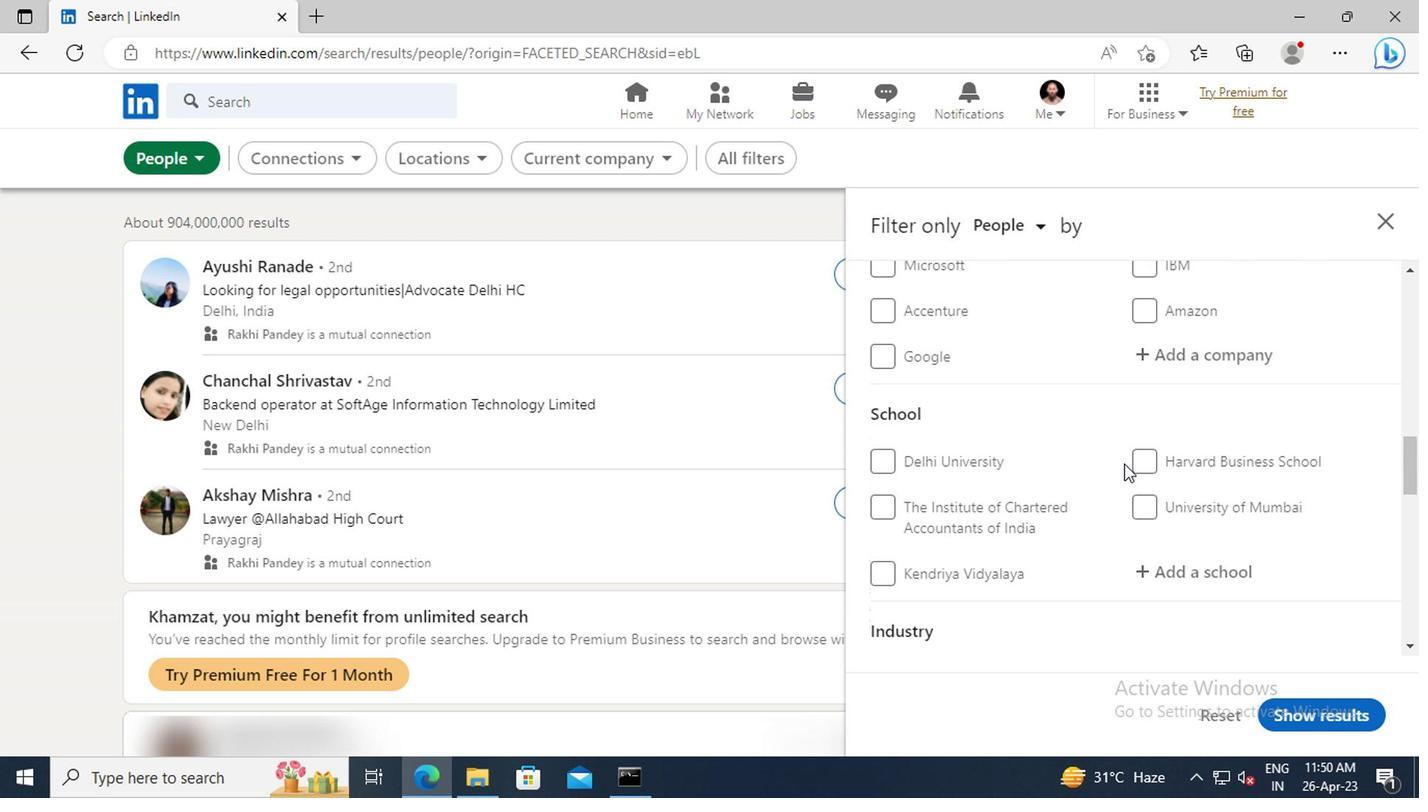 
Action: Mouse scrolled (1120, 465) with delta (0, 0)
Screenshot: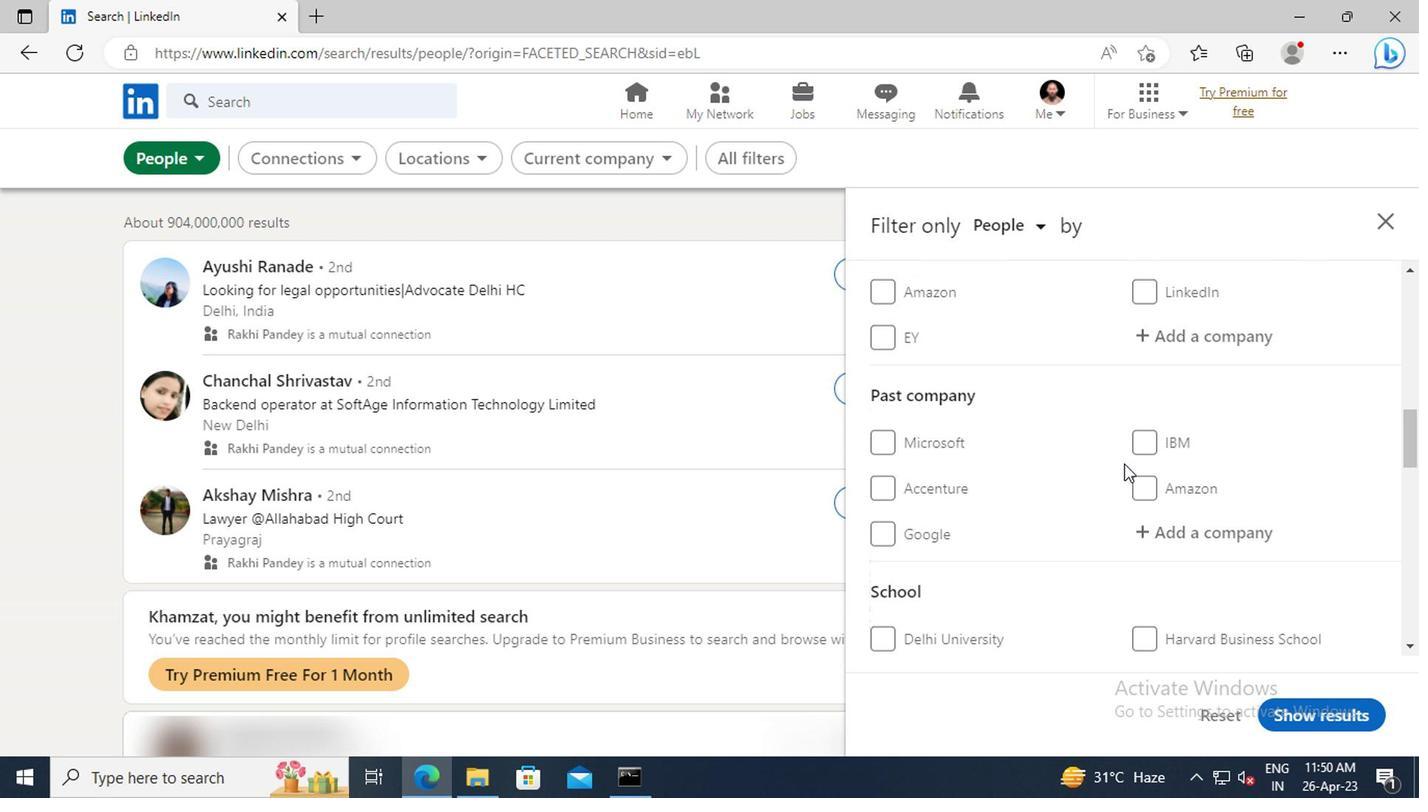 
Action: Mouse scrolled (1120, 465) with delta (0, 0)
Screenshot: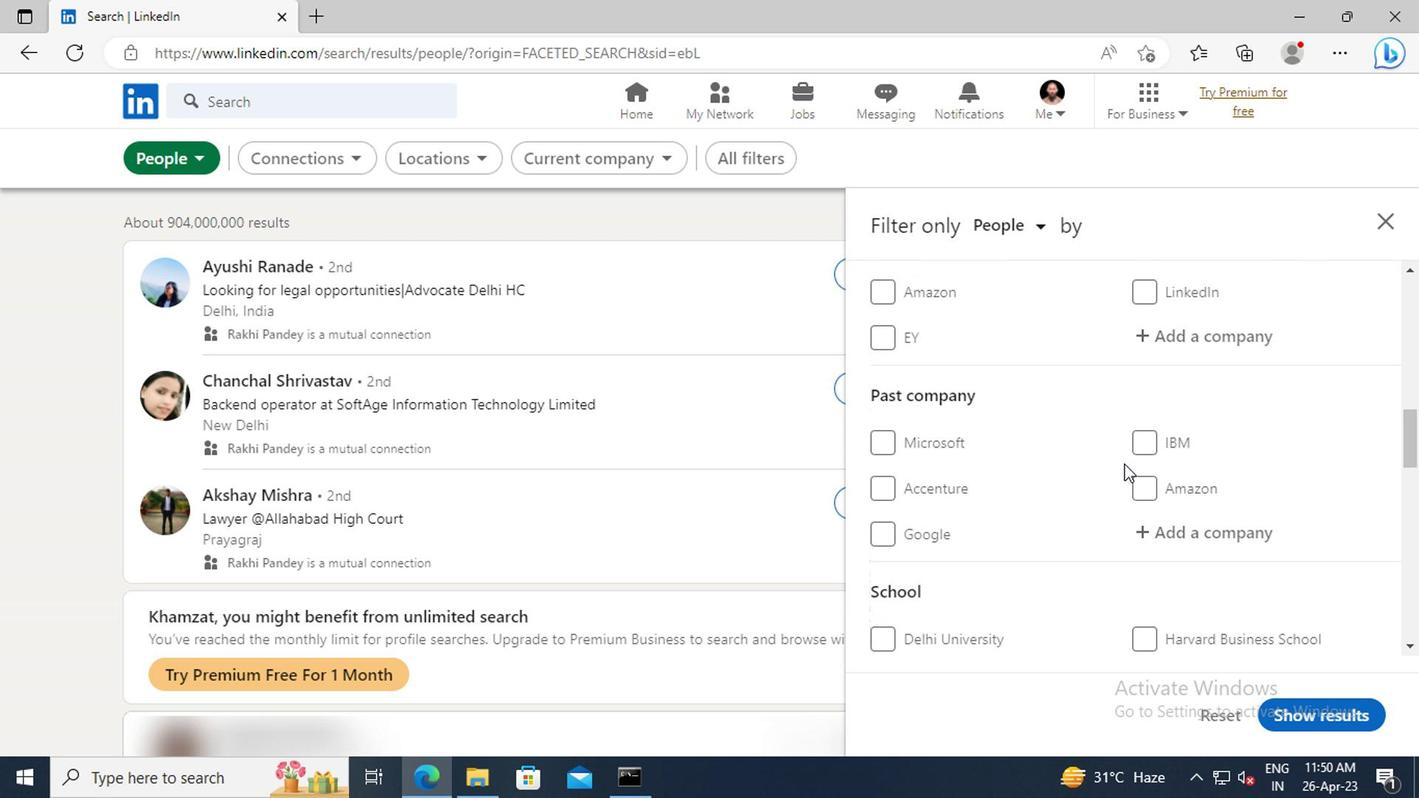 
Action: Mouse scrolled (1120, 465) with delta (0, 0)
Screenshot: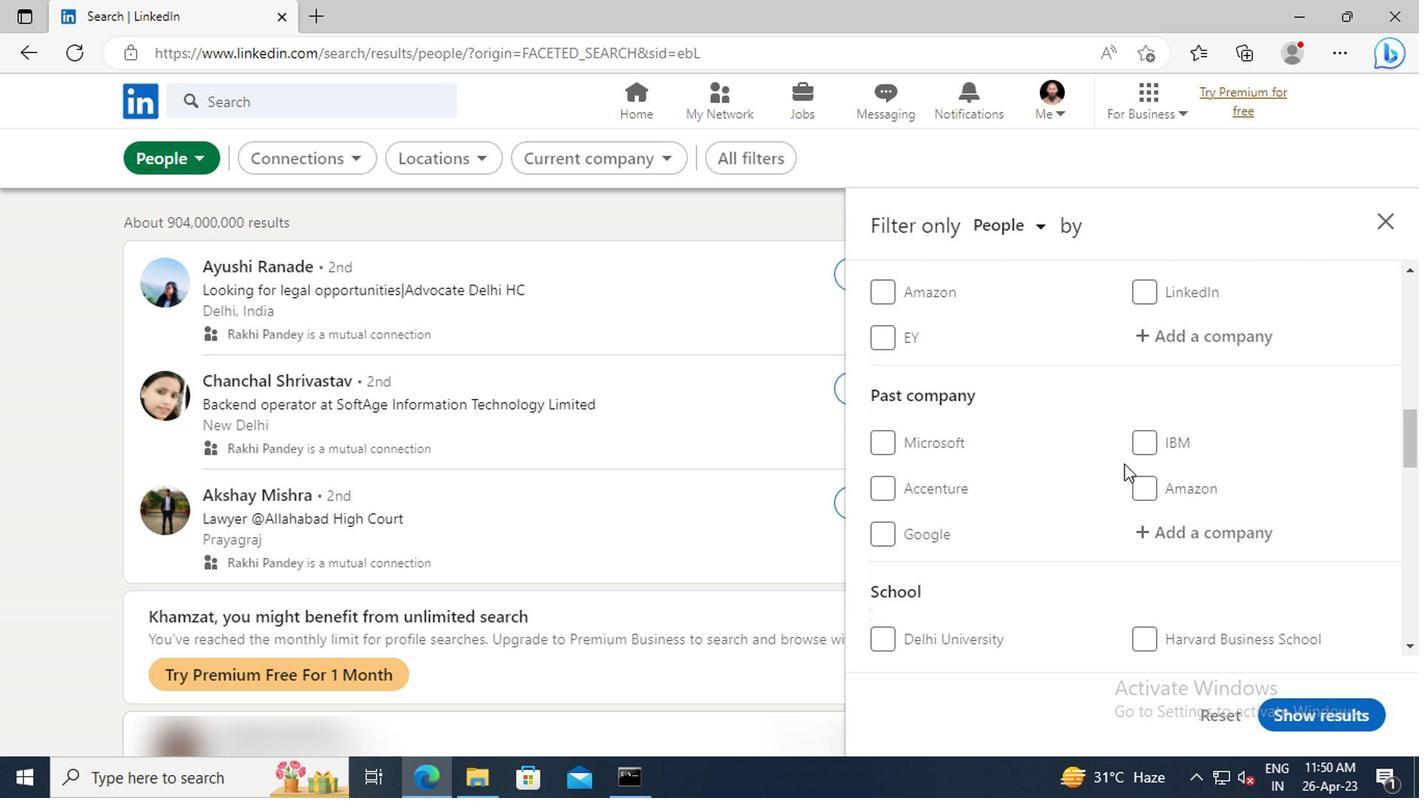 
Action: Mouse moved to (1171, 523)
Screenshot: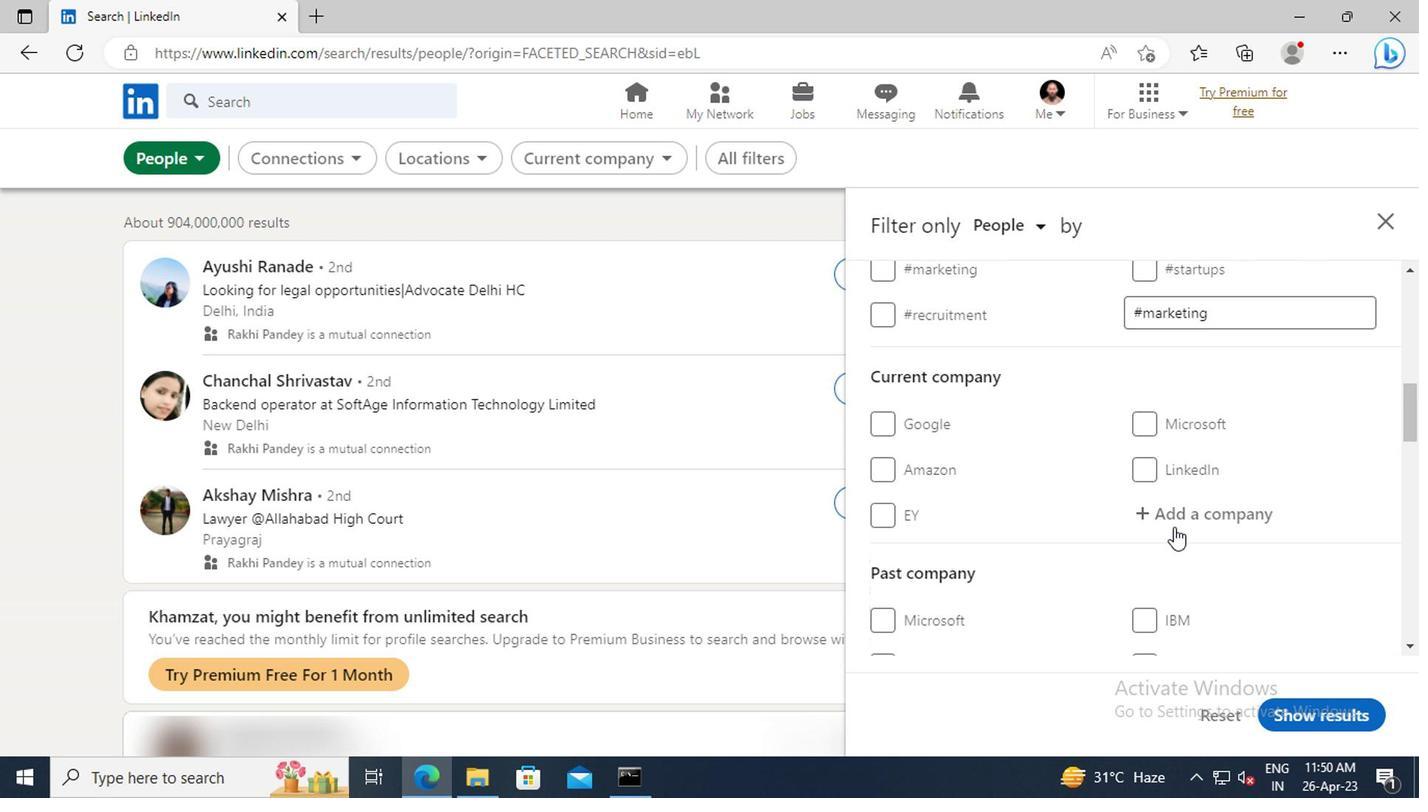 
Action: Mouse pressed left at (1171, 523)
Screenshot: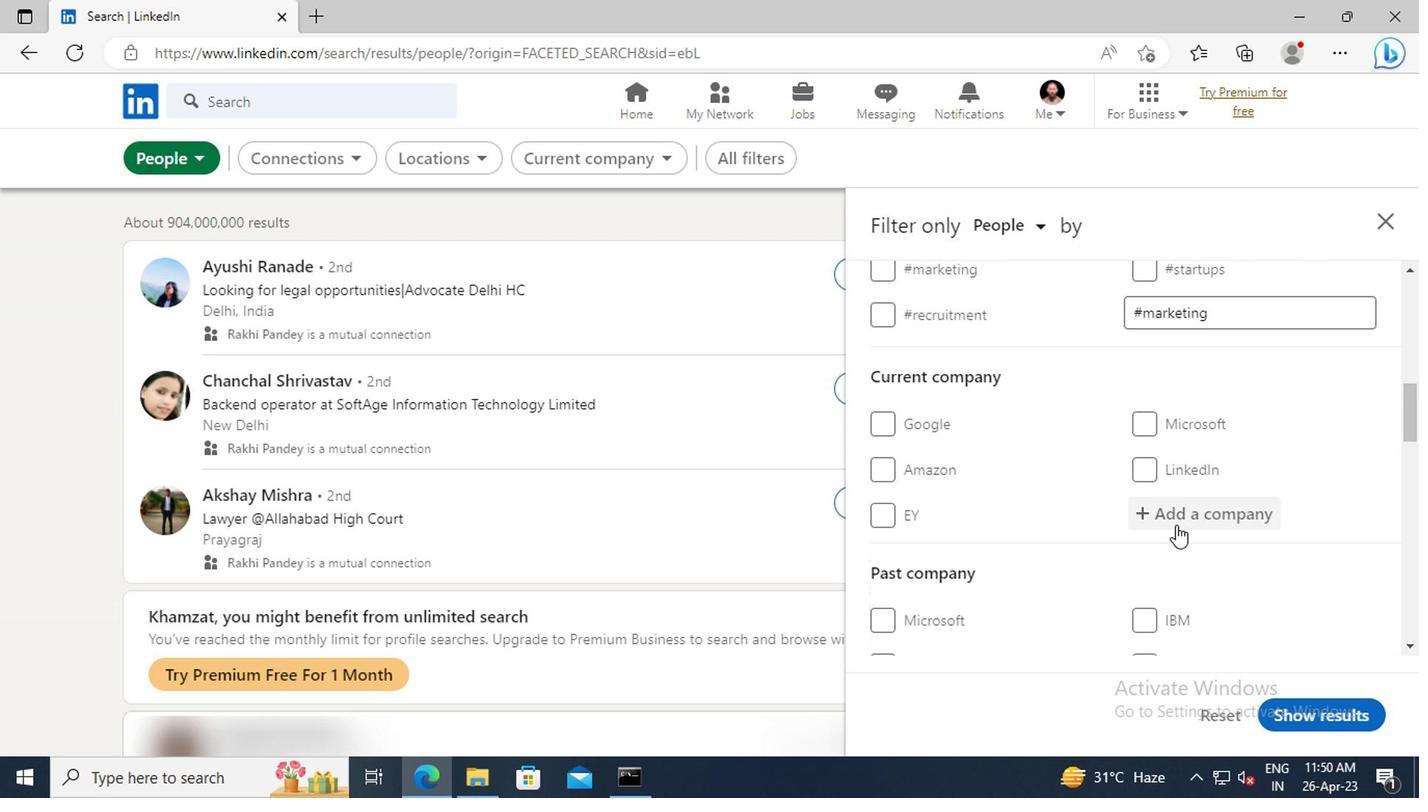 
Action: Key pressed <Key.shift>NEWGEN<Key.space><Key.shift>SOFTWARE
Screenshot: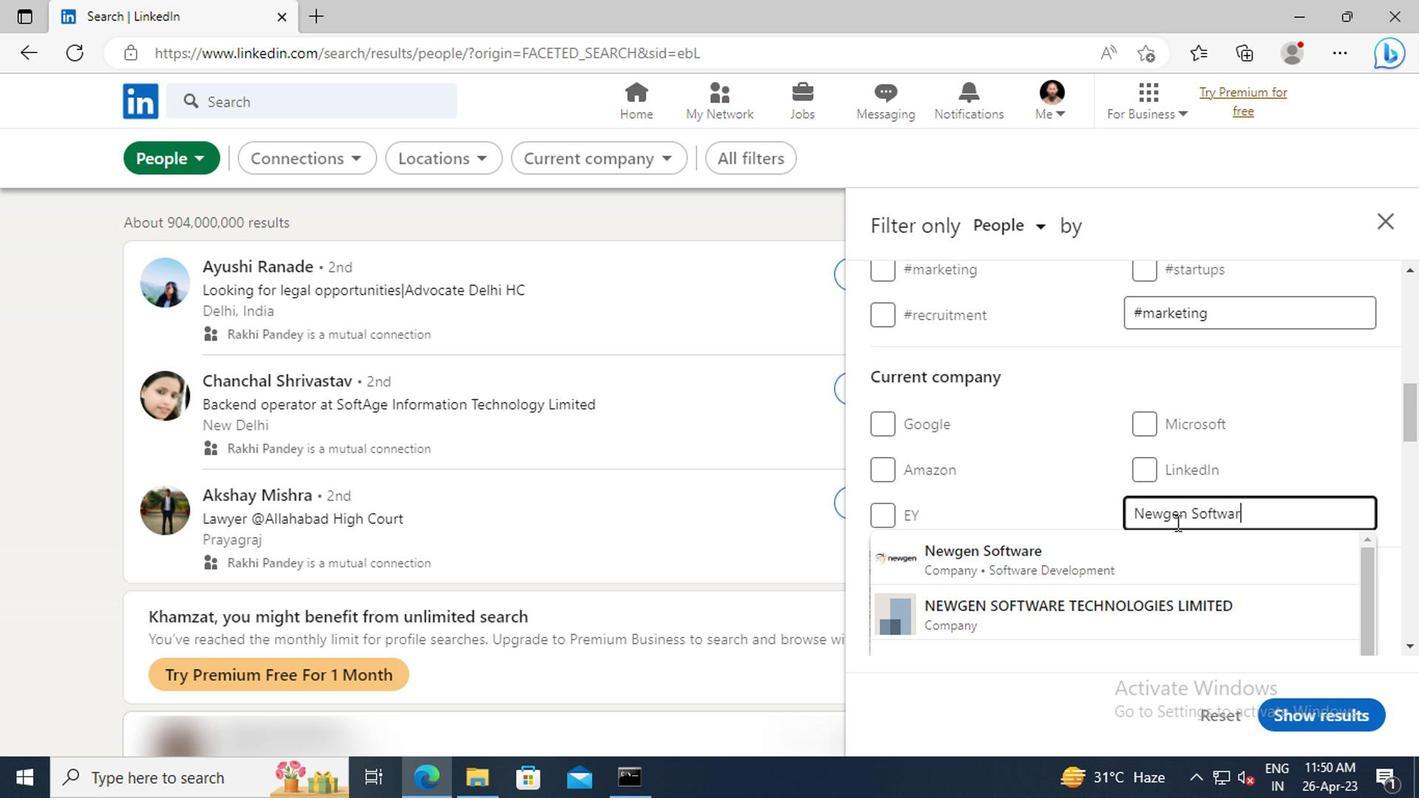 
Action: Mouse moved to (1117, 560)
Screenshot: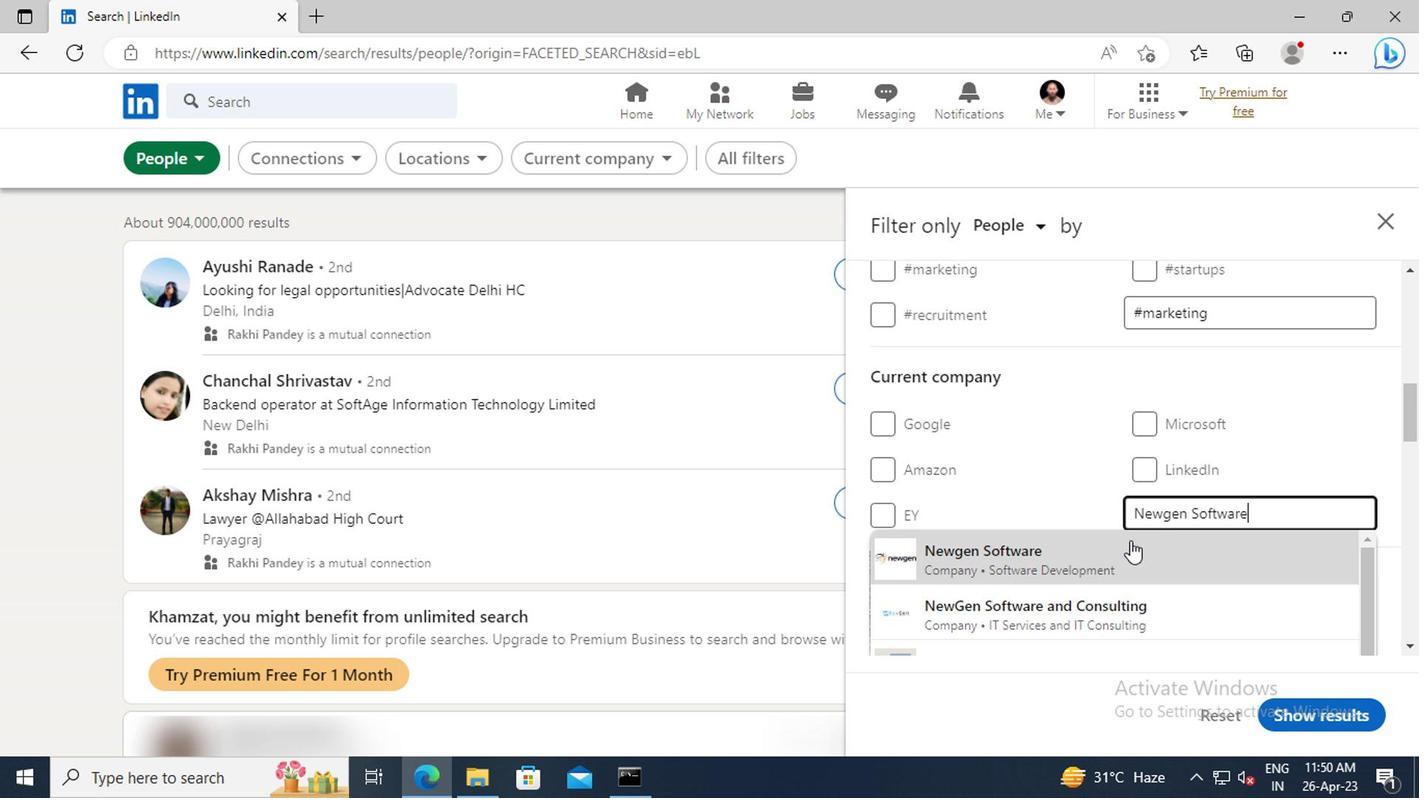
Action: Mouse pressed left at (1117, 560)
Screenshot: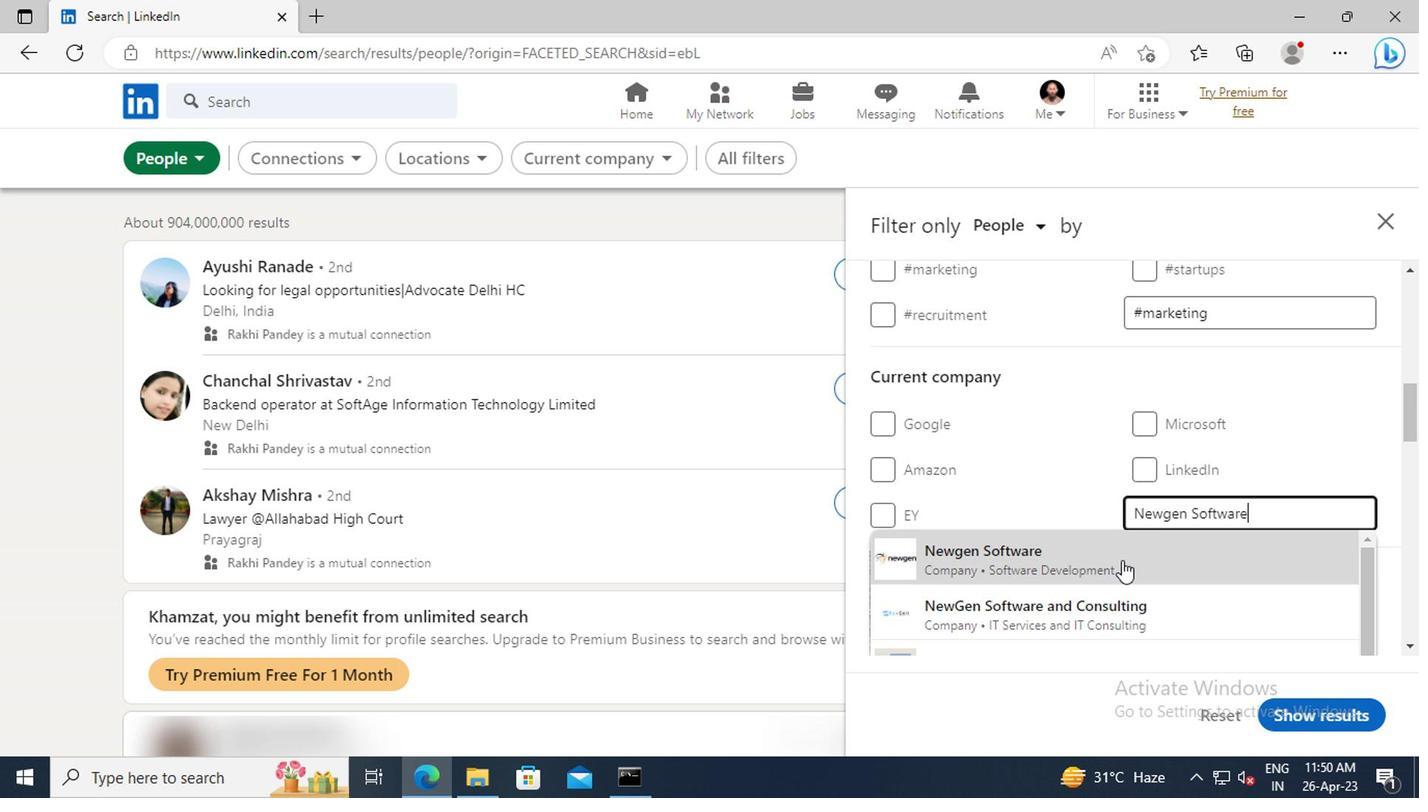 
Action: Mouse moved to (1122, 473)
Screenshot: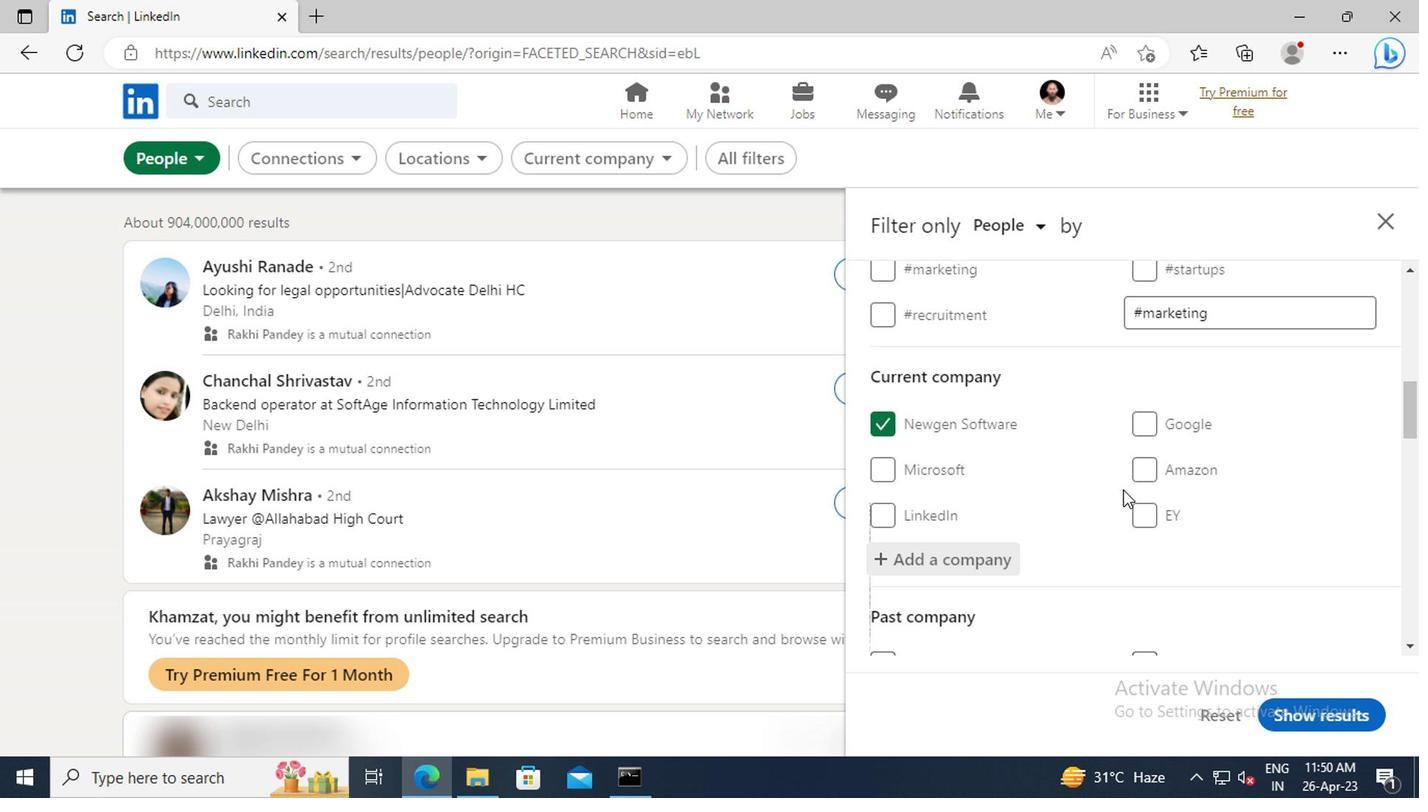 
Action: Mouse scrolled (1122, 472) with delta (0, 0)
Screenshot: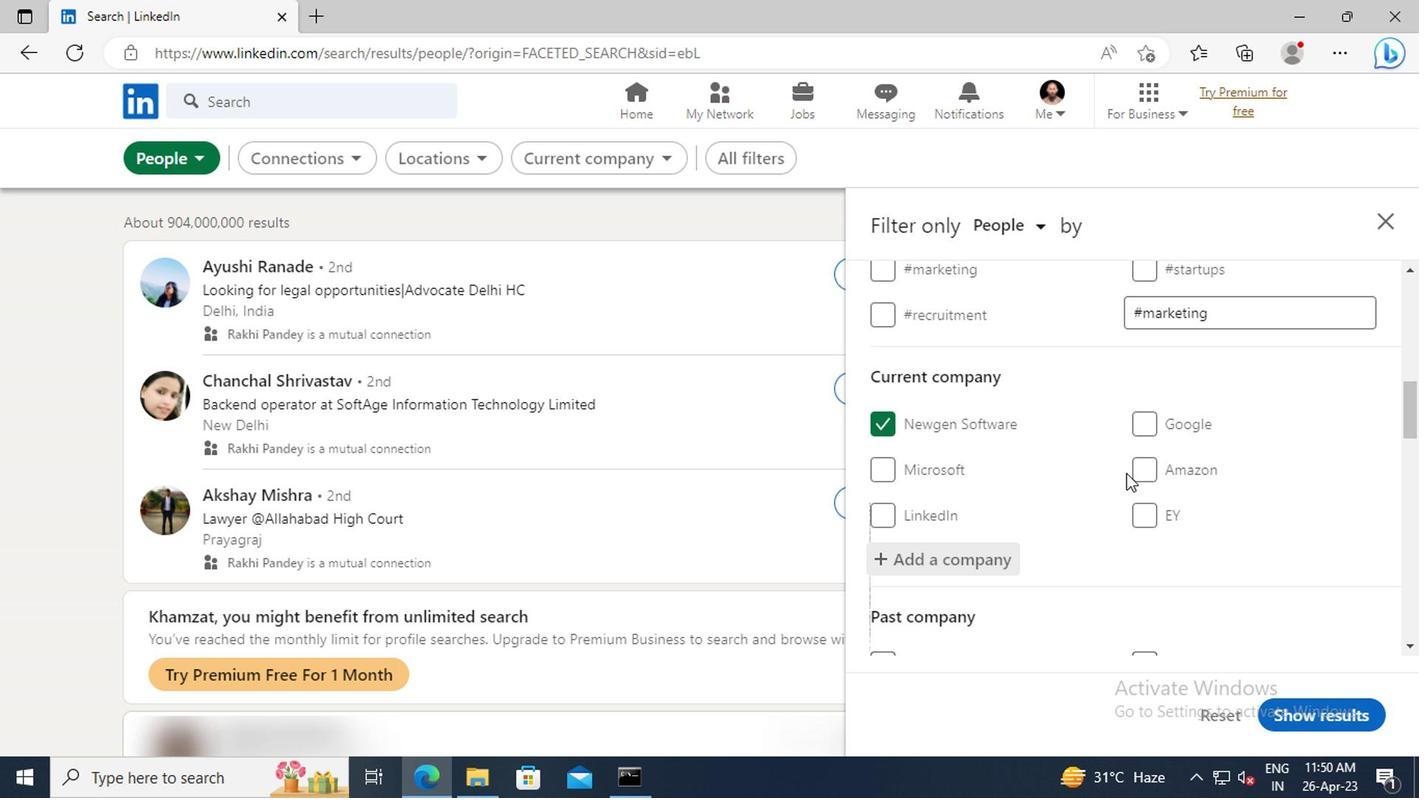 
Action: Mouse scrolled (1122, 472) with delta (0, 0)
Screenshot: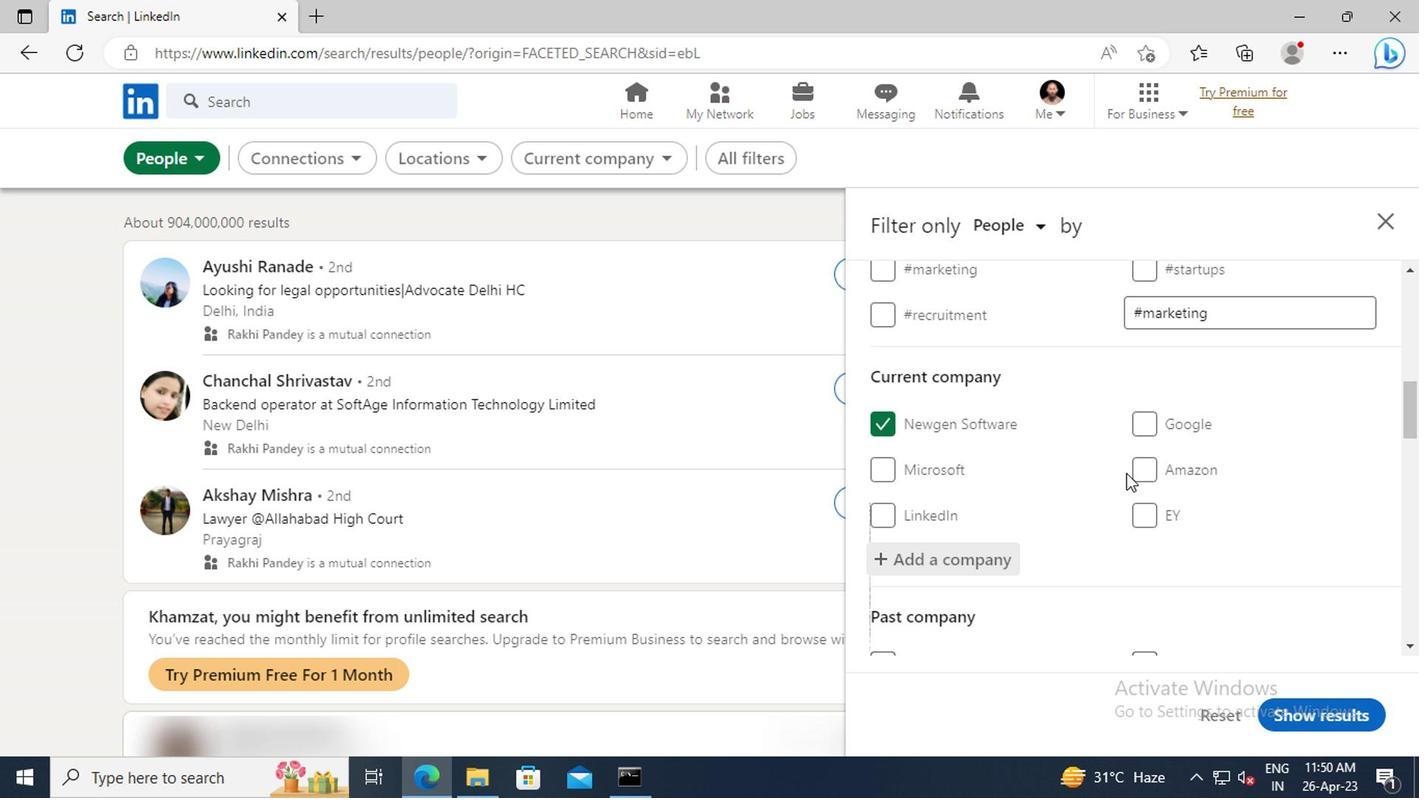 
Action: Mouse scrolled (1122, 472) with delta (0, 0)
Screenshot: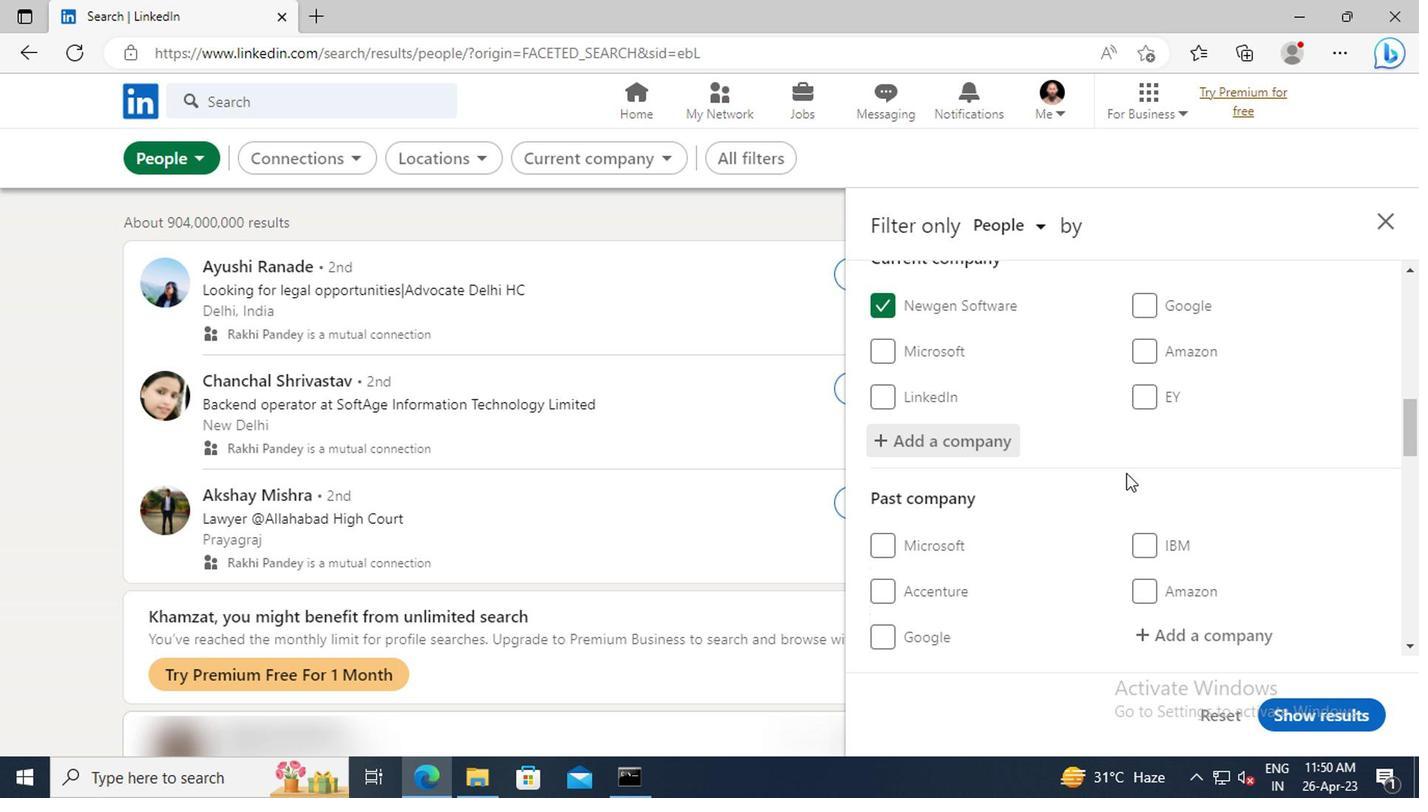 
Action: Mouse scrolled (1122, 472) with delta (0, 0)
Screenshot: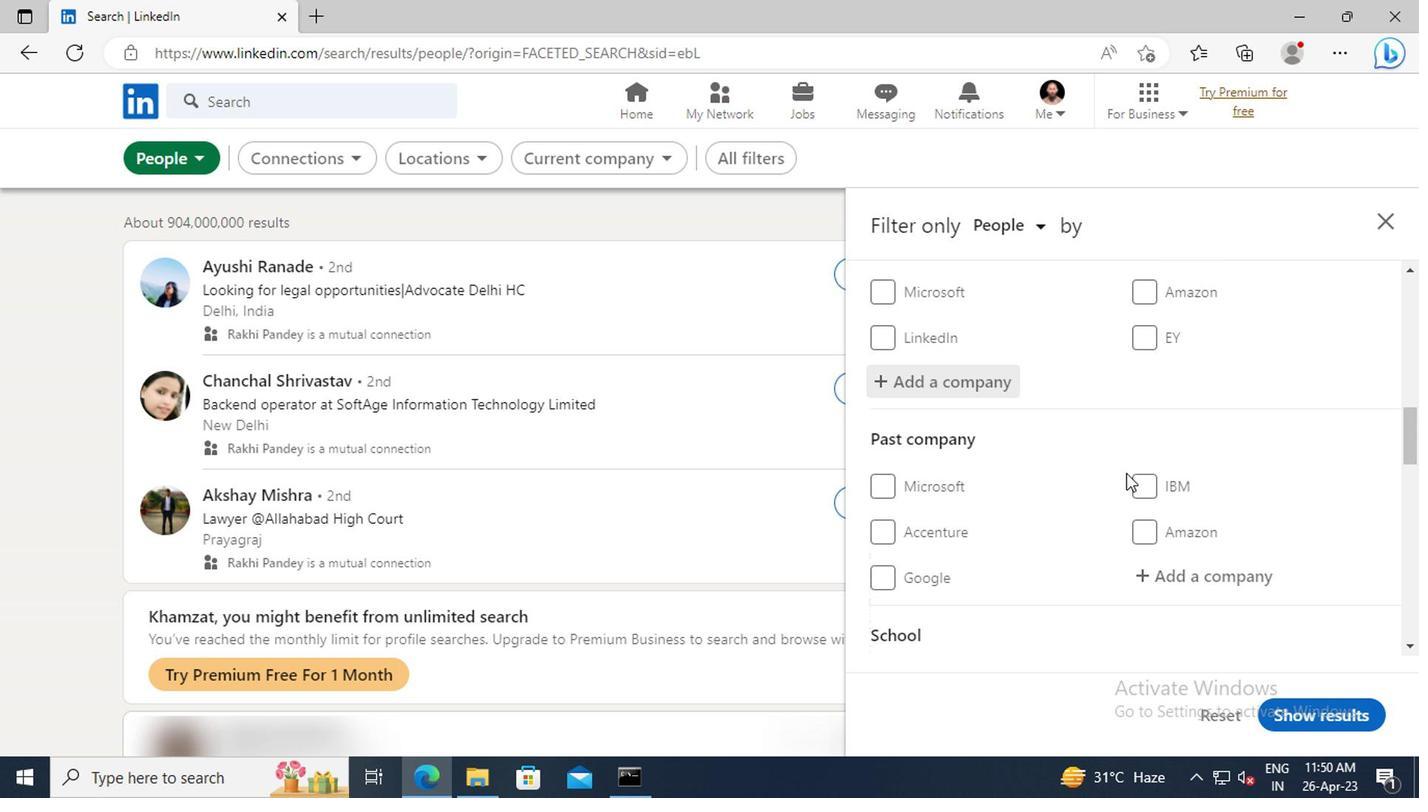 
Action: Mouse scrolled (1122, 472) with delta (0, 0)
Screenshot: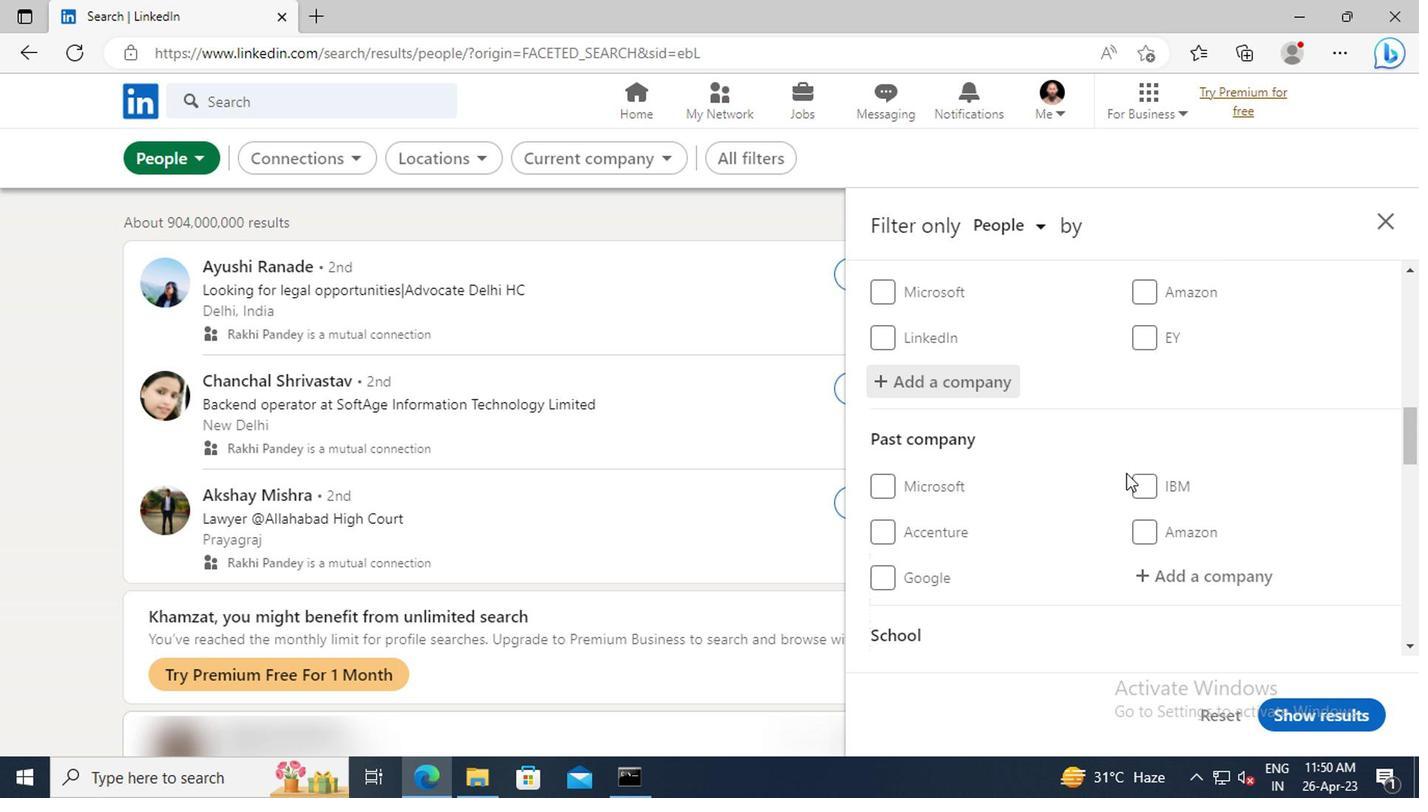 
Action: Mouse scrolled (1122, 472) with delta (0, 0)
Screenshot: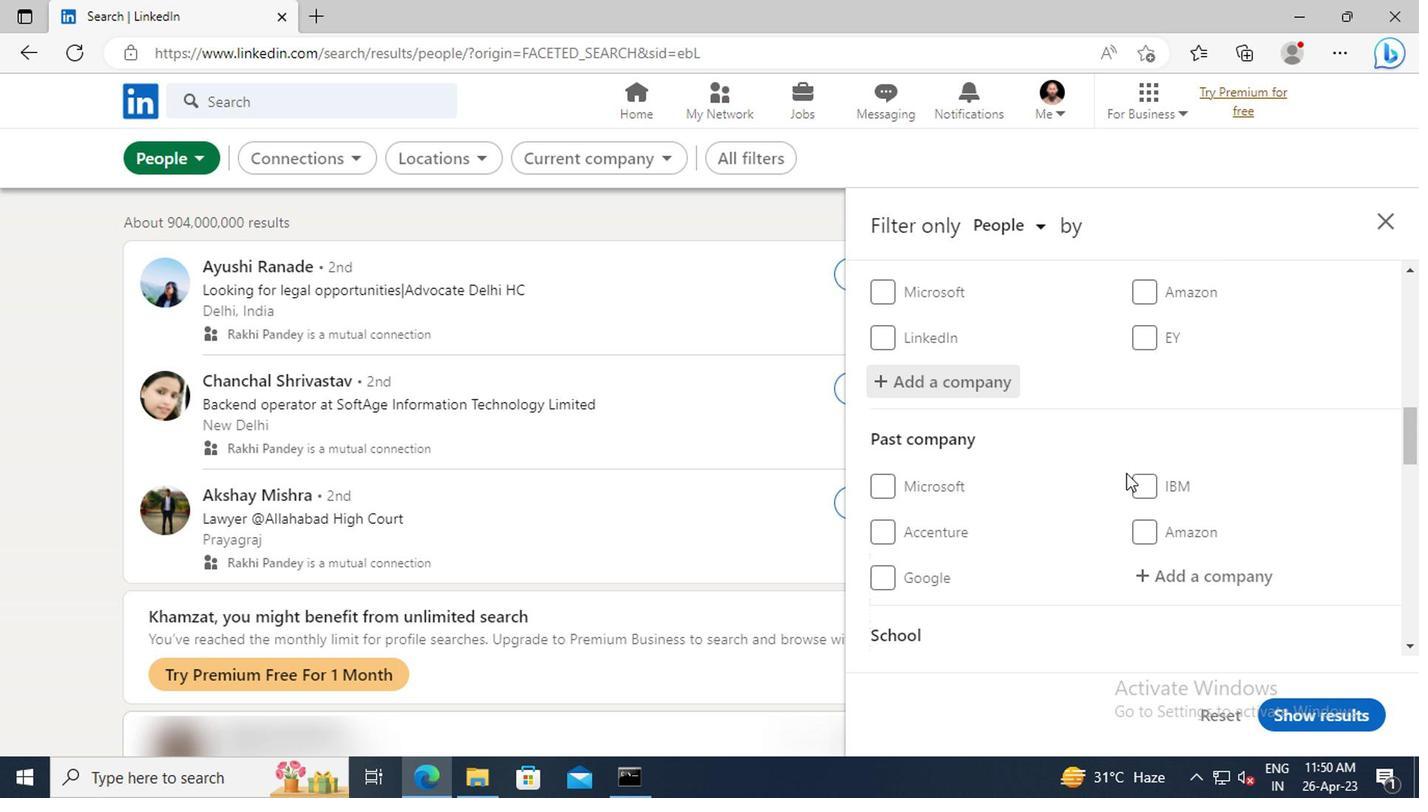 
Action: Mouse scrolled (1122, 472) with delta (0, 0)
Screenshot: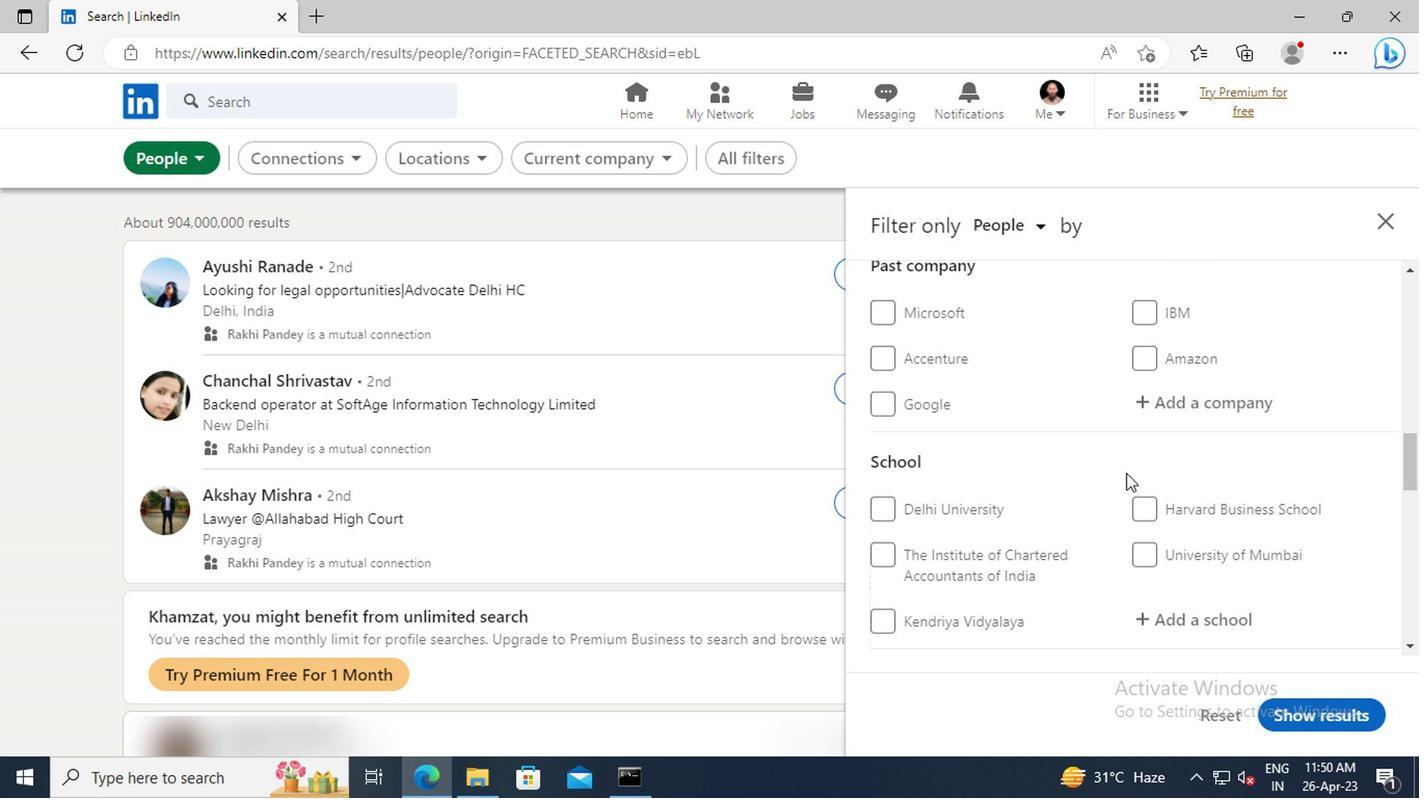 
Action: Mouse scrolled (1122, 472) with delta (0, 0)
Screenshot: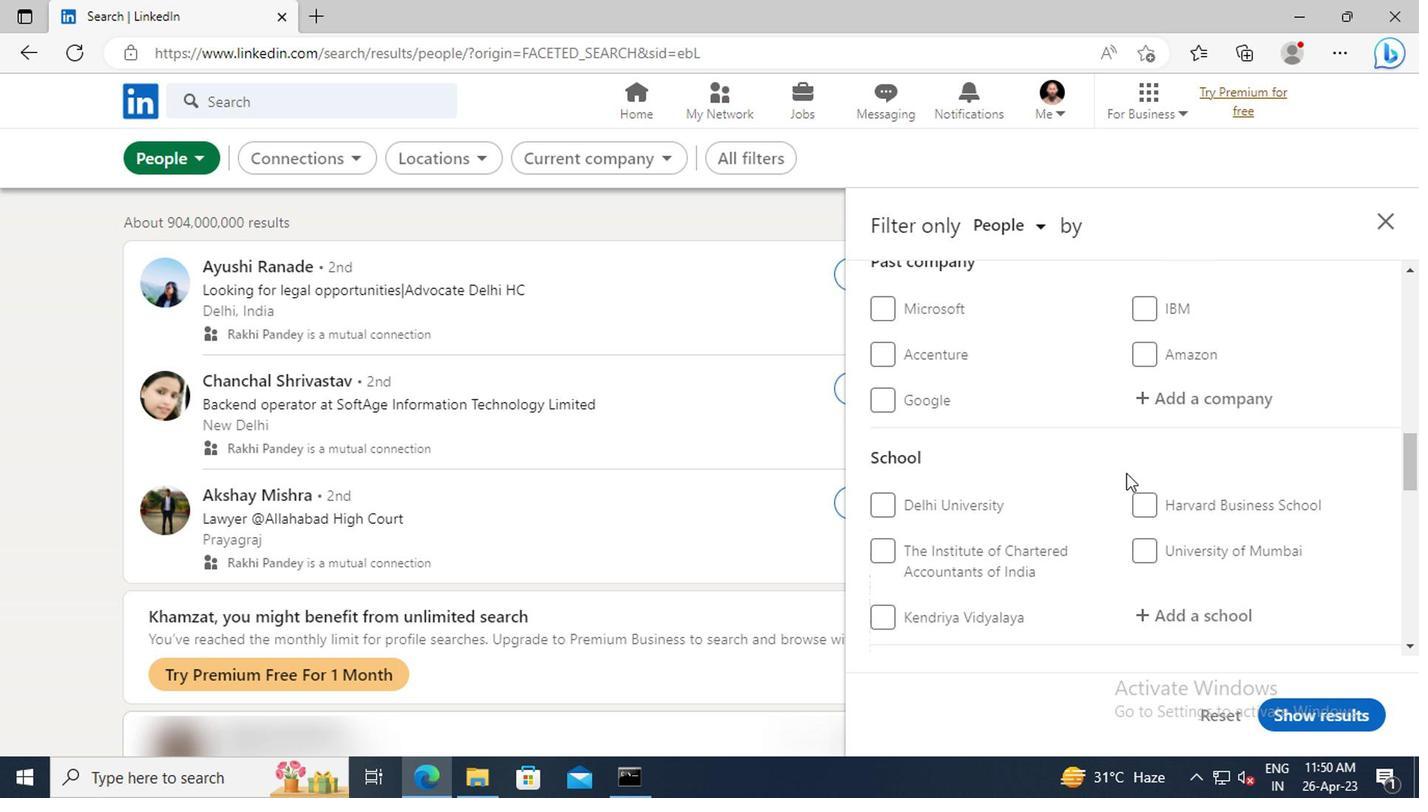 
Action: Mouse moved to (1151, 498)
Screenshot: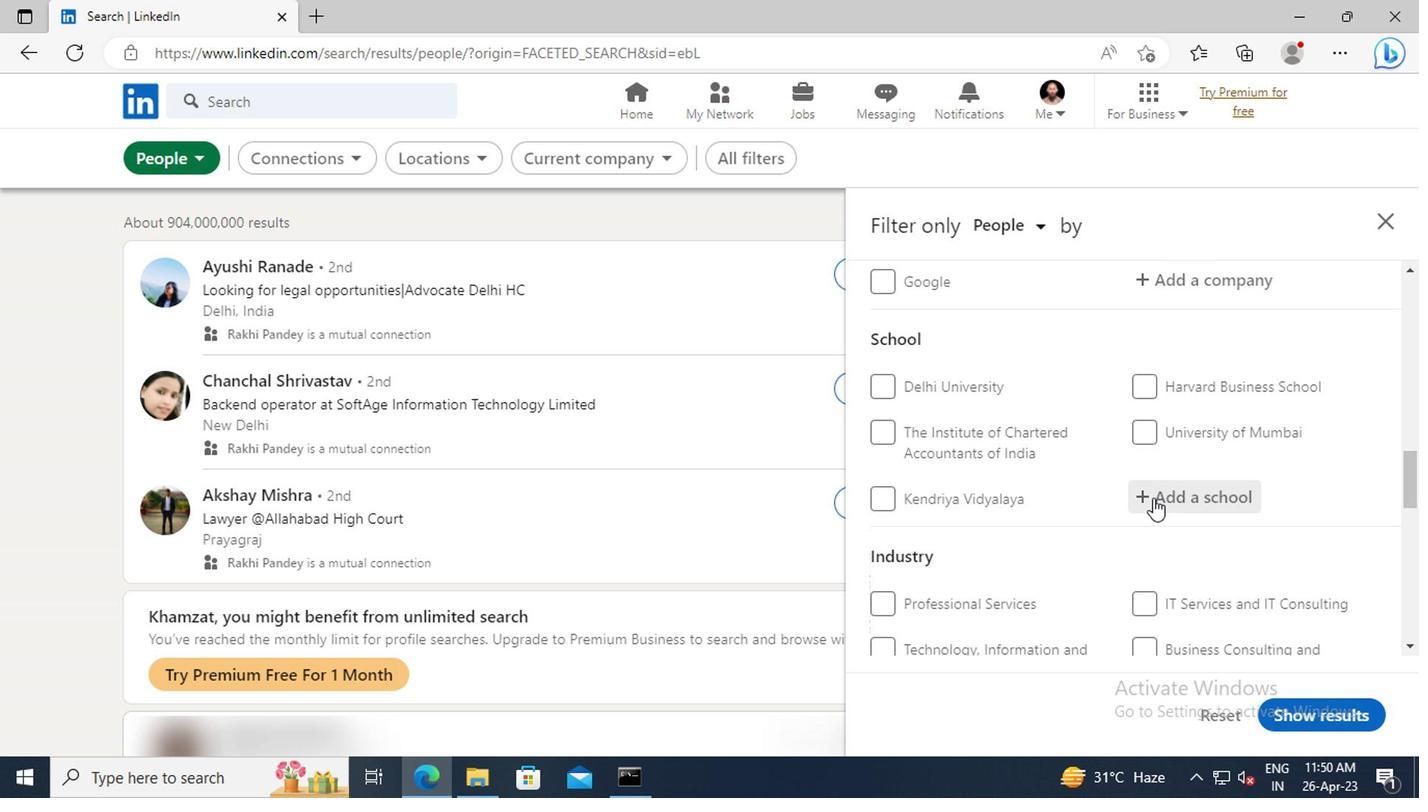
Action: Mouse pressed left at (1151, 498)
Screenshot: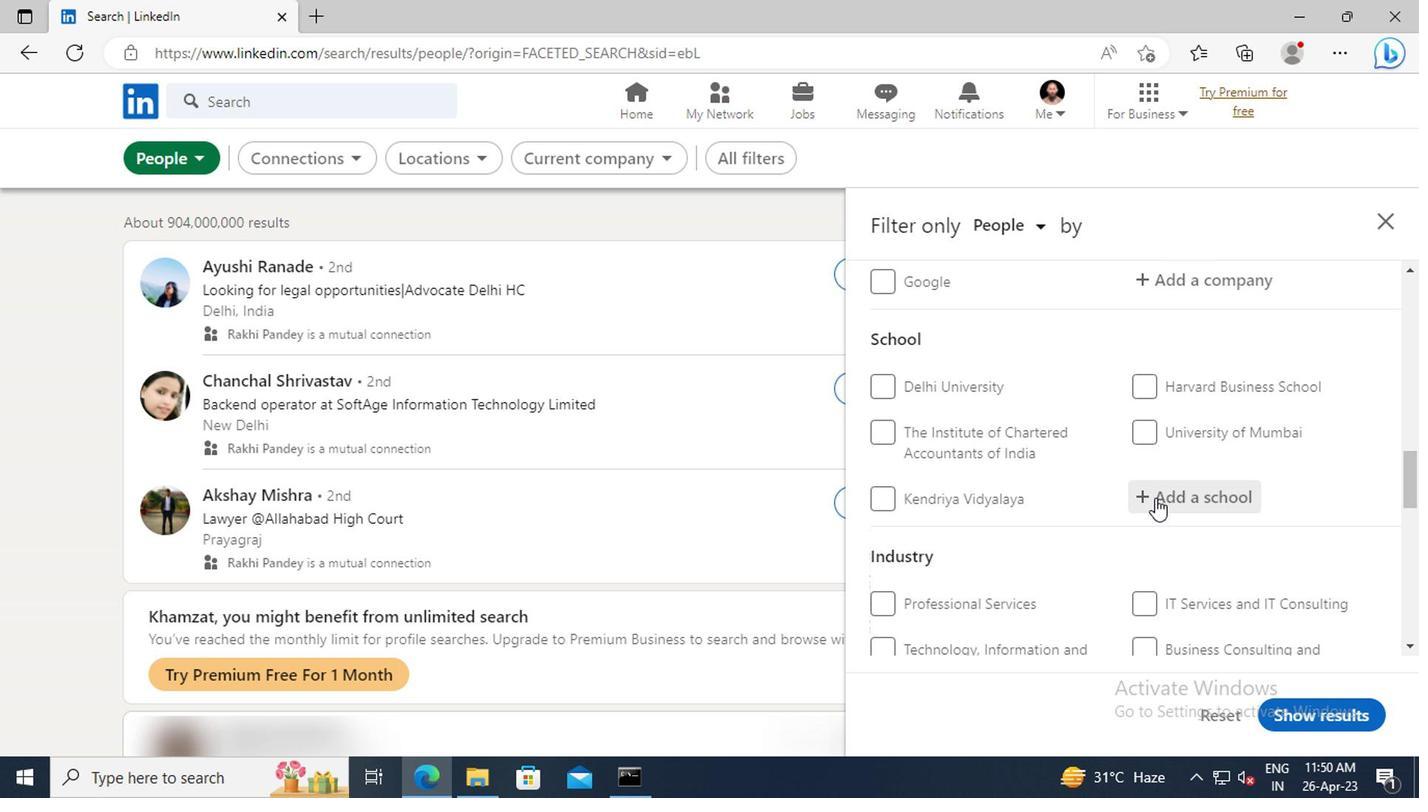 
Action: Key pressed <Key.shift>TELANGANA<Key.space>JOBS<Key.space>AND<Key.space>CAREERS
Screenshot: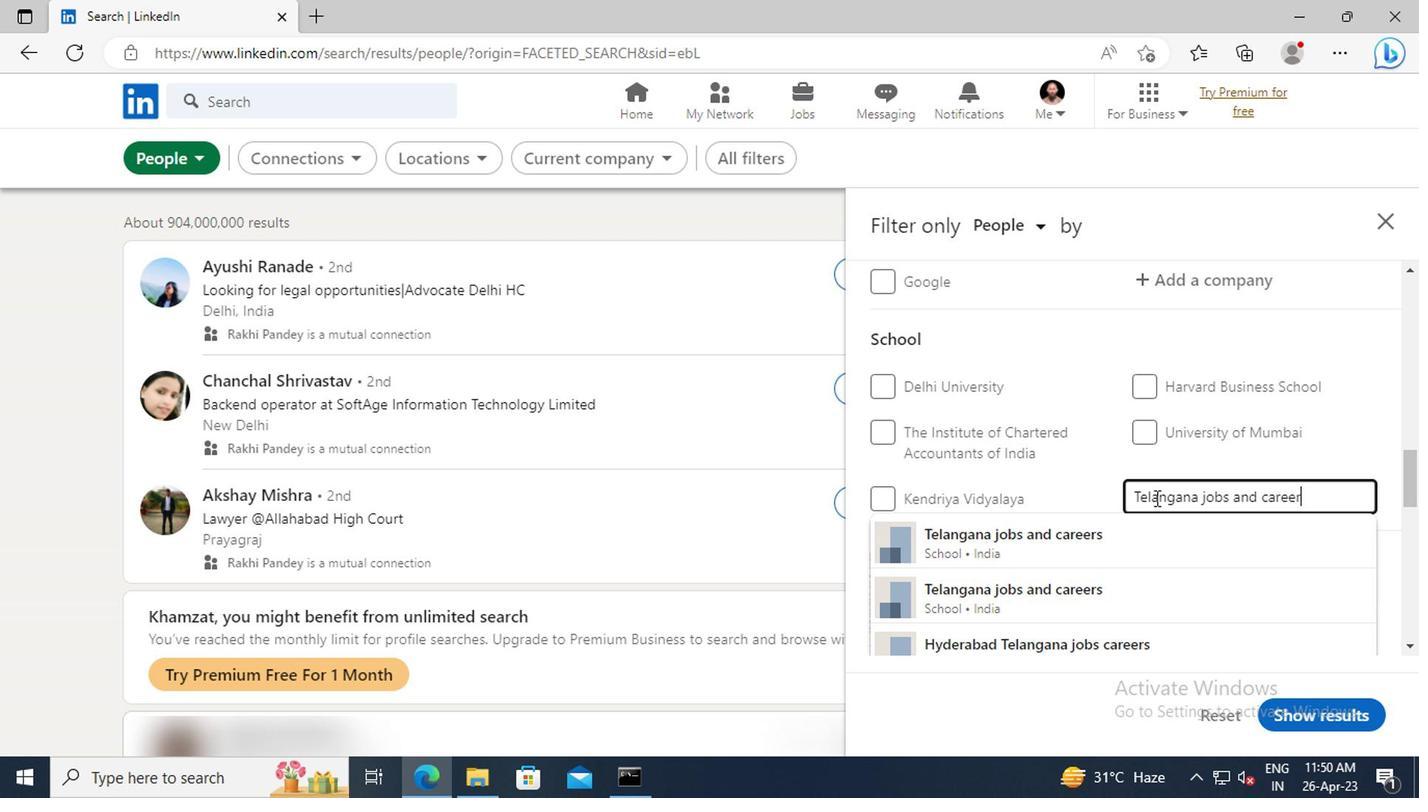 
Action: Mouse moved to (1133, 545)
Screenshot: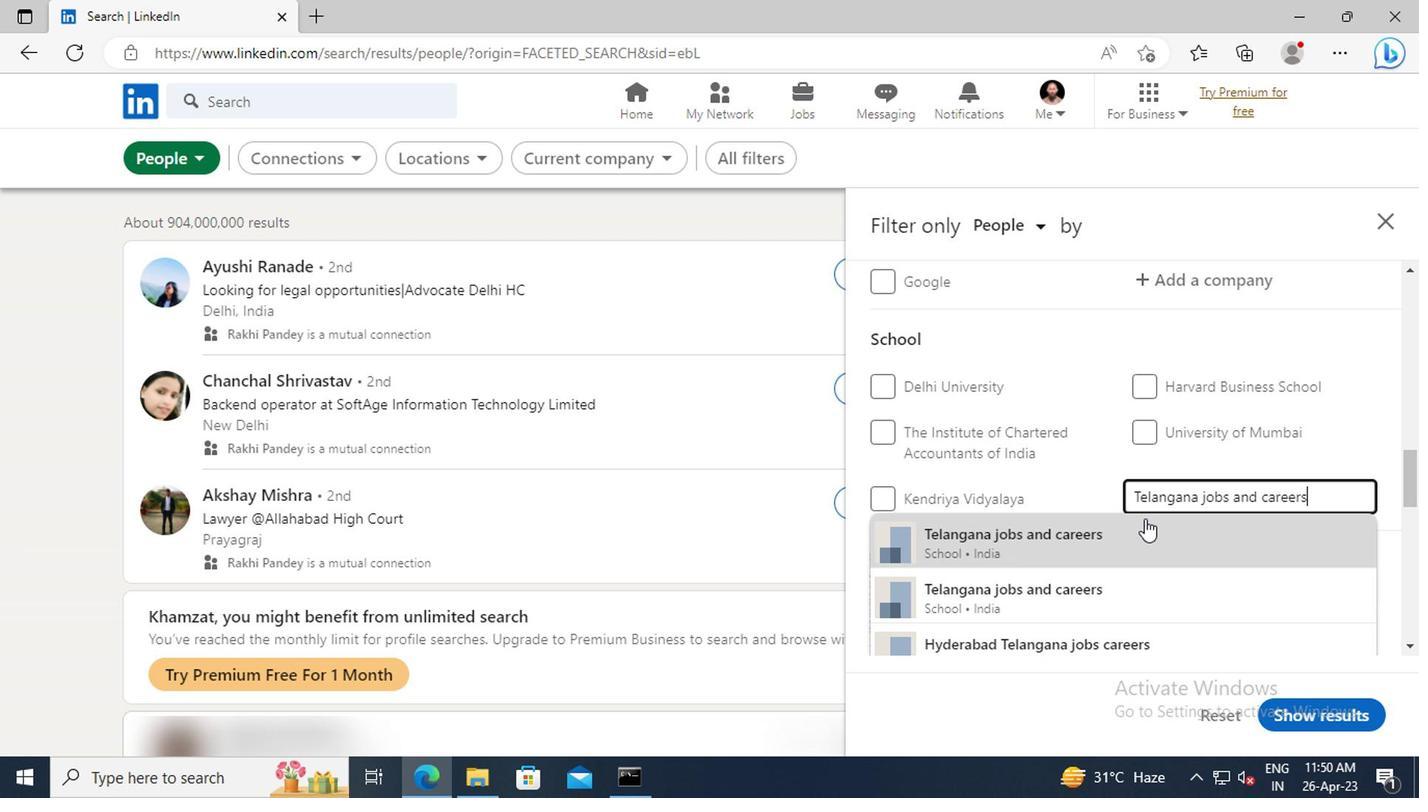 
Action: Mouse pressed left at (1133, 545)
Screenshot: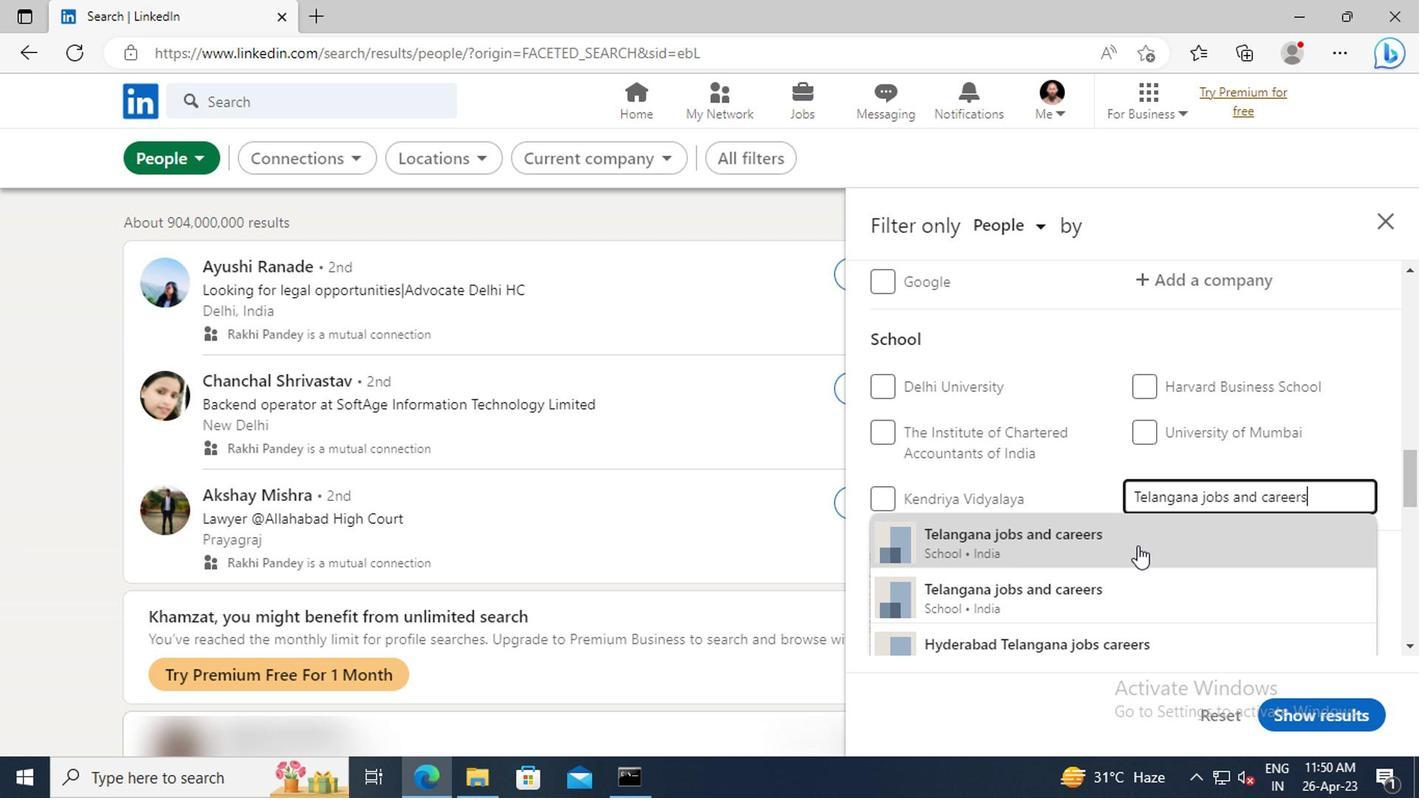 
Action: Mouse moved to (1139, 484)
Screenshot: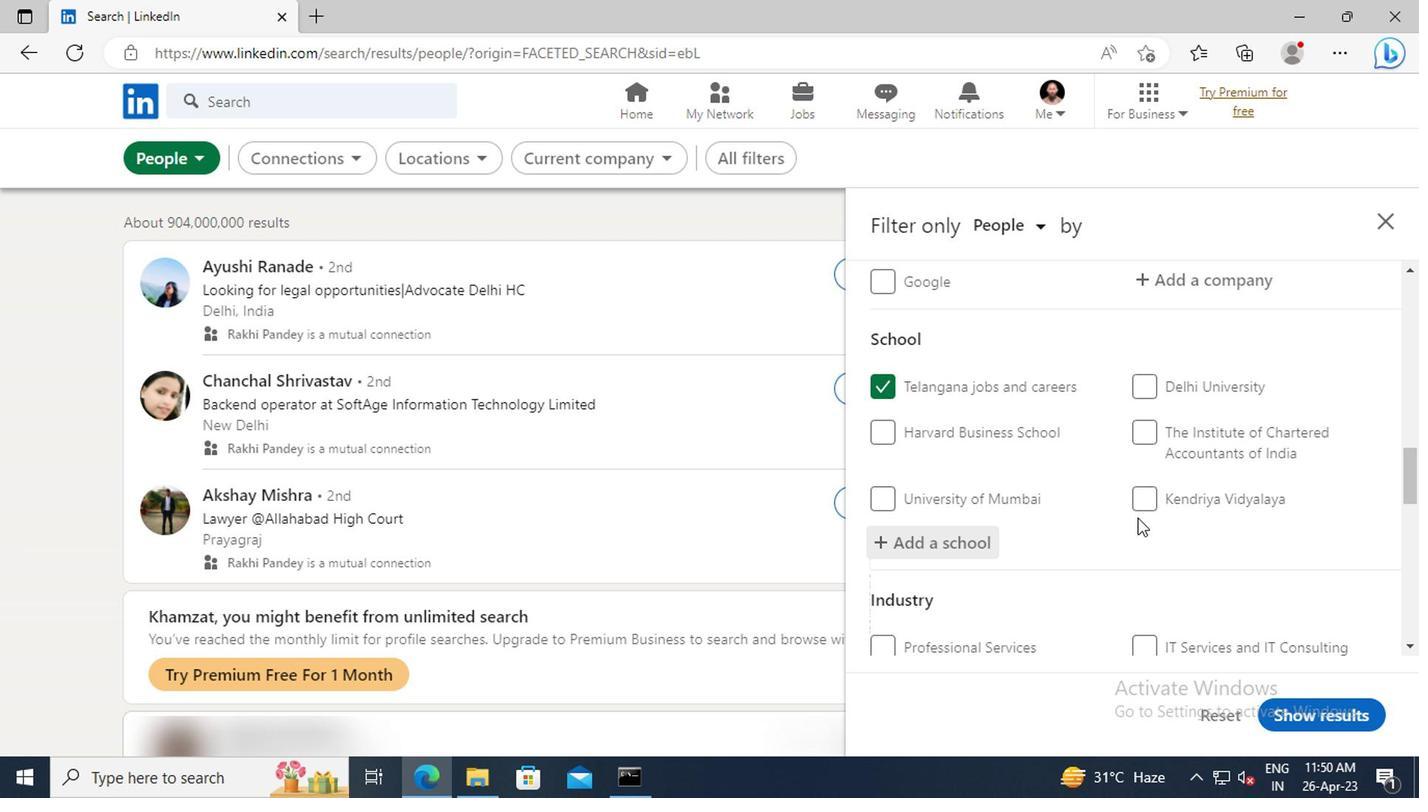 
Action: Mouse scrolled (1139, 483) with delta (0, -1)
Screenshot: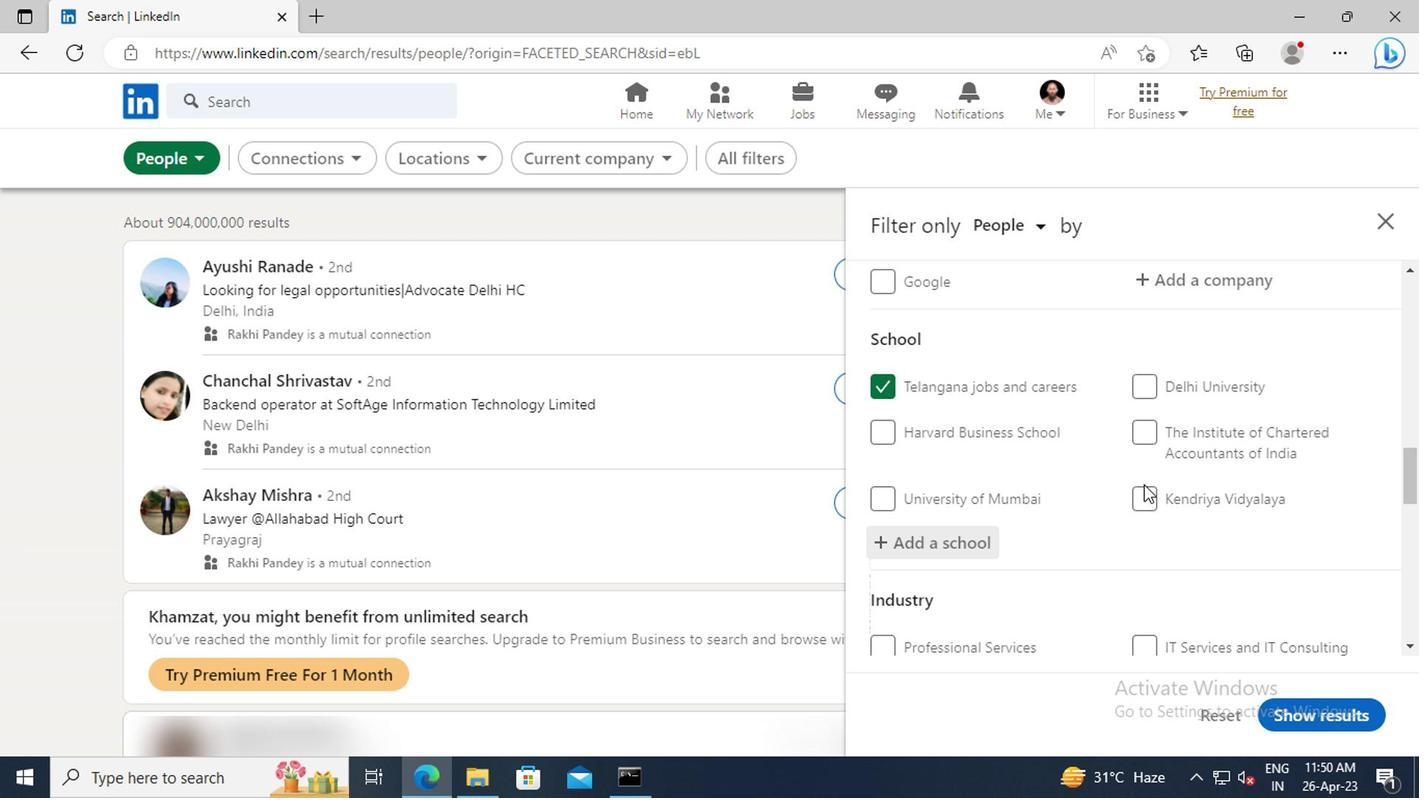 
Action: Mouse scrolled (1139, 483) with delta (0, -1)
Screenshot: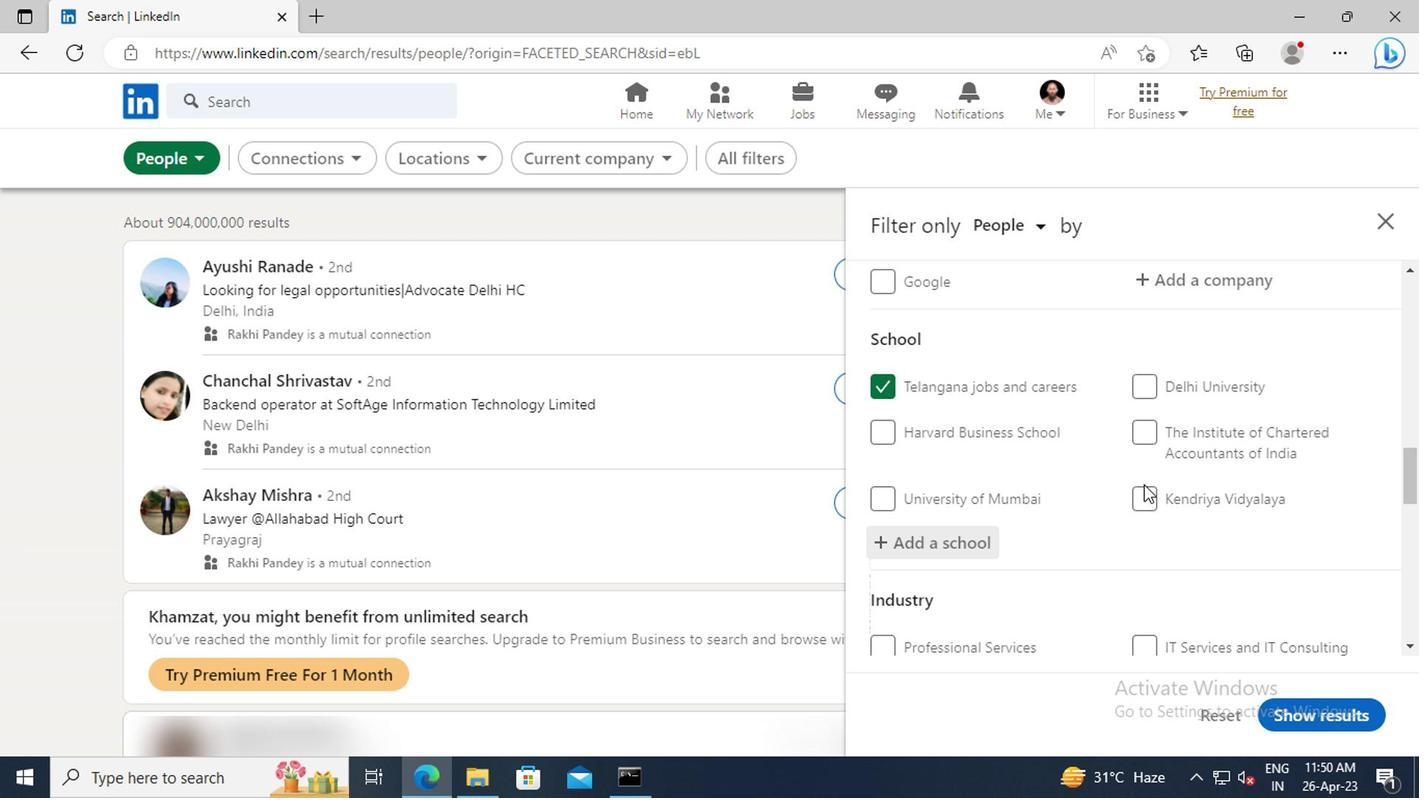 
Action: Mouse scrolled (1139, 483) with delta (0, -1)
Screenshot: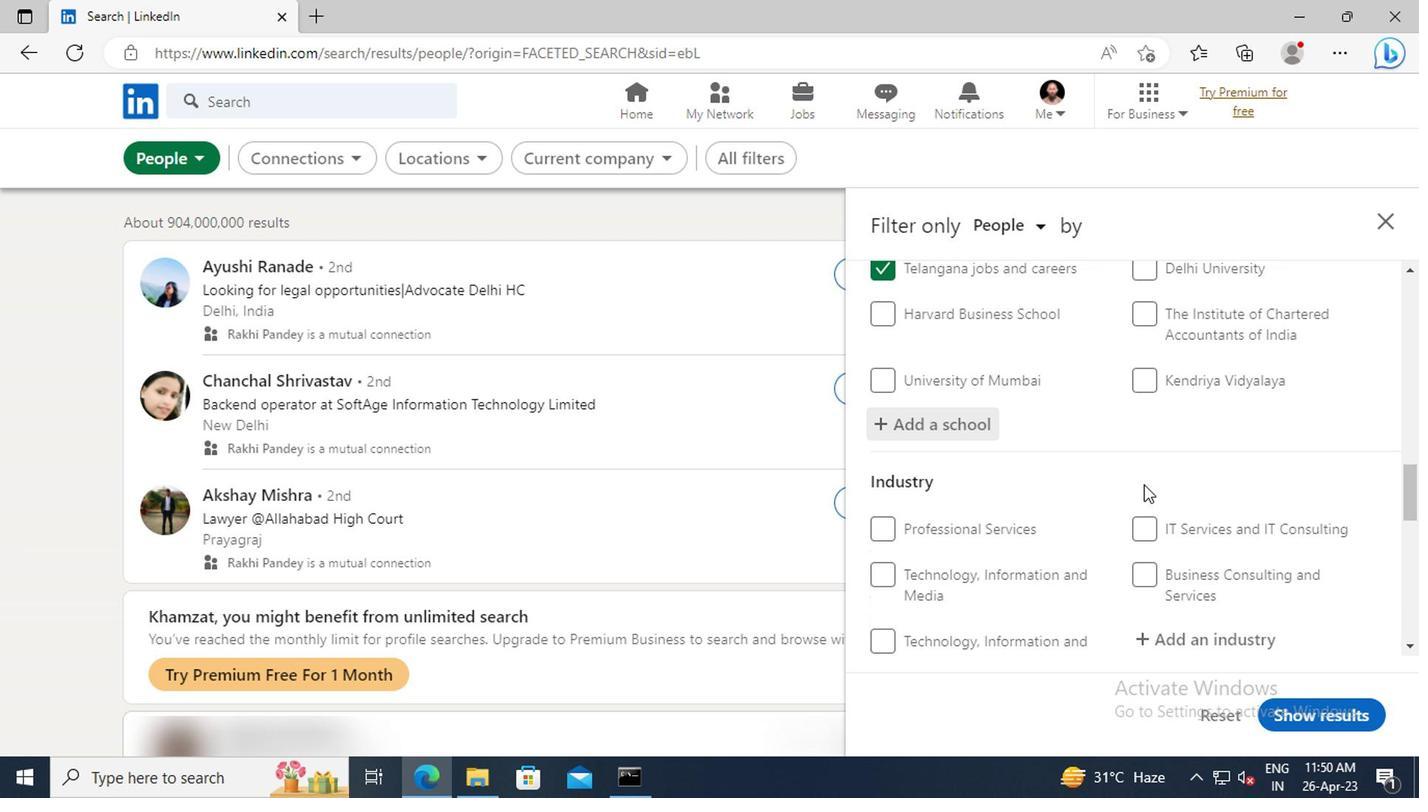 
Action: Mouse scrolled (1139, 483) with delta (0, -1)
Screenshot: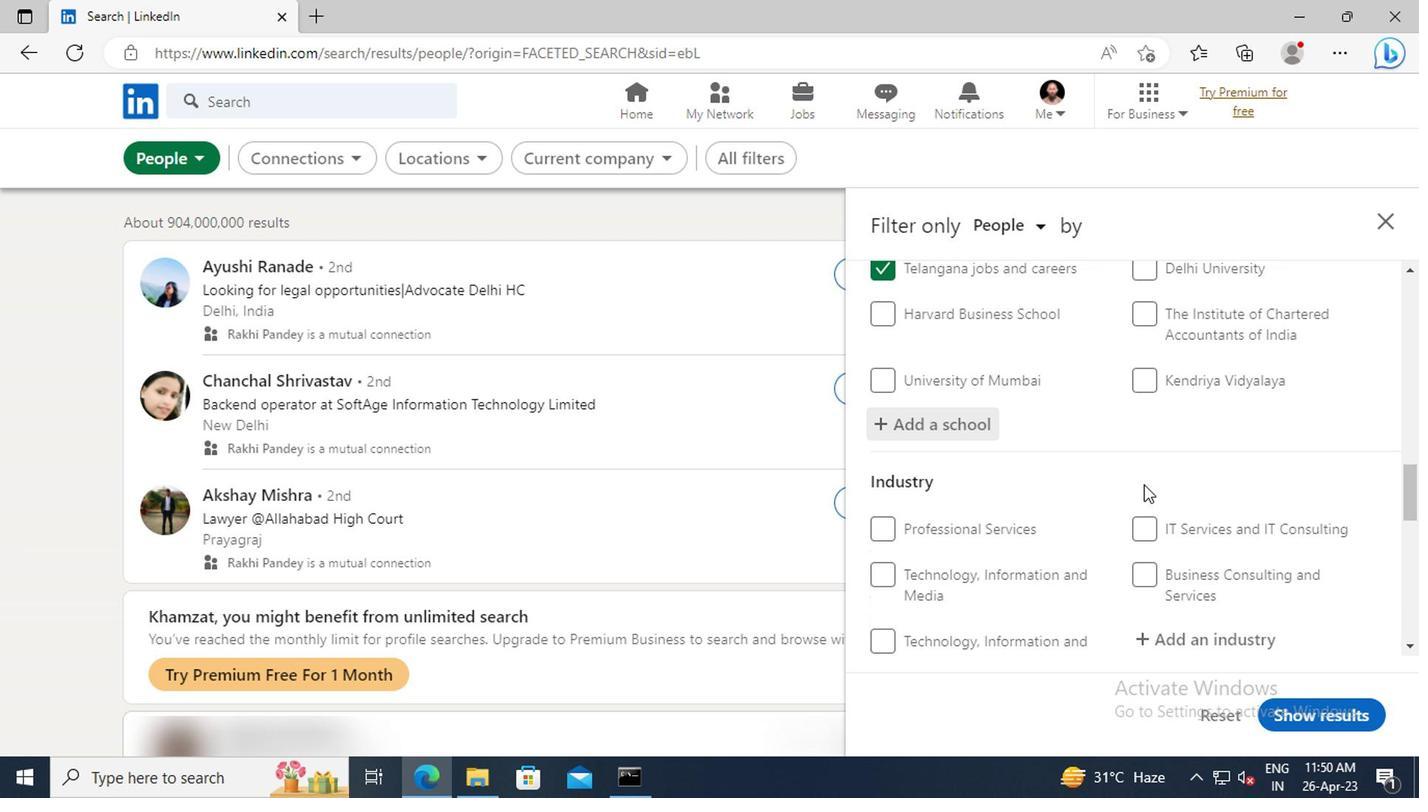 
Action: Mouse moved to (1151, 516)
Screenshot: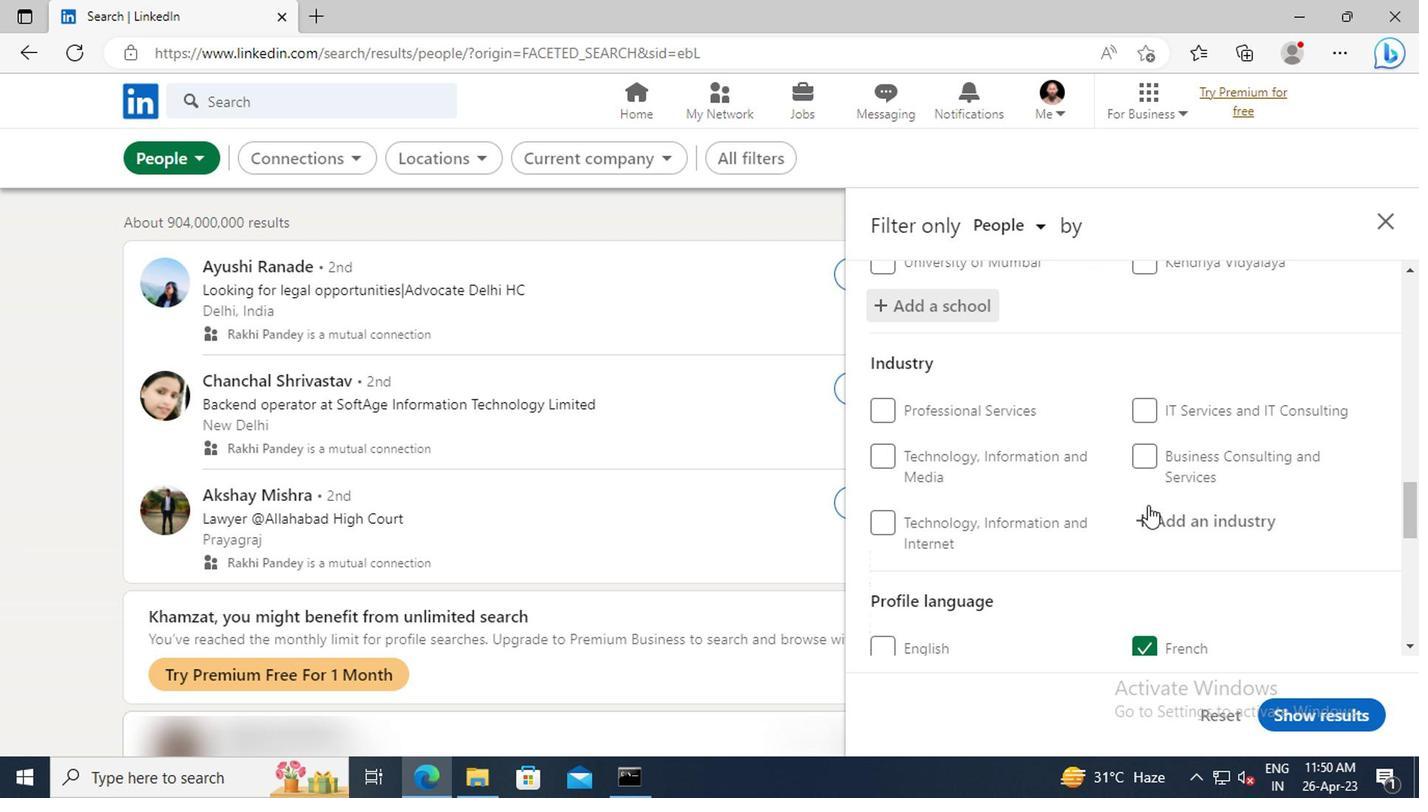 
Action: Mouse pressed left at (1151, 516)
Screenshot: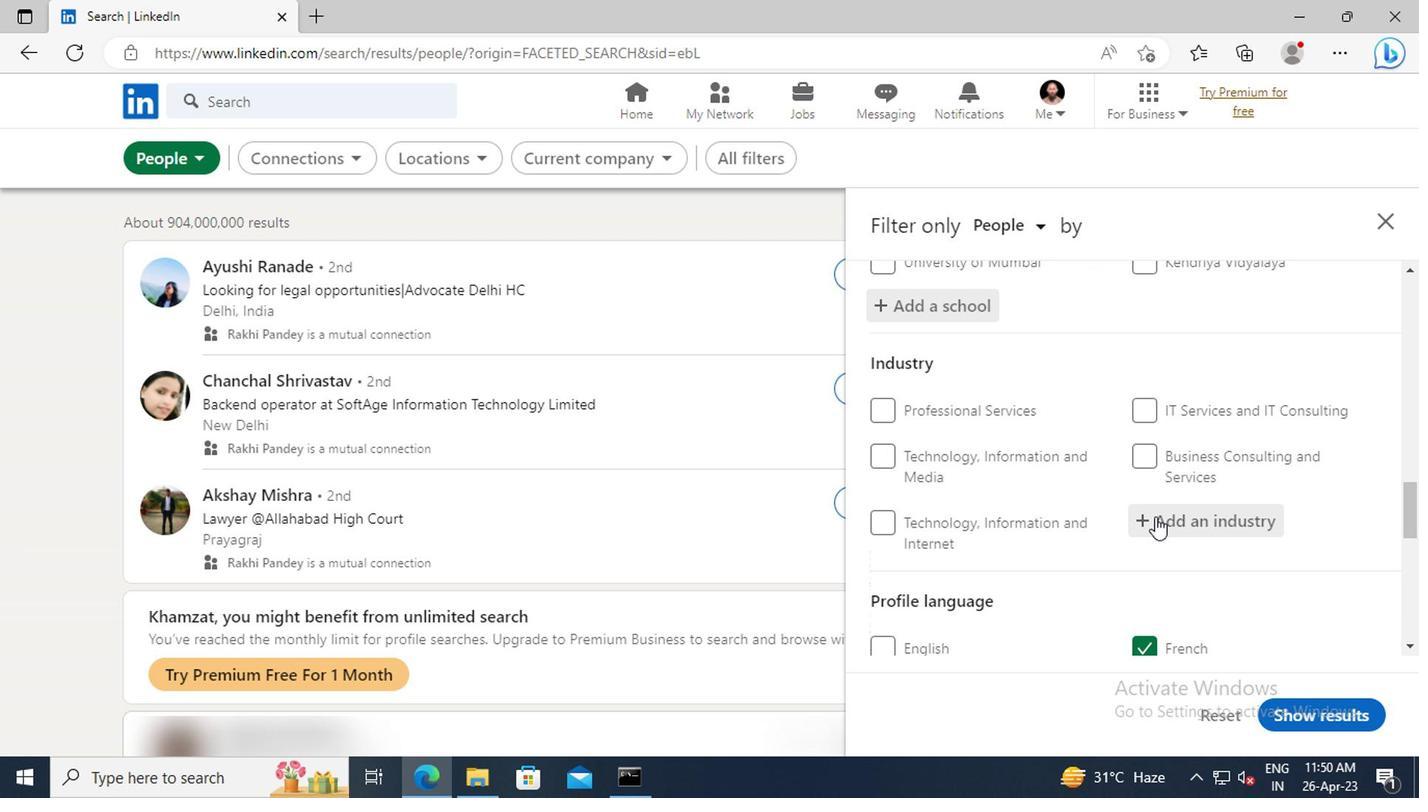 
Action: Key pressed <Key.shift>HOSPITALS<Key.space>AND<Key.space><Key.shift>HEALTH<Key.space><Key.shift>CARE
Screenshot: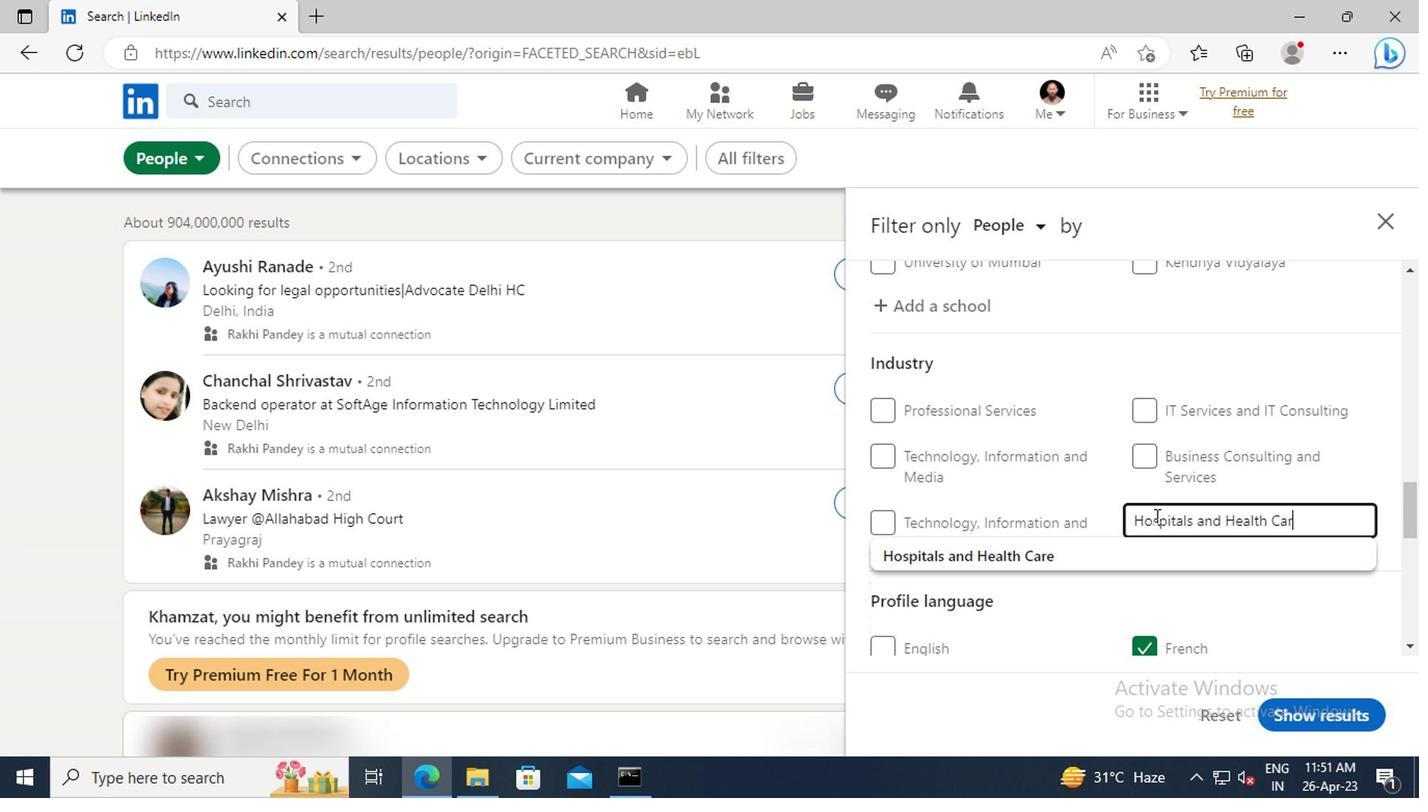
Action: Mouse moved to (1133, 557)
Screenshot: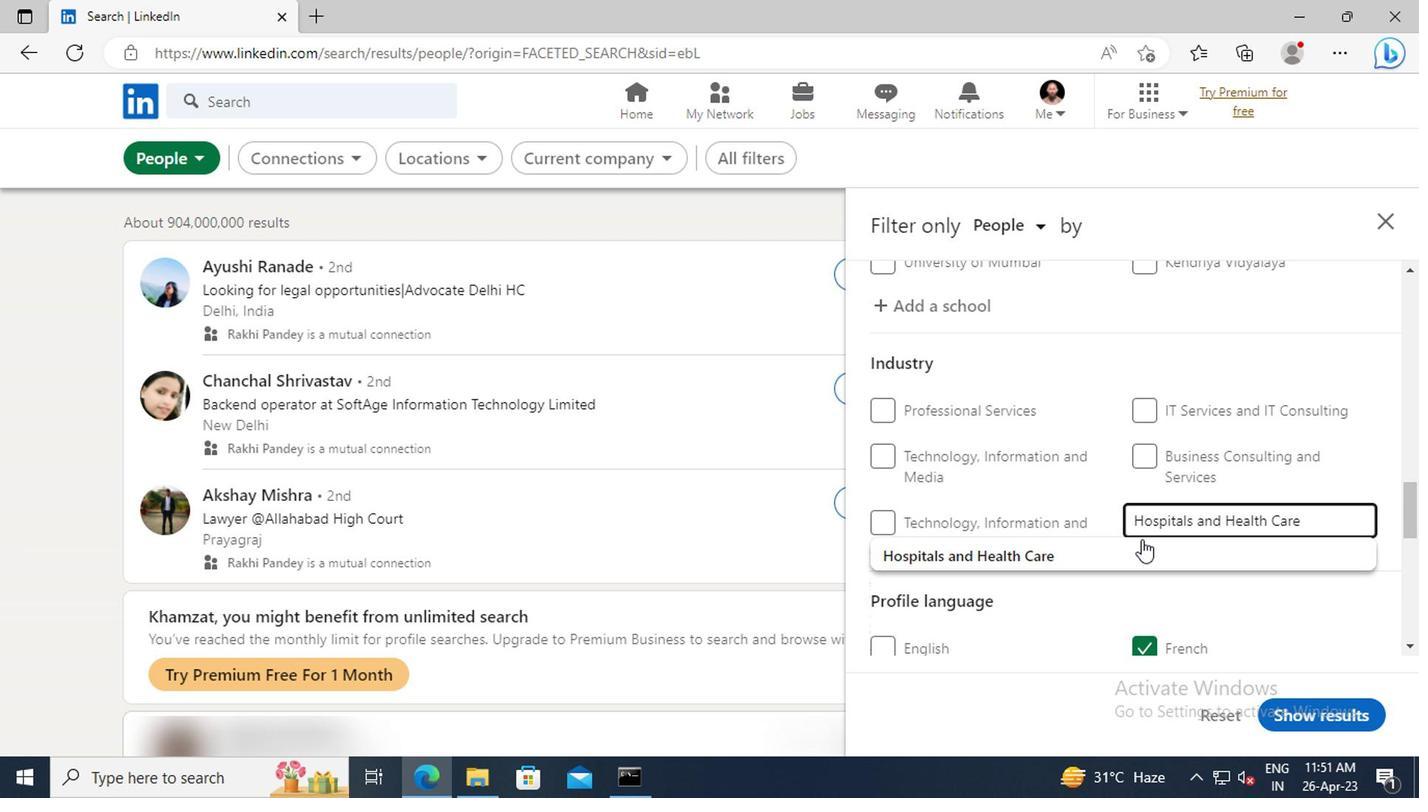 
Action: Mouse pressed left at (1133, 557)
Screenshot: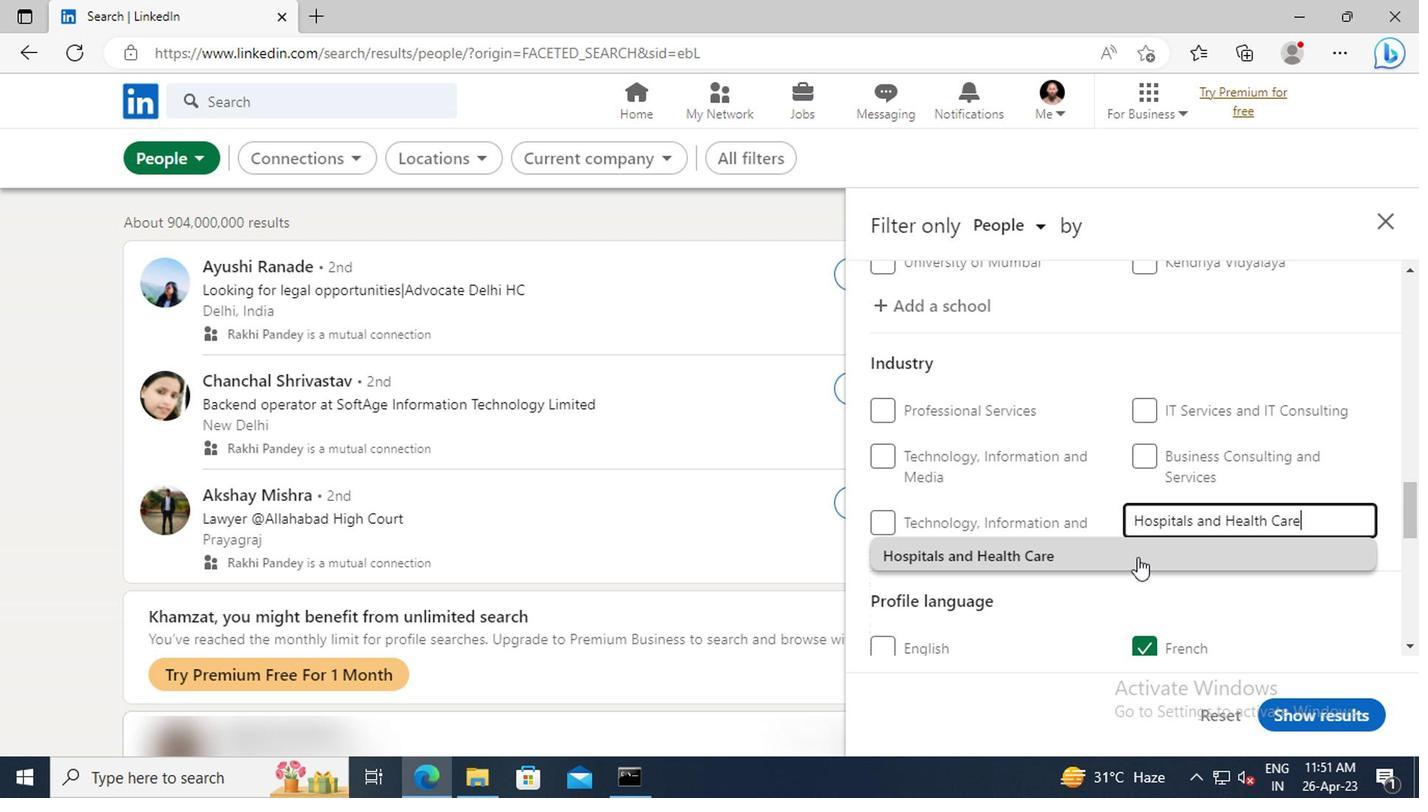 
Action: Mouse moved to (1120, 430)
Screenshot: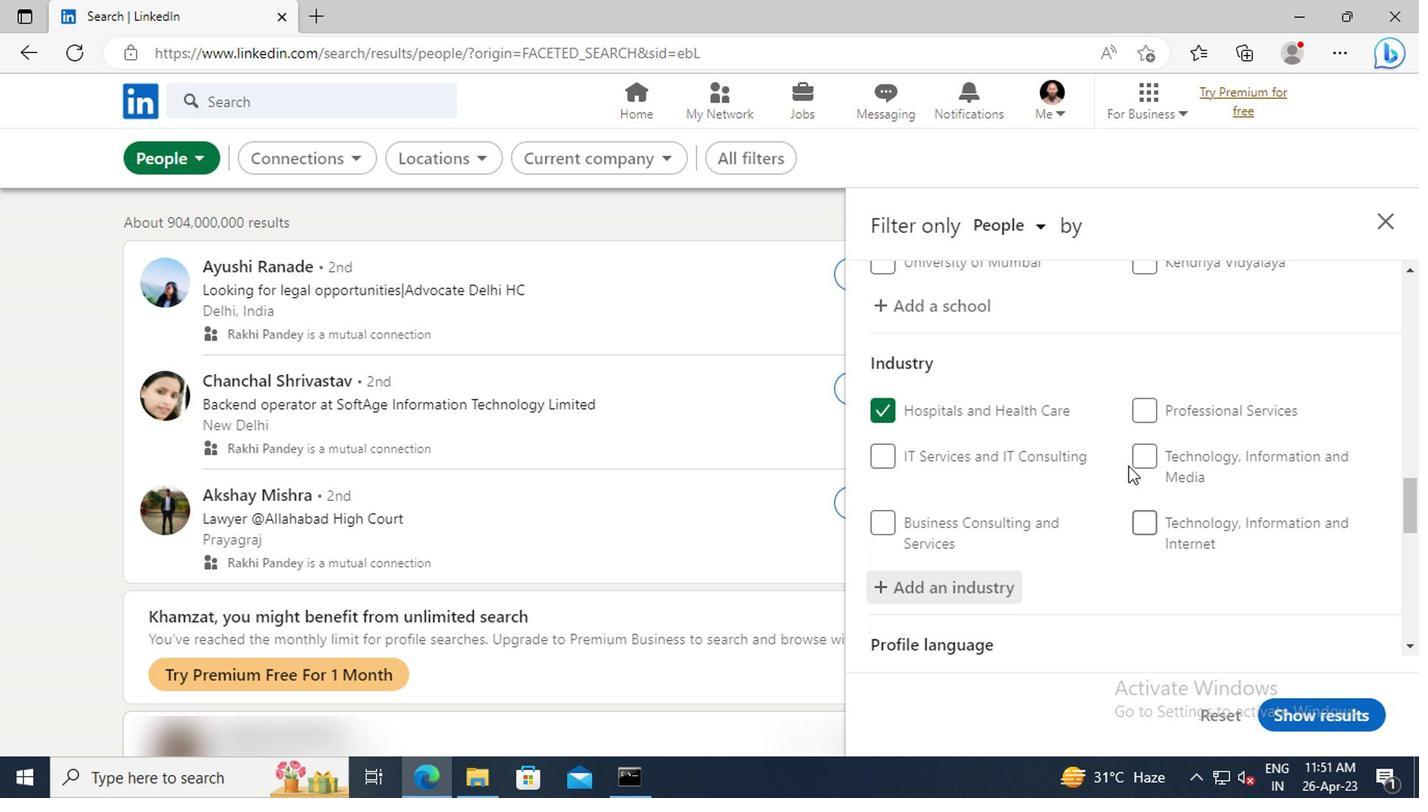 
Action: Mouse scrolled (1120, 428) with delta (0, -1)
Screenshot: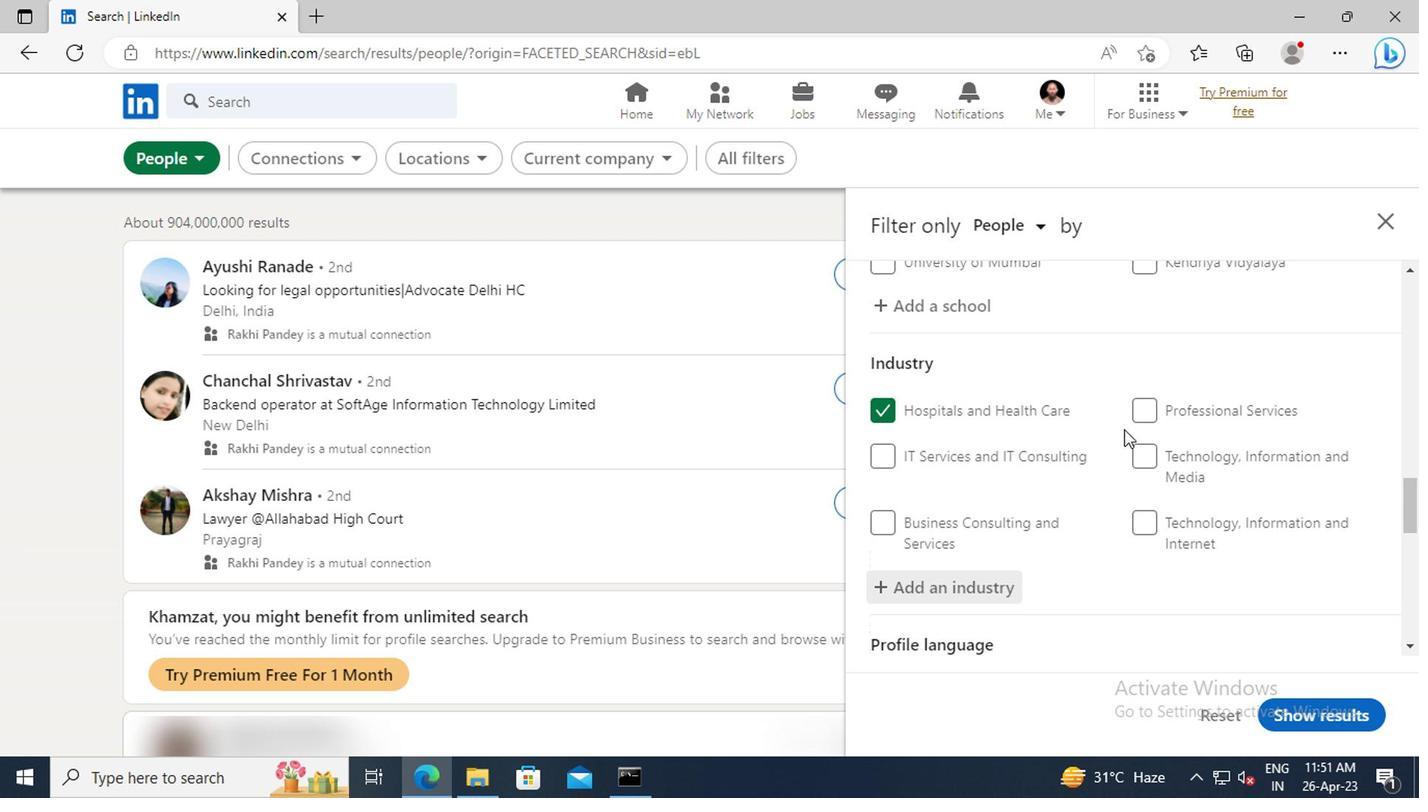 
Action: Mouse scrolled (1120, 428) with delta (0, -1)
Screenshot: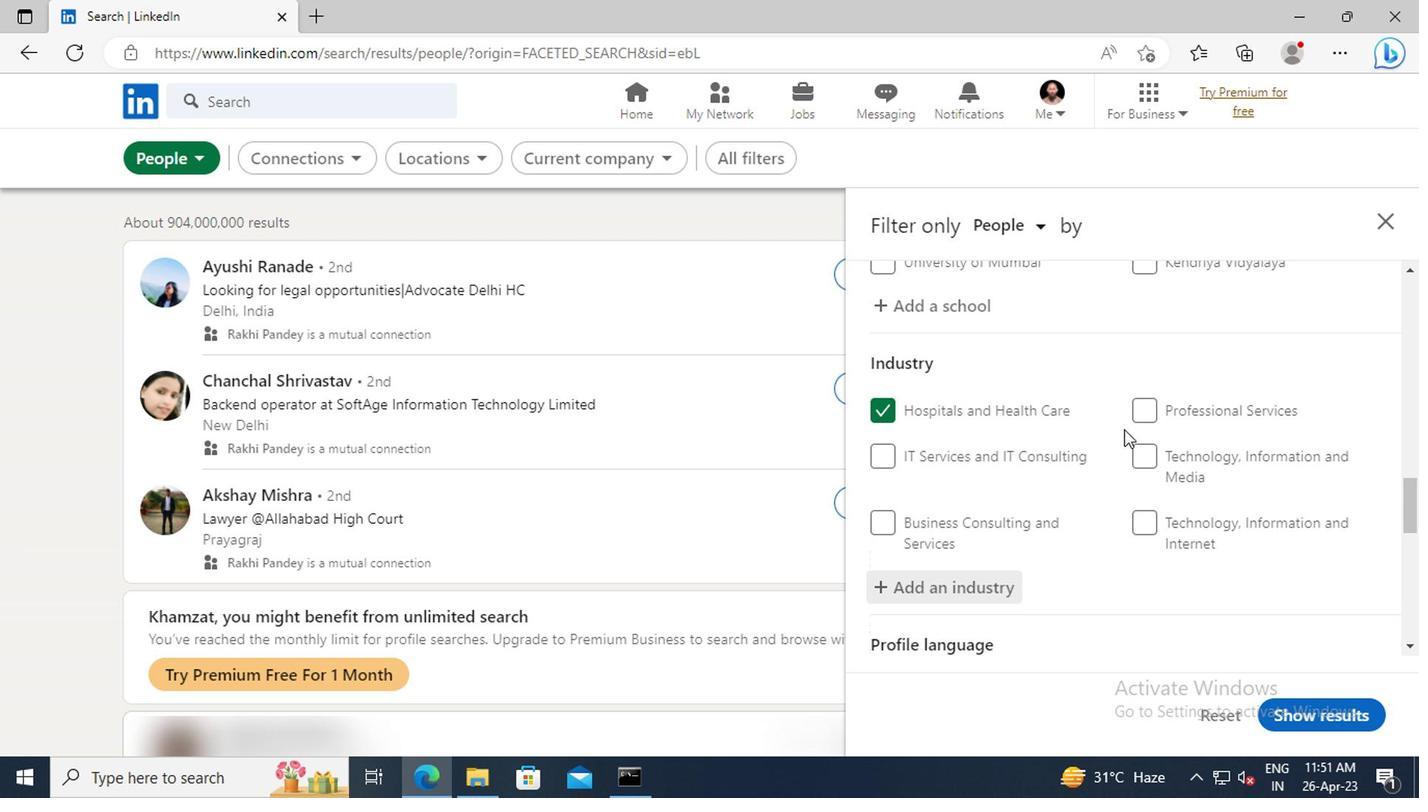 
Action: Mouse scrolled (1120, 428) with delta (0, -1)
Screenshot: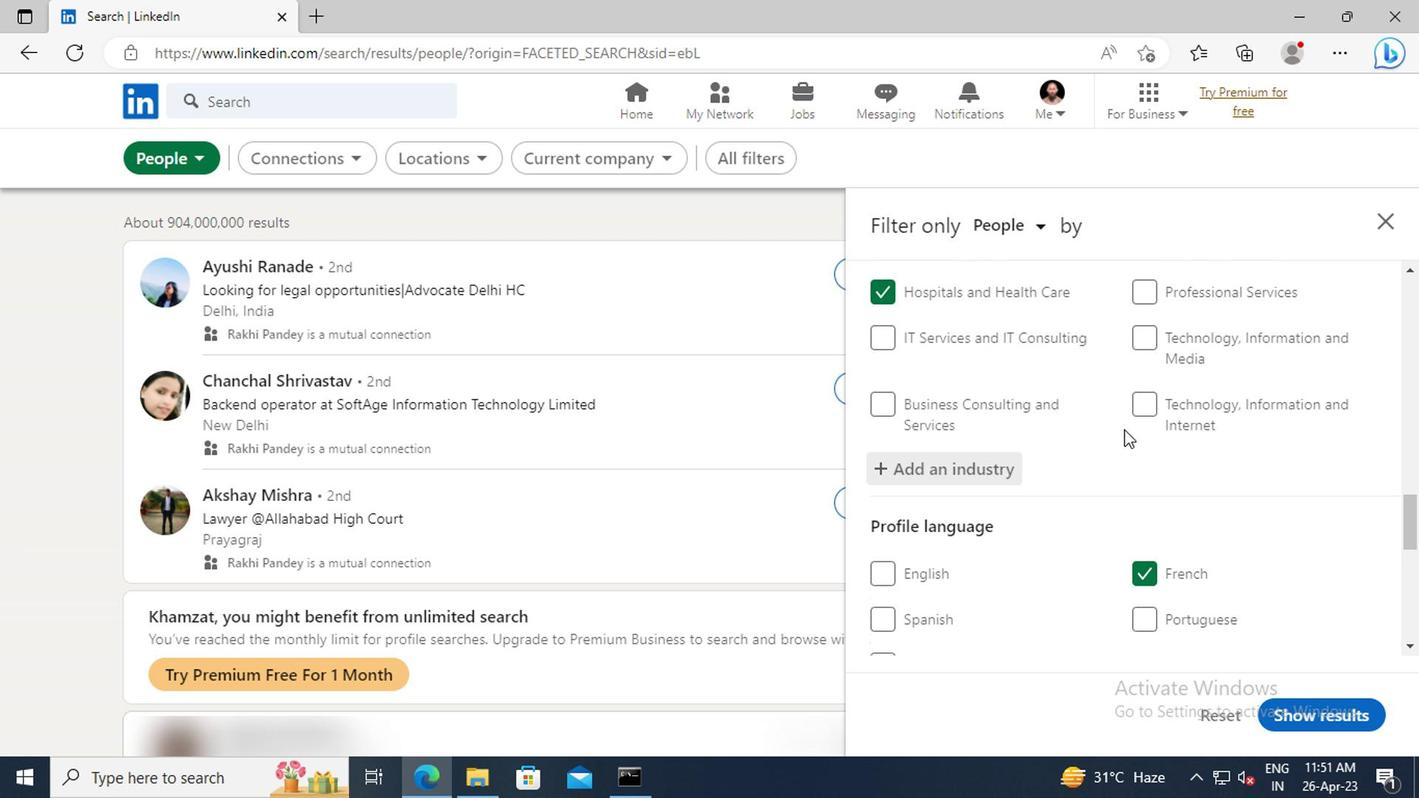 
Action: Mouse scrolled (1120, 428) with delta (0, -1)
Screenshot: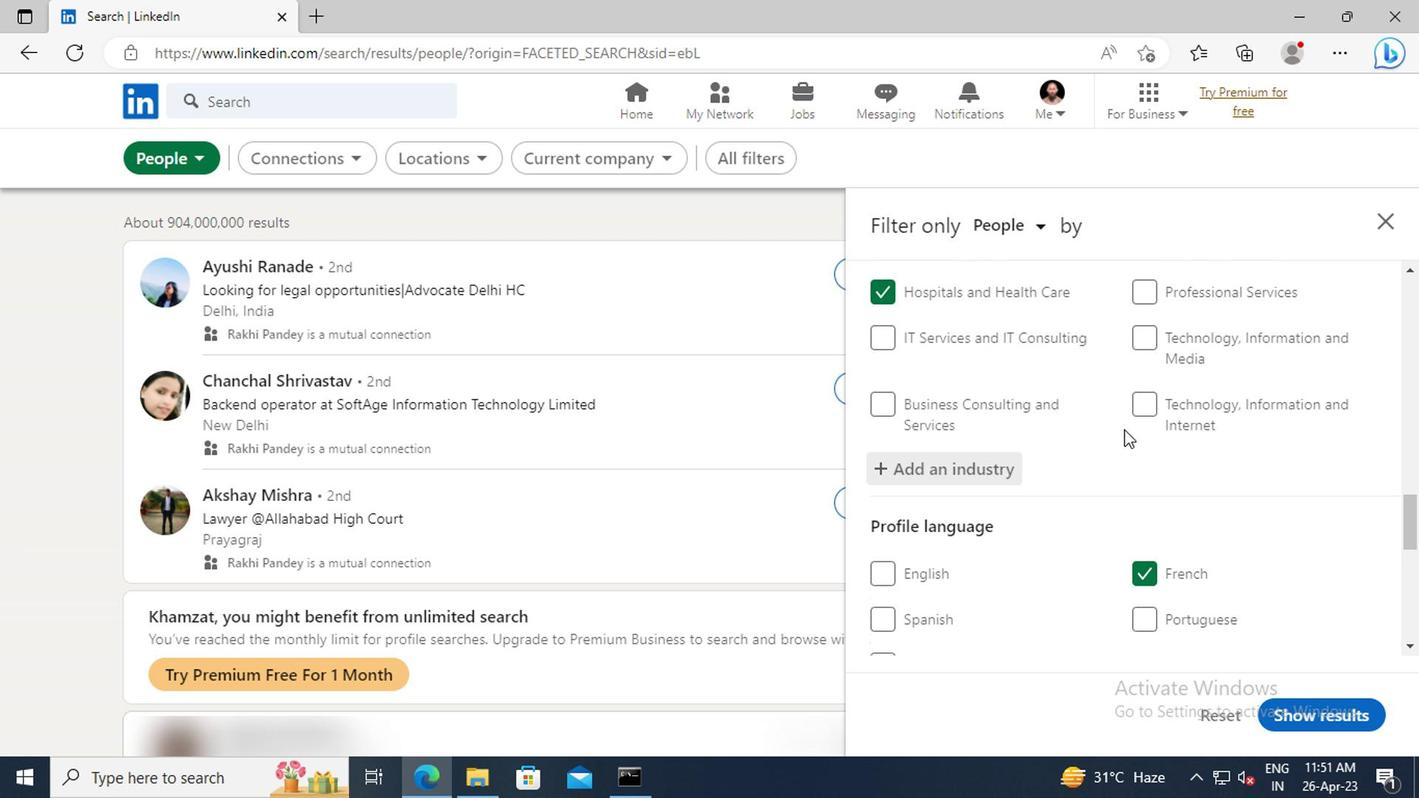 
Action: Mouse scrolled (1120, 428) with delta (0, -1)
Screenshot: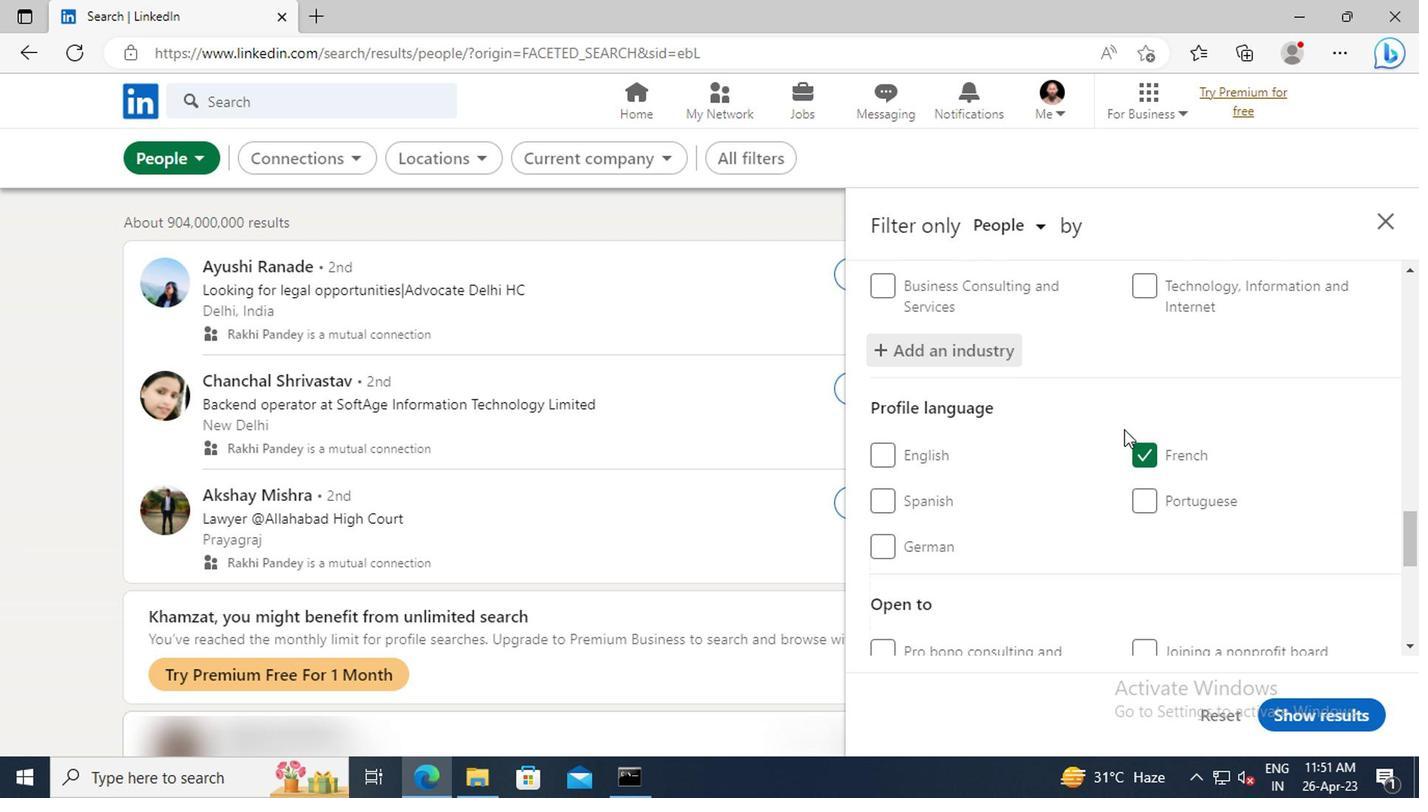 
Action: Mouse scrolled (1120, 428) with delta (0, -1)
Screenshot: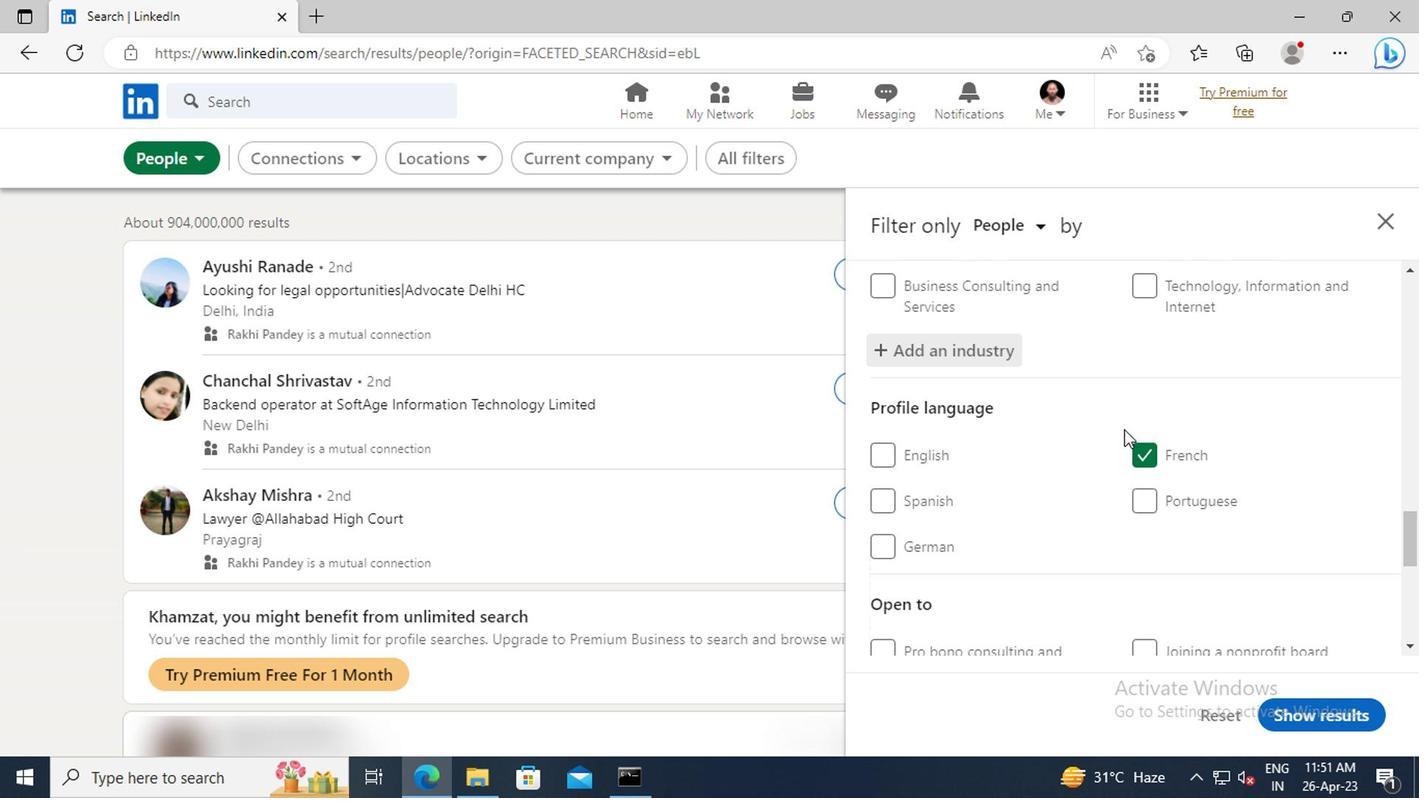 
Action: Mouse scrolled (1120, 428) with delta (0, -1)
Screenshot: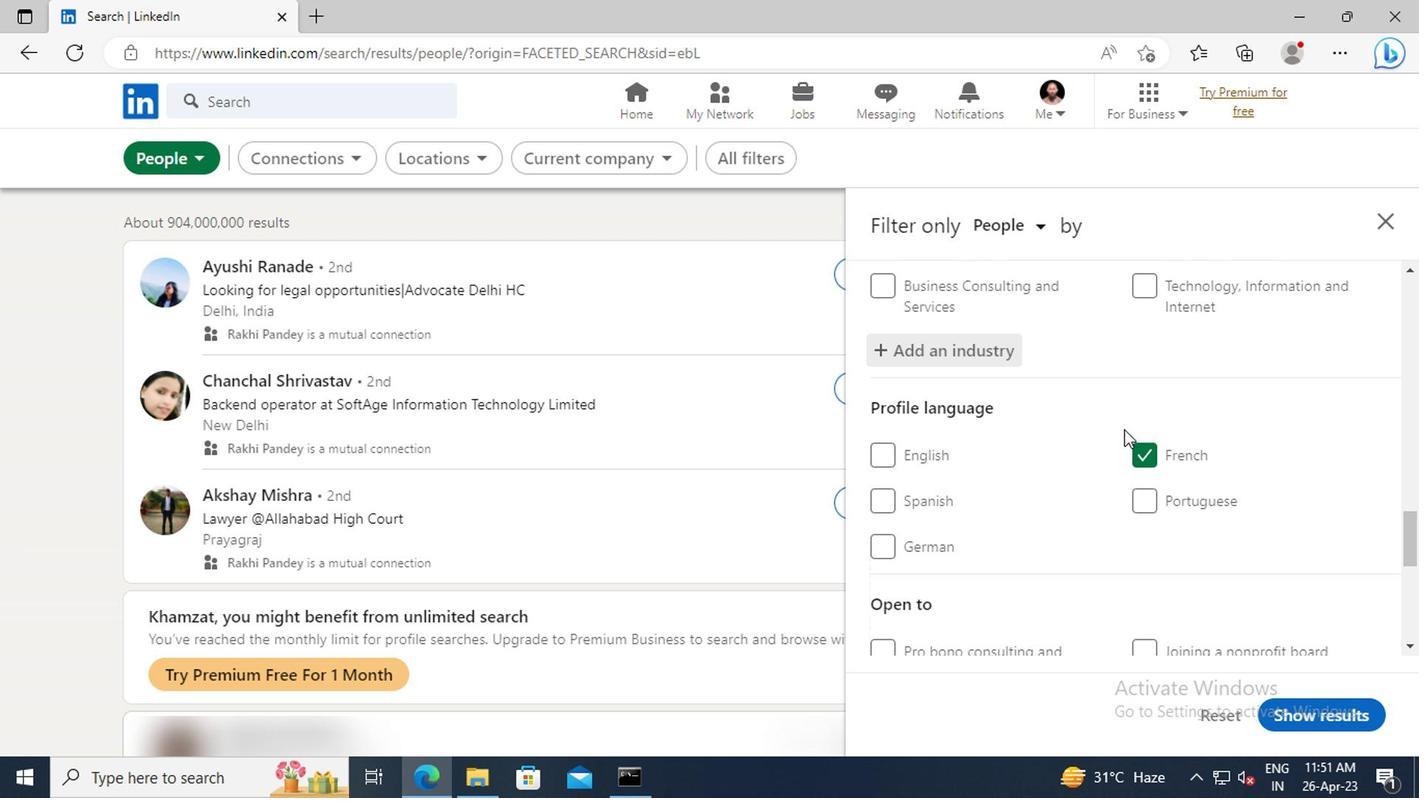 
Action: Mouse scrolled (1120, 428) with delta (0, -1)
Screenshot: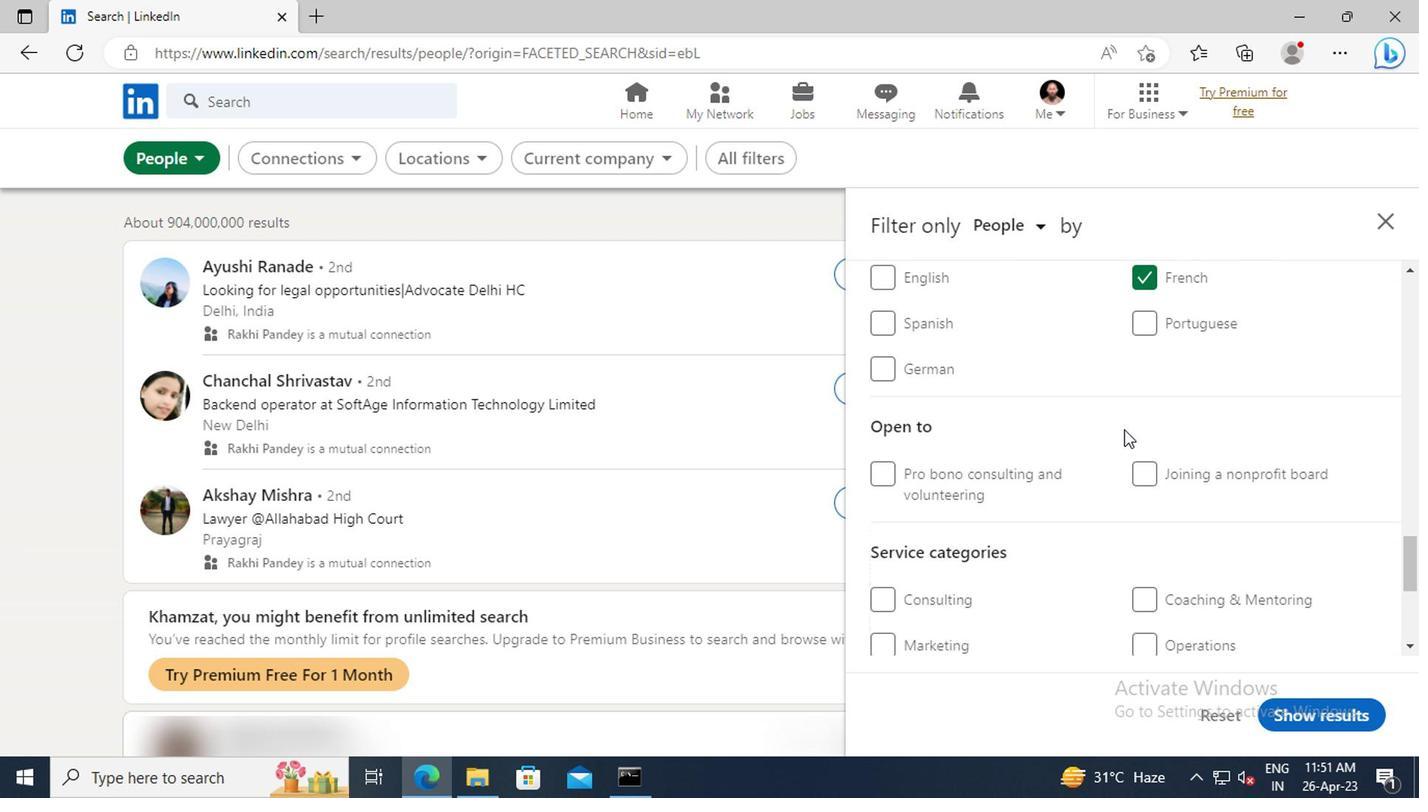 
Action: Mouse scrolled (1120, 428) with delta (0, -1)
Screenshot: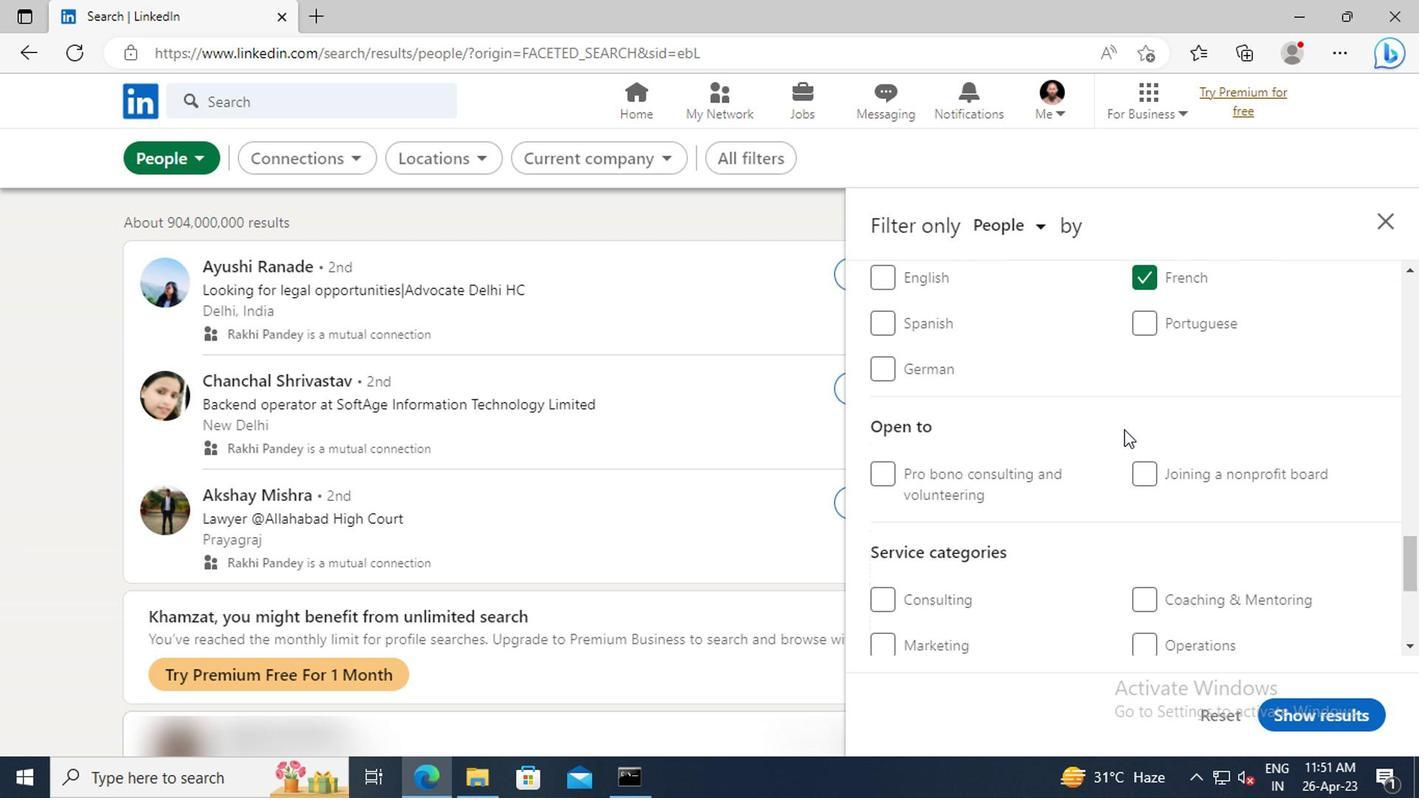 
Action: Mouse scrolled (1120, 428) with delta (0, -1)
Screenshot: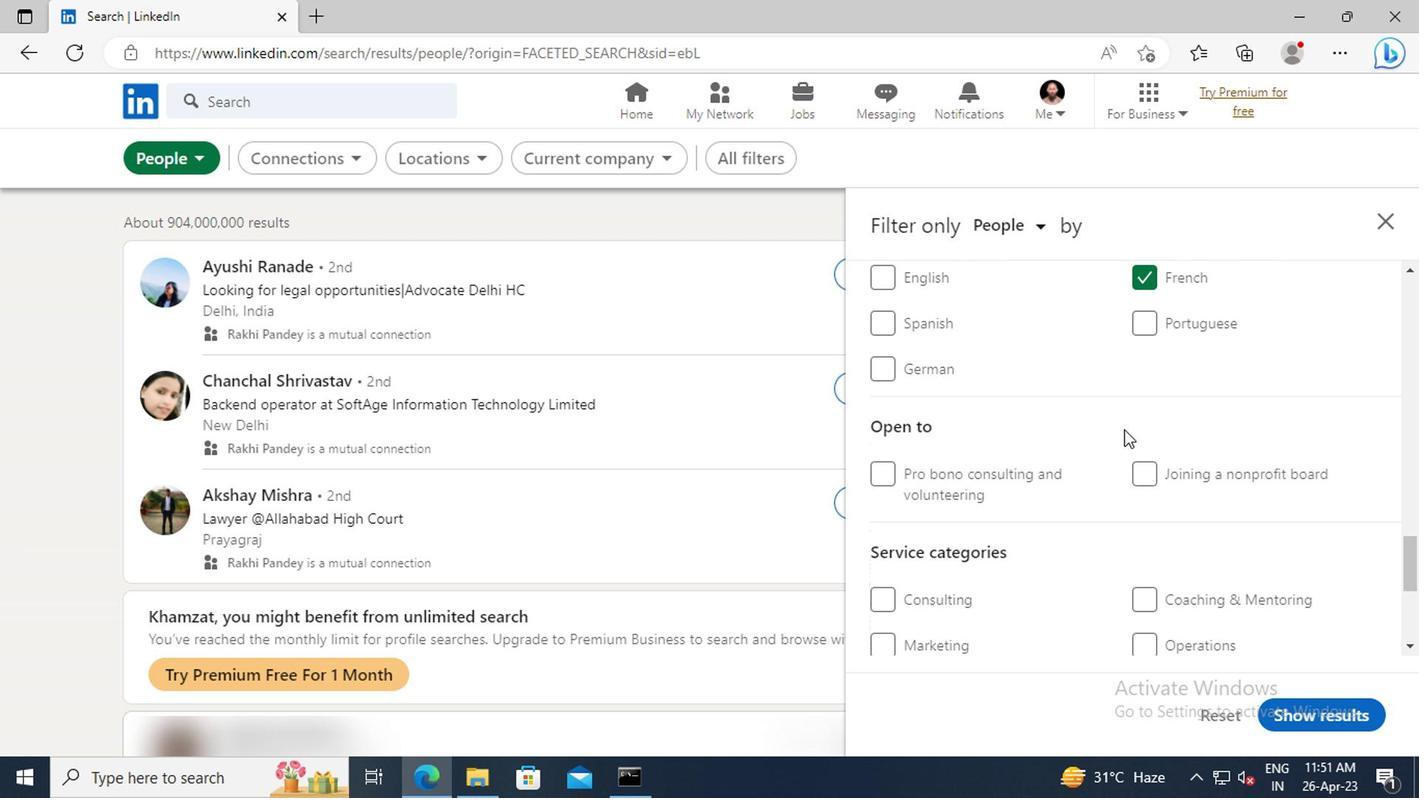 
Action: Mouse moved to (1156, 508)
Screenshot: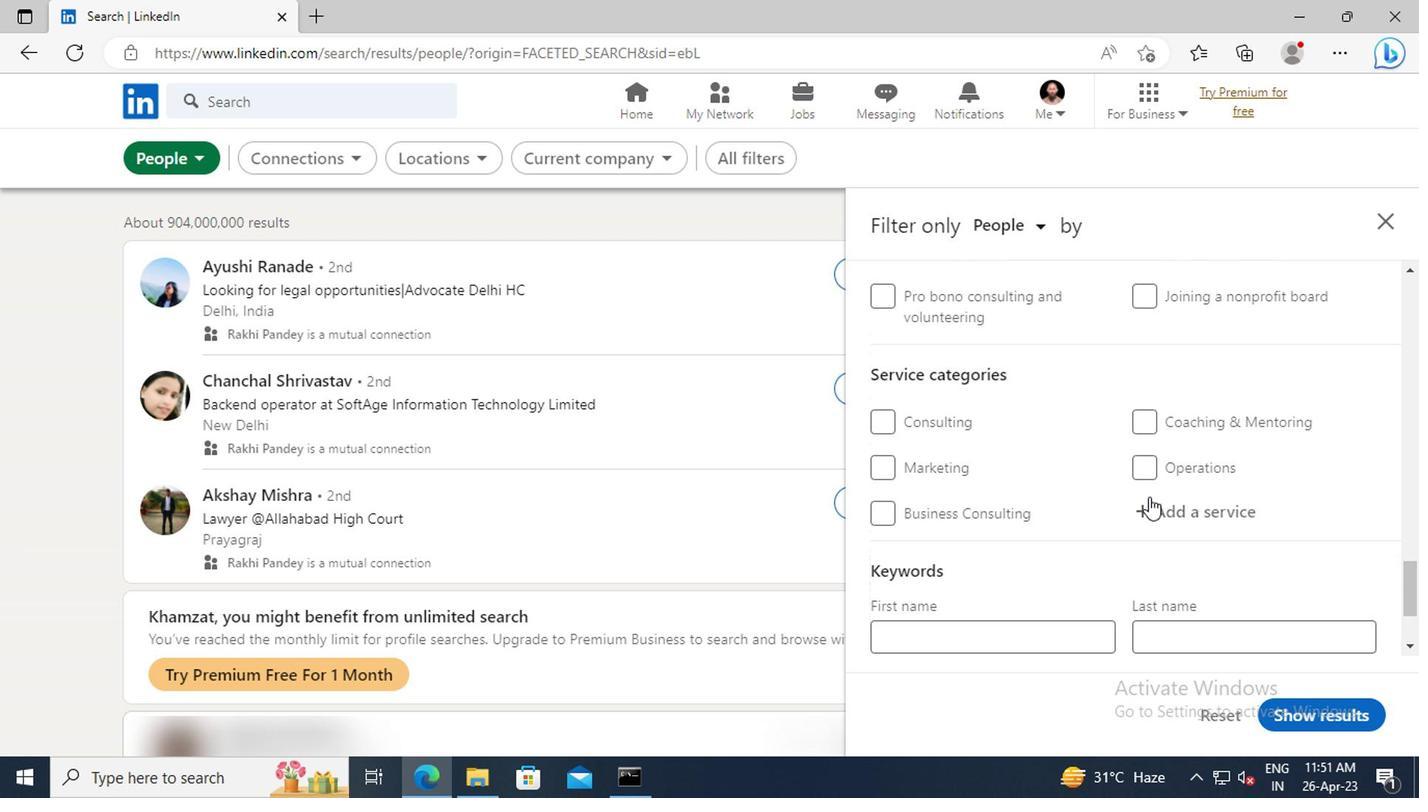 
Action: Mouse pressed left at (1156, 508)
Screenshot: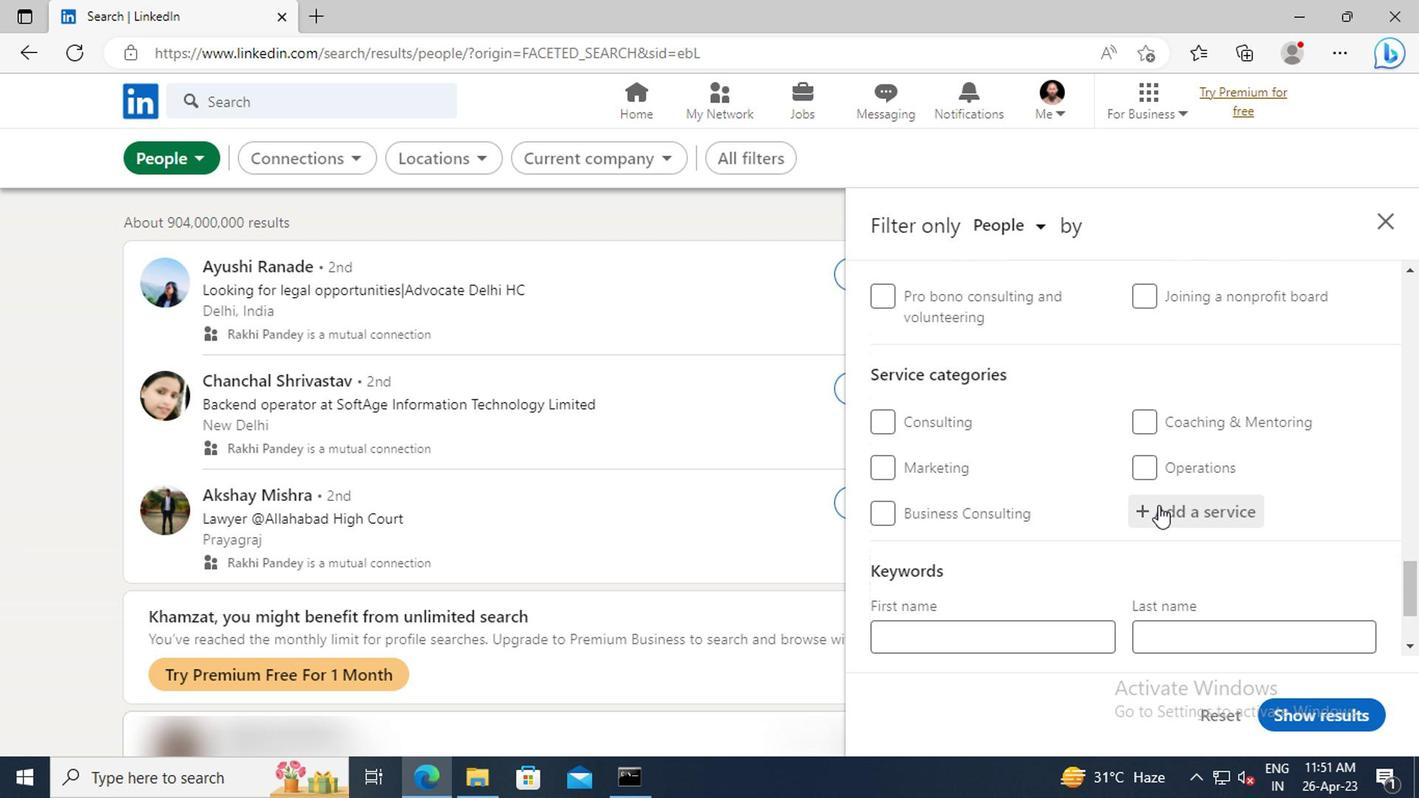 
Action: Key pressed <Key.shift>MARKET<Key.space><Key.shift>STRATEGY
Screenshot: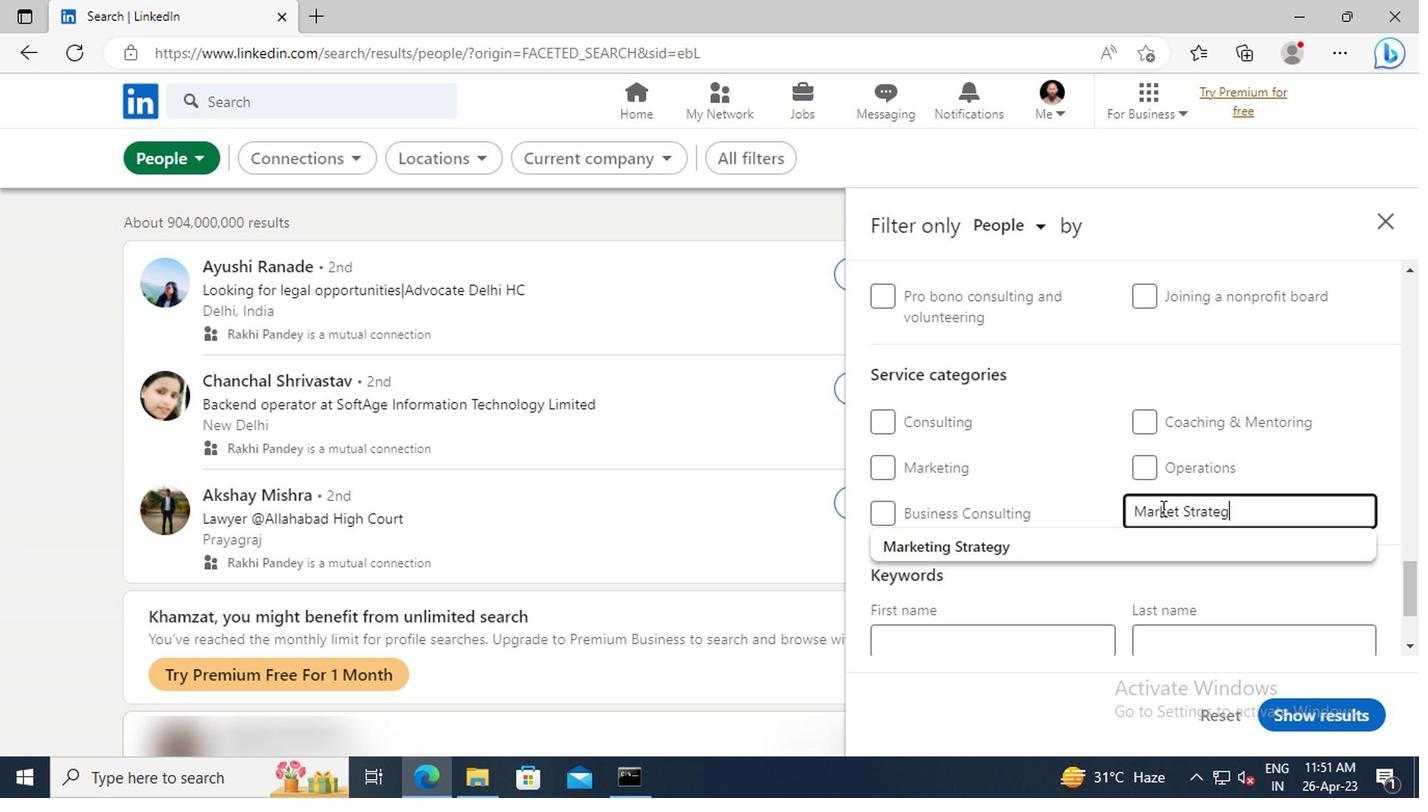 
Action: Mouse moved to (1160, 550)
Screenshot: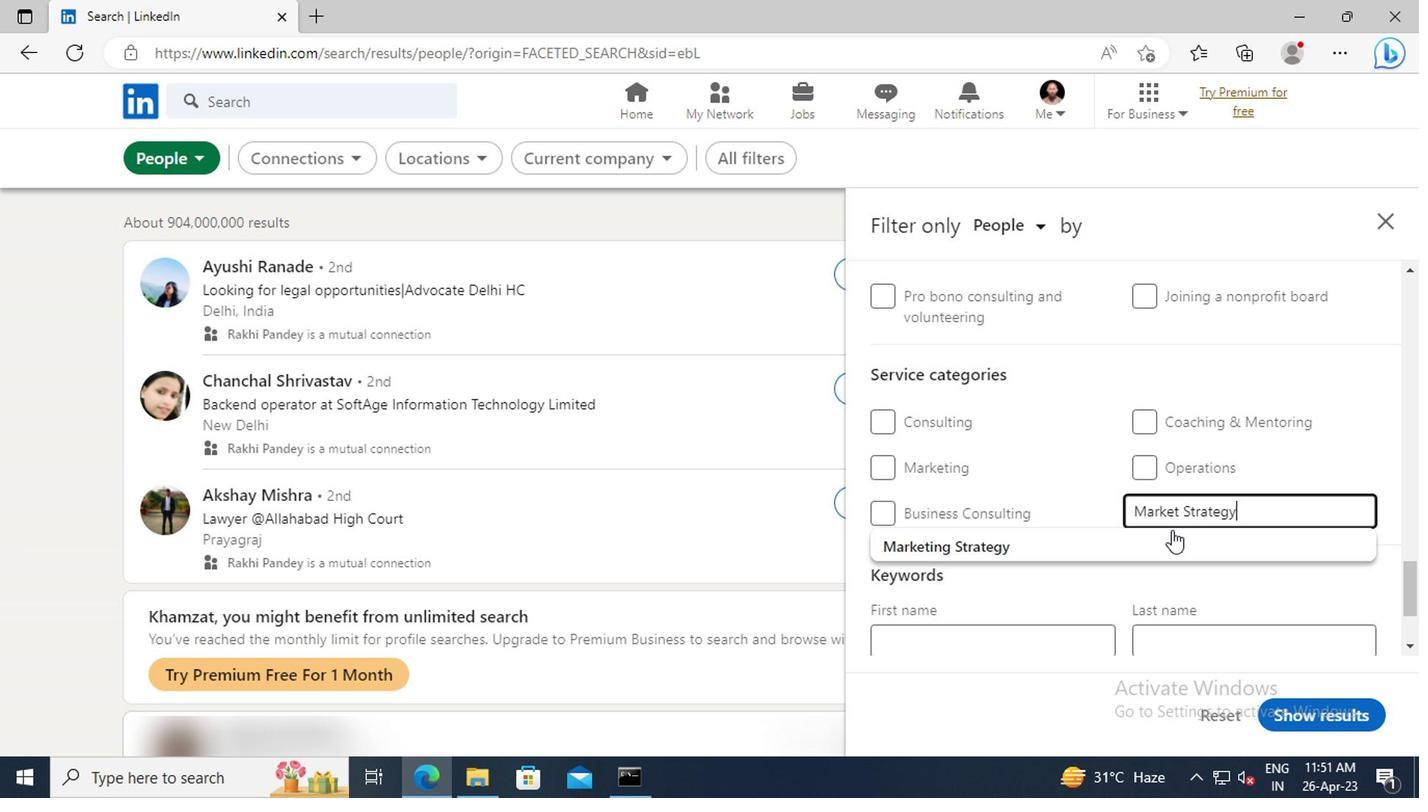 
Action: Mouse pressed left at (1160, 550)
Screenshot: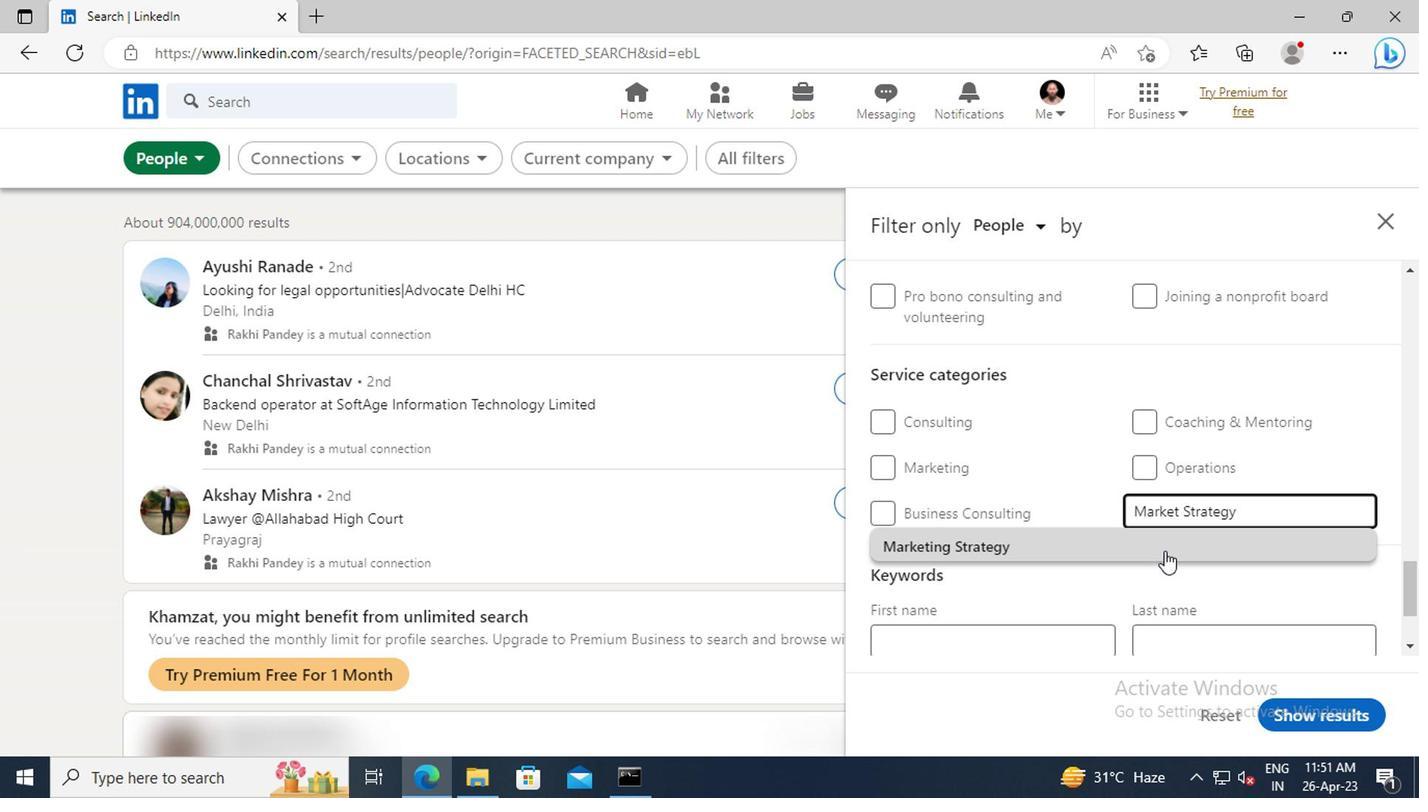
Action: Mouse moved to (1092, 461)
Screenshot: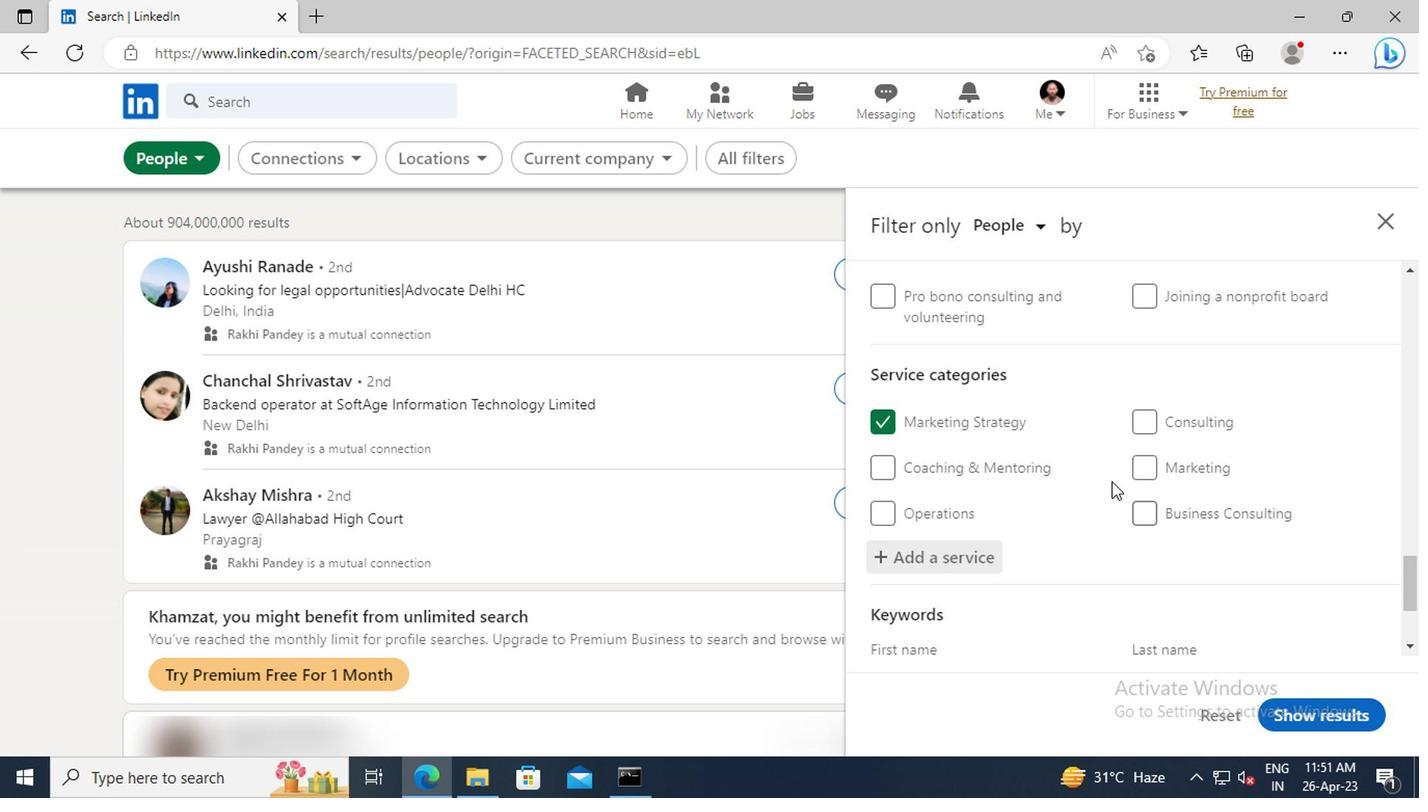 
Action: Mouse scrolled (1092, 459) with delta (0, -1)
Screenshot: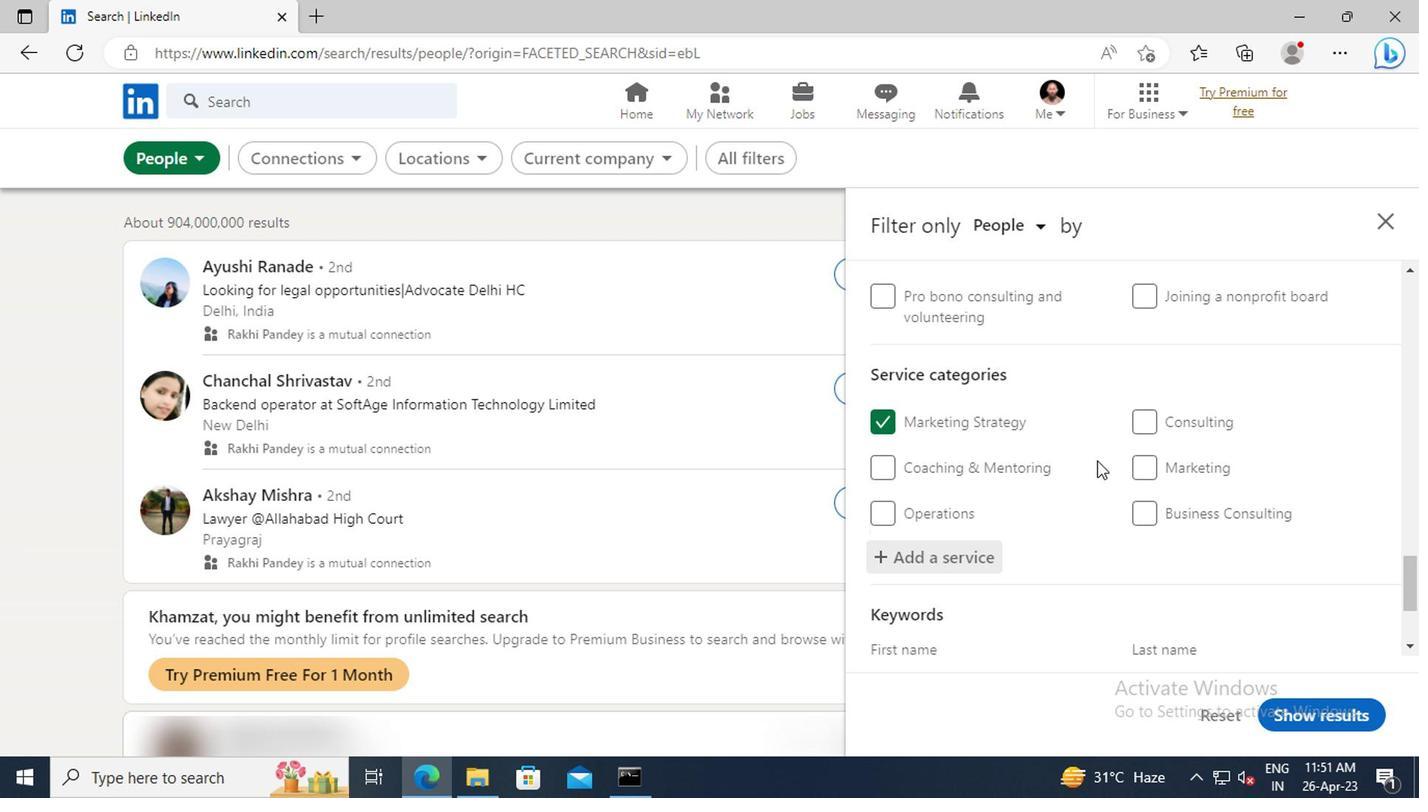 
Action: Mouse scrolled (1092, 459) with delta (0, -1)
Screenshot: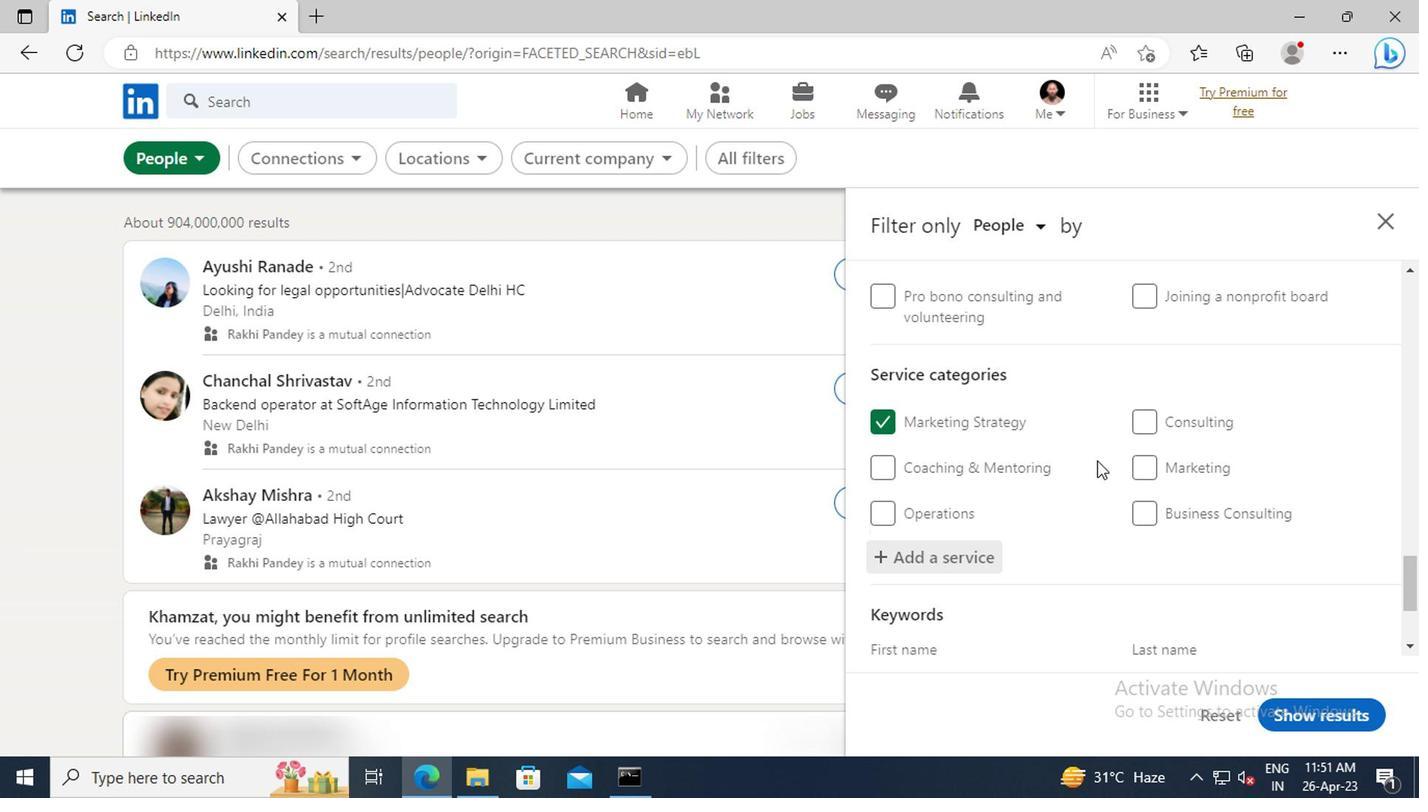 
Action: Mouse scrolled (1092, 459) with delta (0, -1)
Screenshot: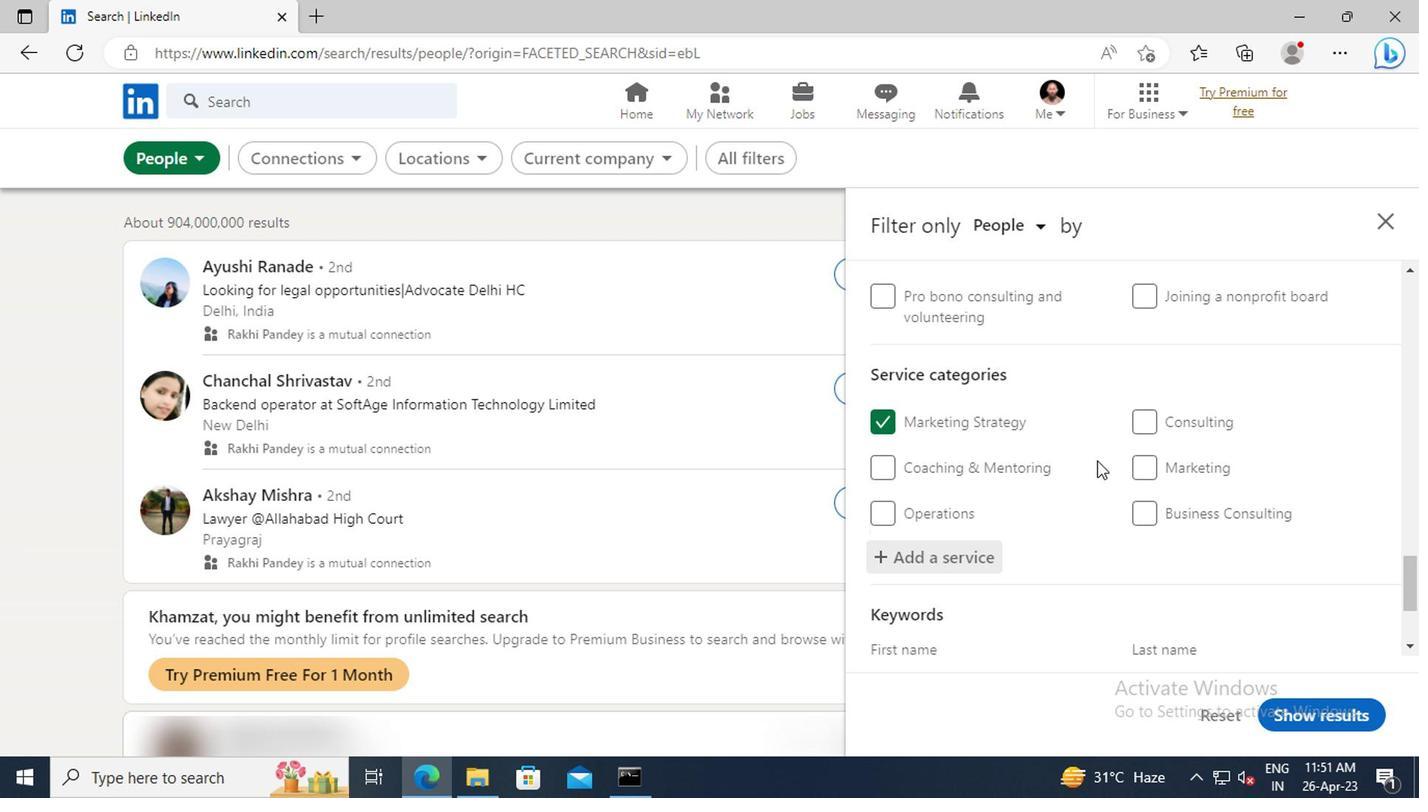 
Action: Mouse scrolled (1092, 459) with delta (0, -1)
Screenshot: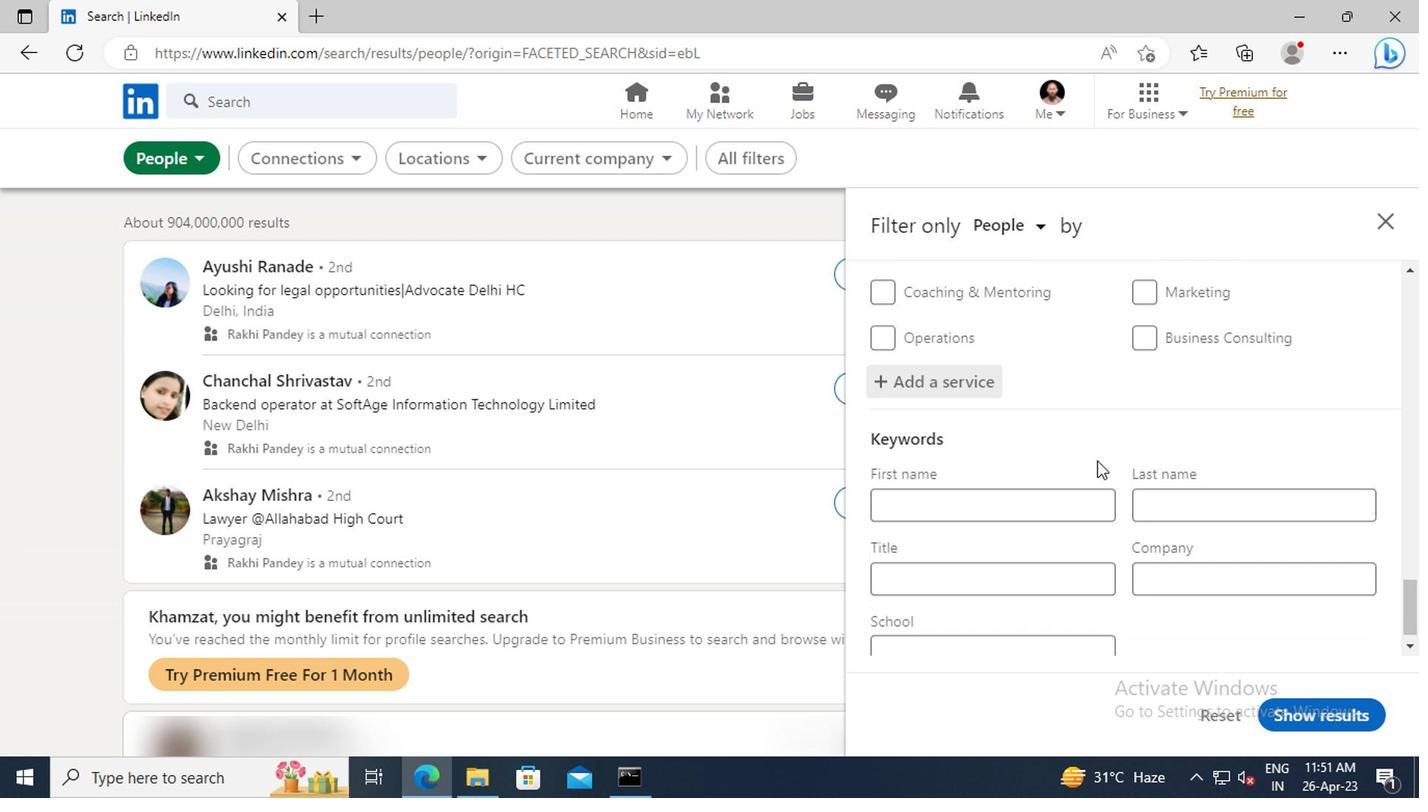 
Action: Mouse scrolled (1092, 459) with delta (0, -1)
Screenshot: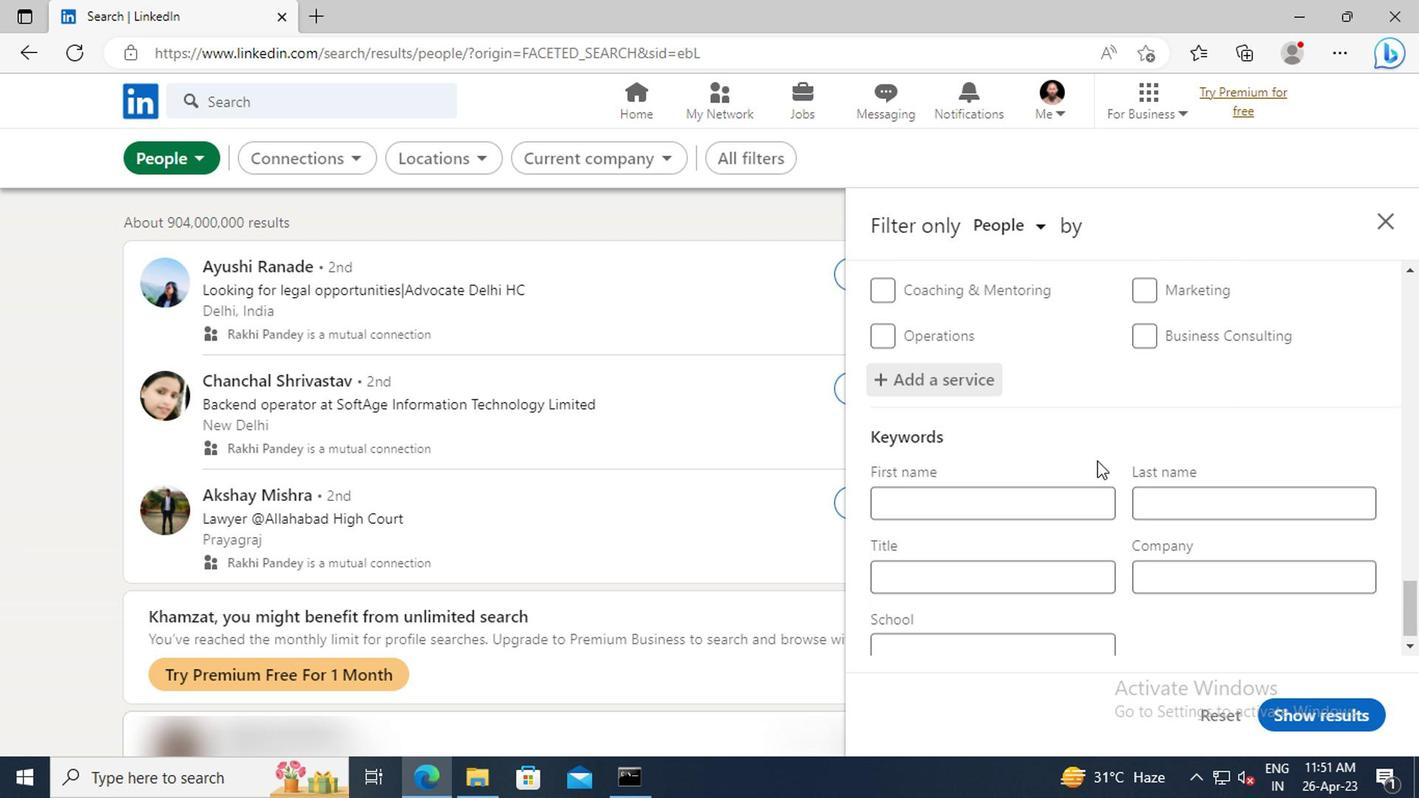 
Action: Mouse moved to (994, 572)
Screenshot: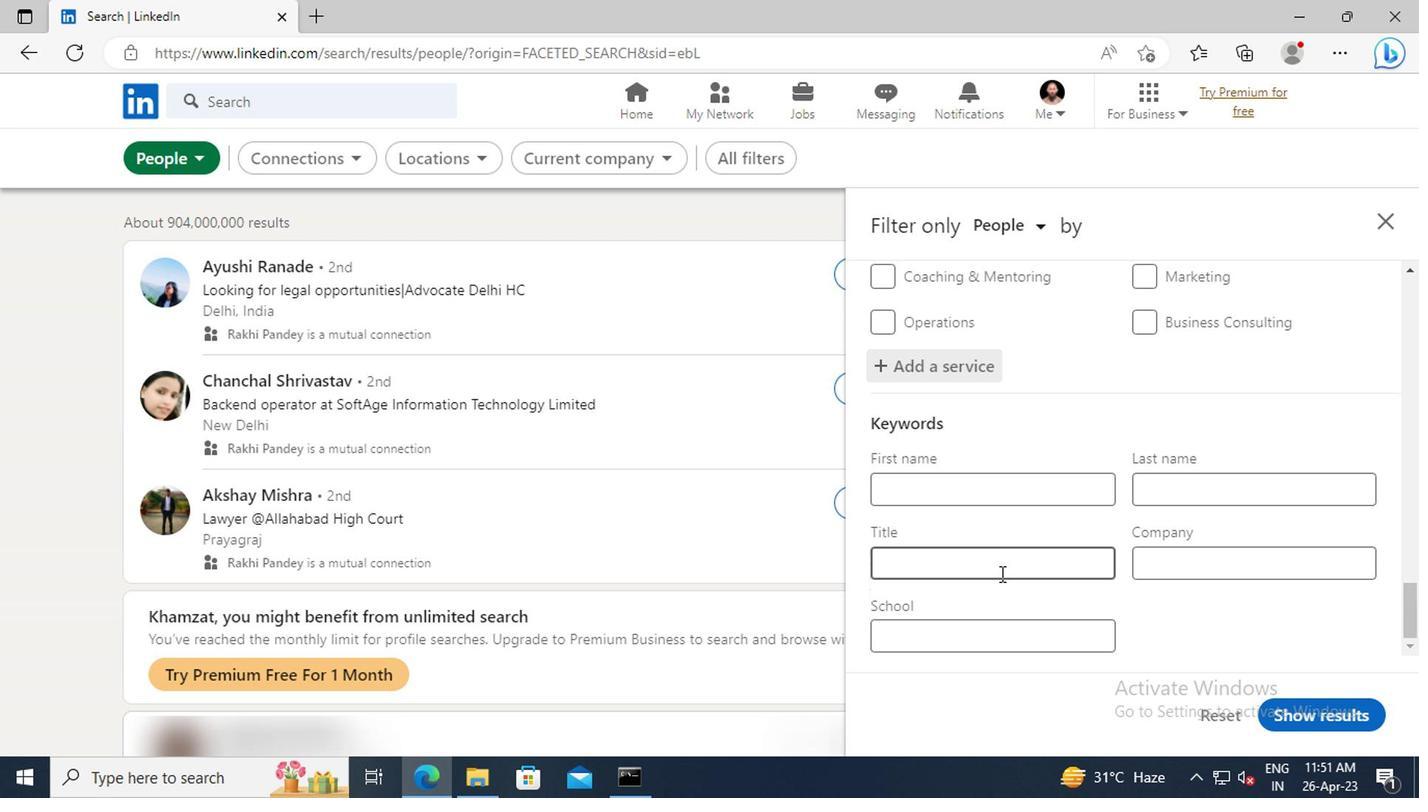 
Action: Mouse pressed left at (994, 572)
Screenshot: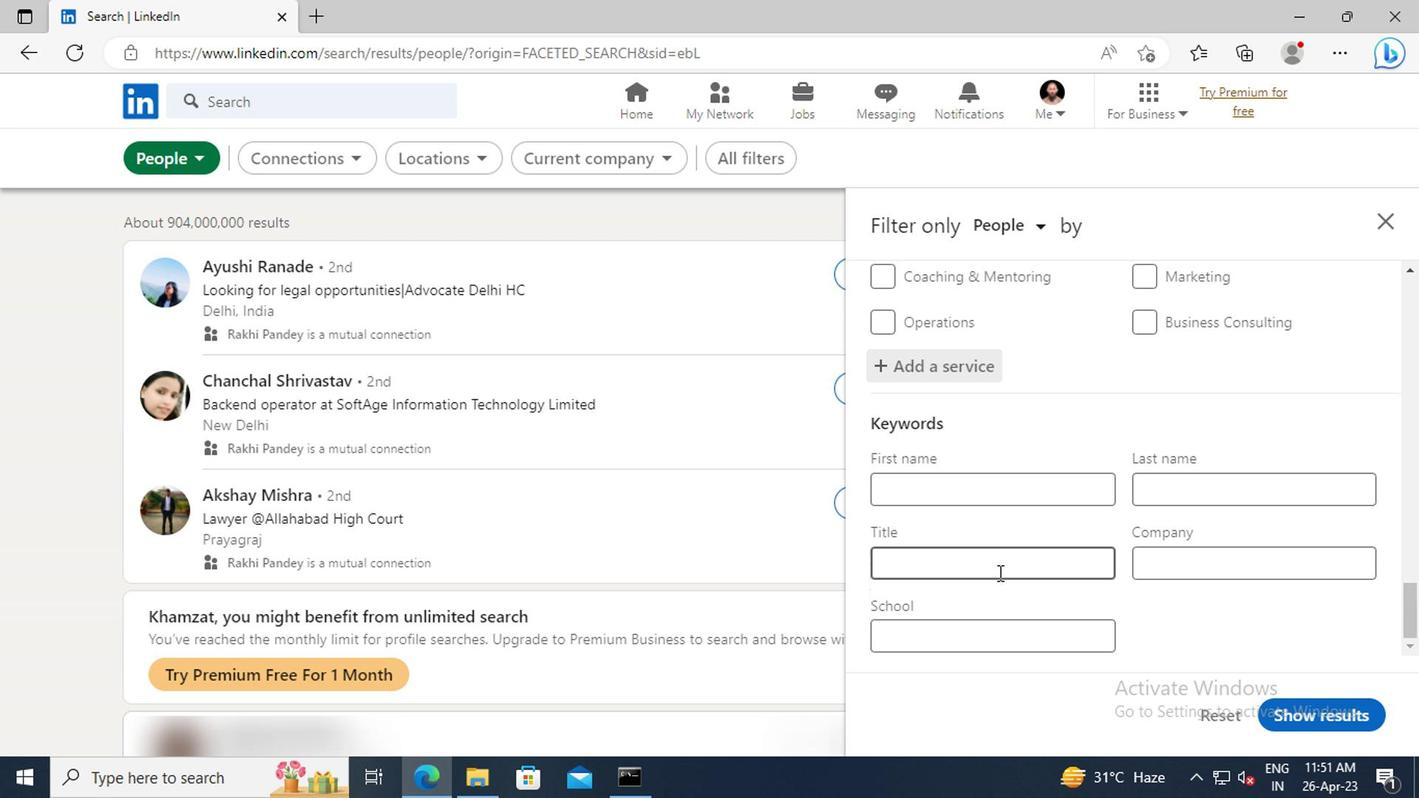 
Action: Mouse moved to (992, 570)
Screenshot: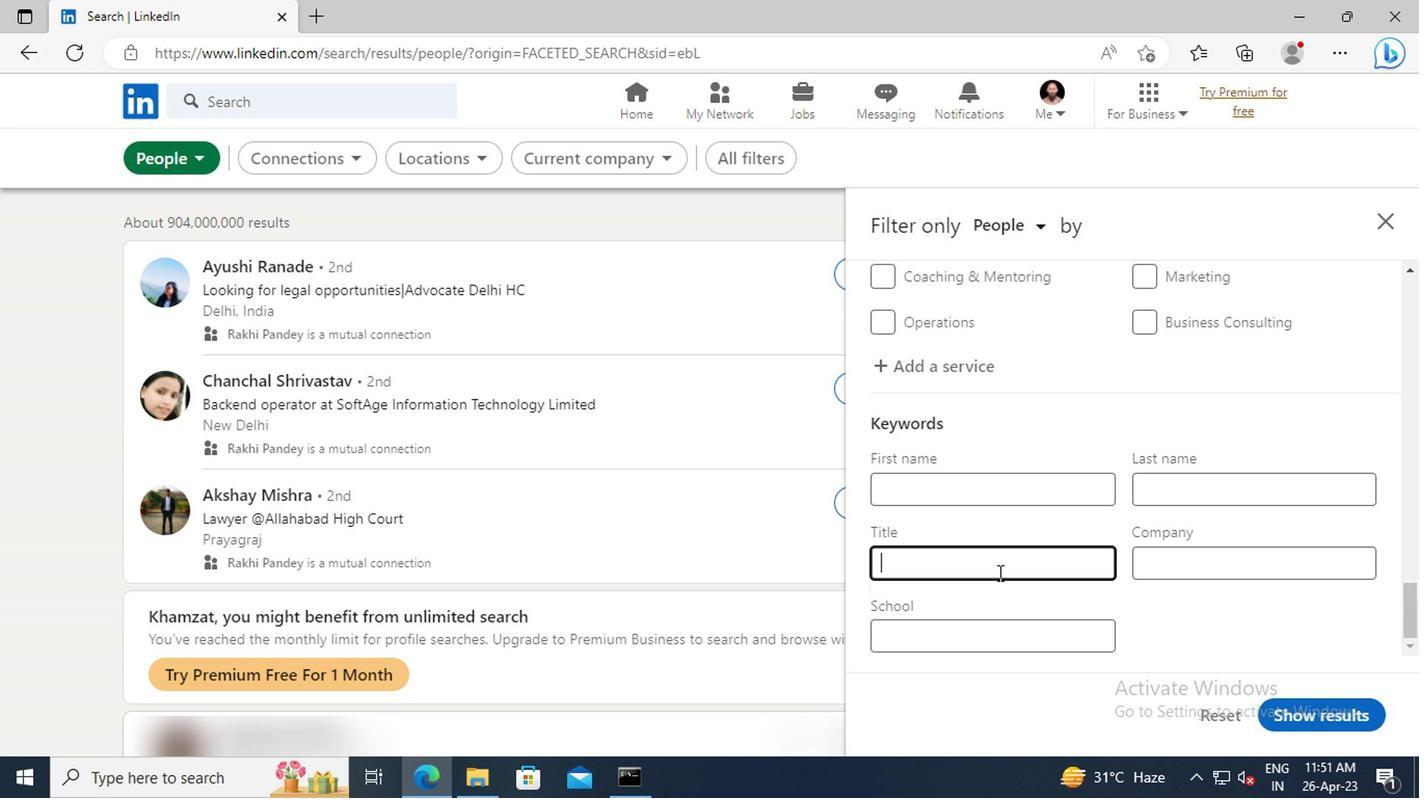 
Action: Key pressed <Key.shift>B2<Key.shift>B<Key.space><Key.shift>SALES<Key.space><Key.shift>SPECIALIST<Key.enter>
Screenshot: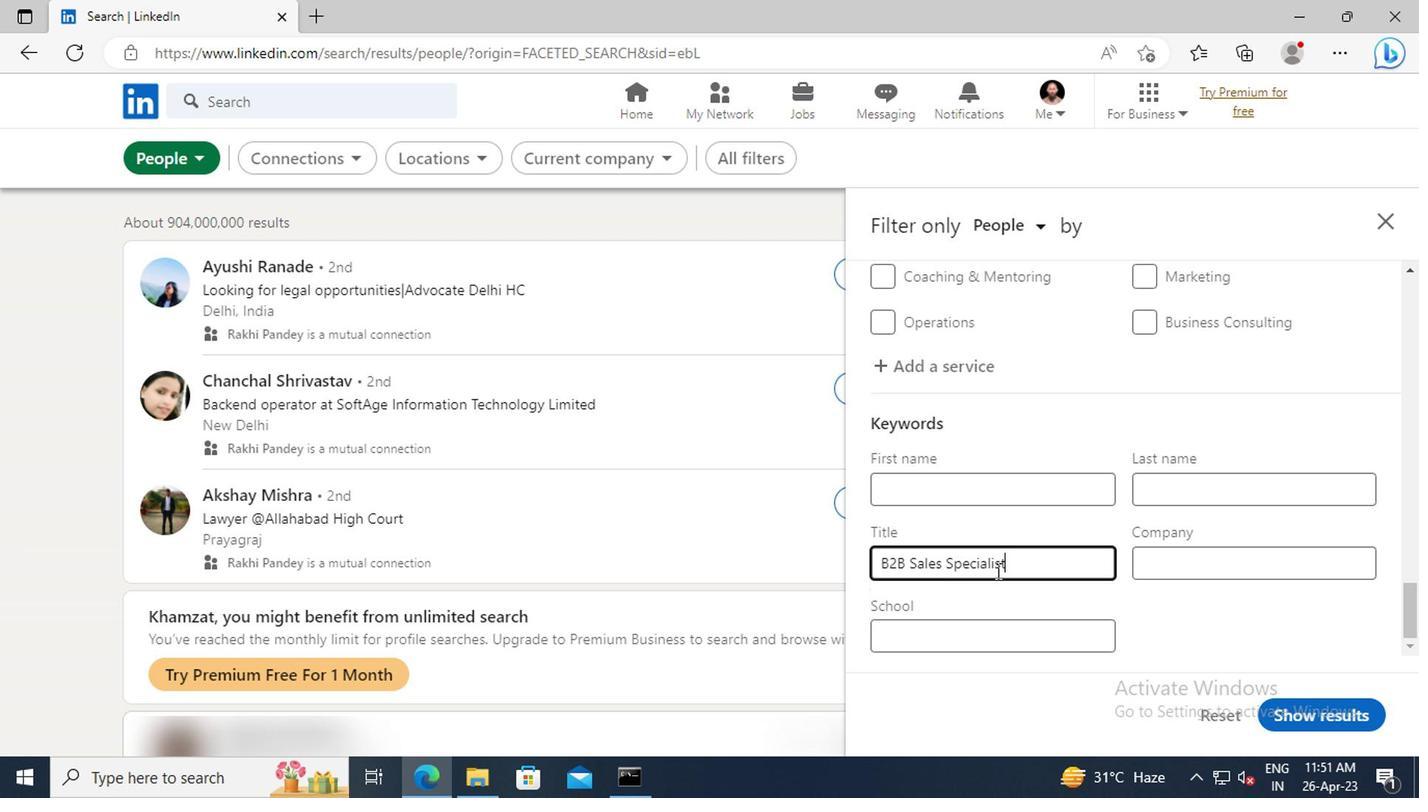 
Action: Mouse moved to (1332, 723)
Screenshot: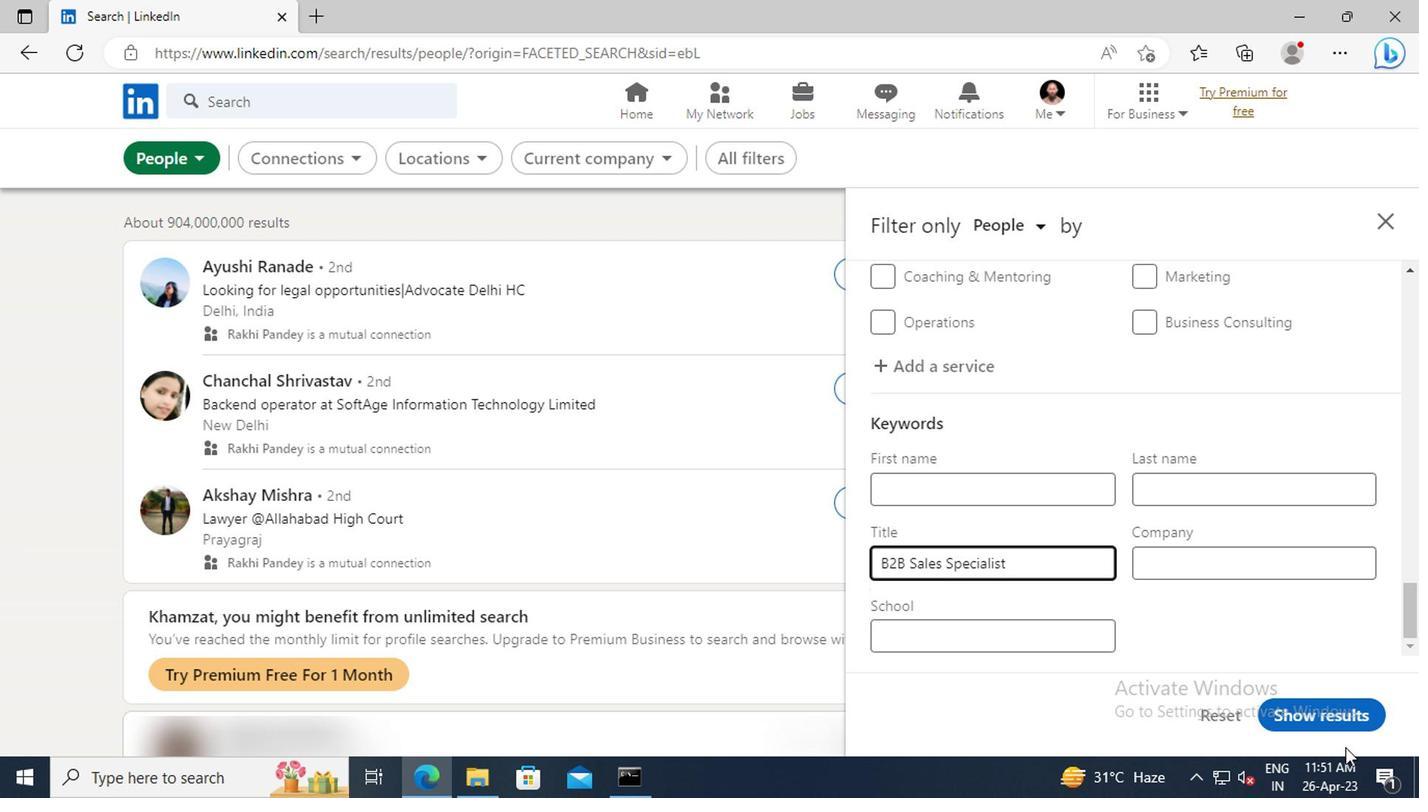 
Action: Mouse pressed left at (1332, 723)
Screenshot: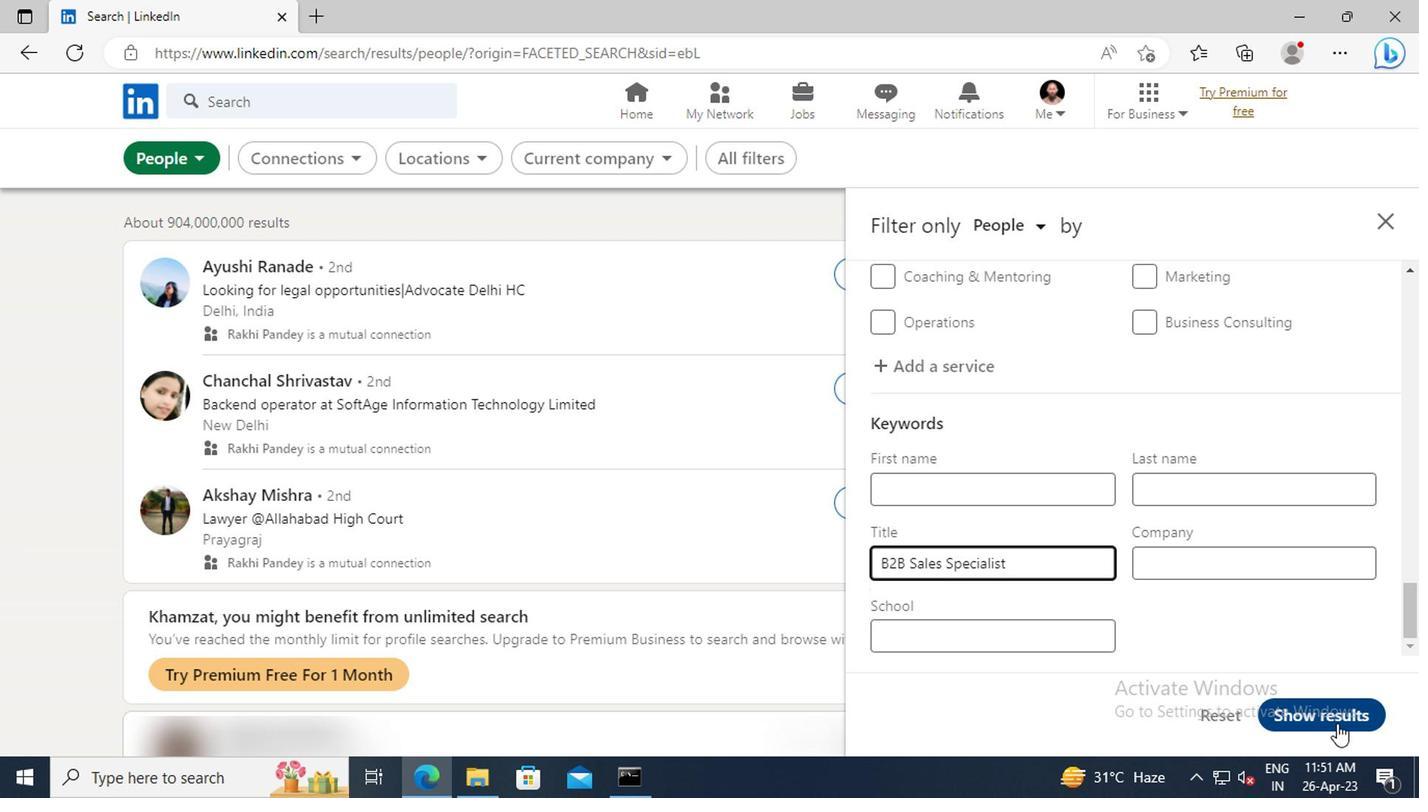 
